 Task: Find connections with filter location Groß-Umstadt with filter topic #Ownerwith filter profile language Spanish with filter current company Age Of Geeks with filter school Maharashtra Jobs and careers with filter industry Motor Vehicle Parts Manufacturing with filter service category Information Security with filter keywords title Receptionist
Action: Mouse moved to (309, 250)
Screenshot: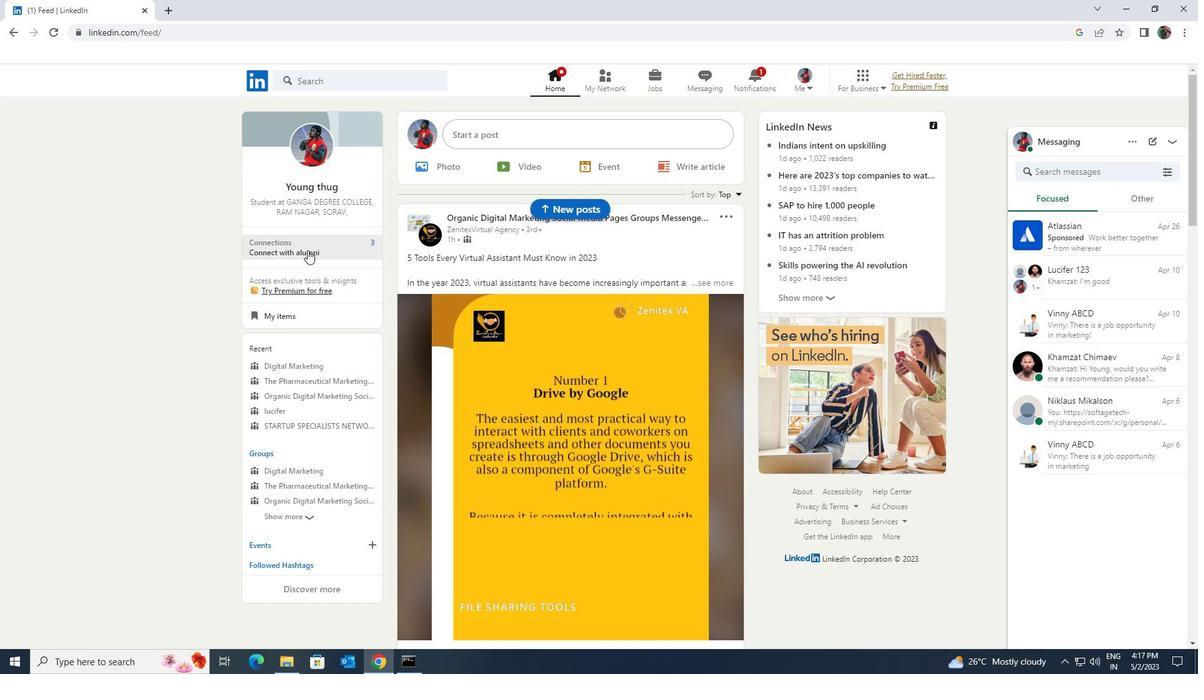
Action: Mouse pressed left at (309, 250)
Screenshot: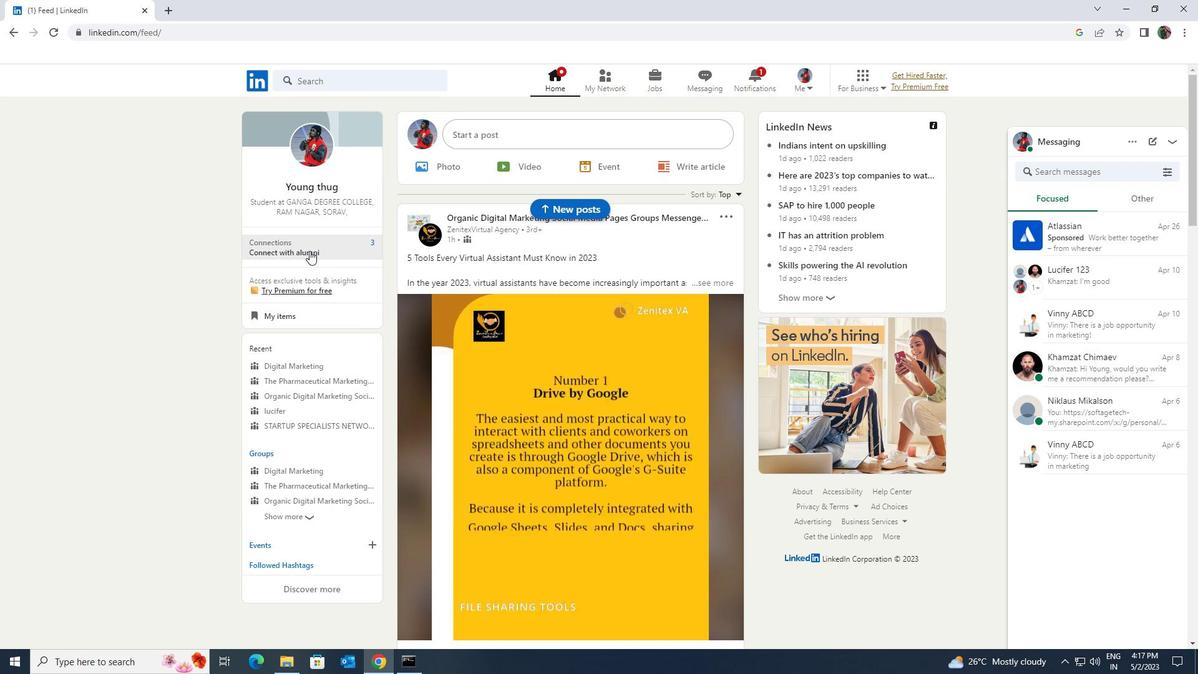 
Action: Mouse moved to (329, 150)
Screenshot: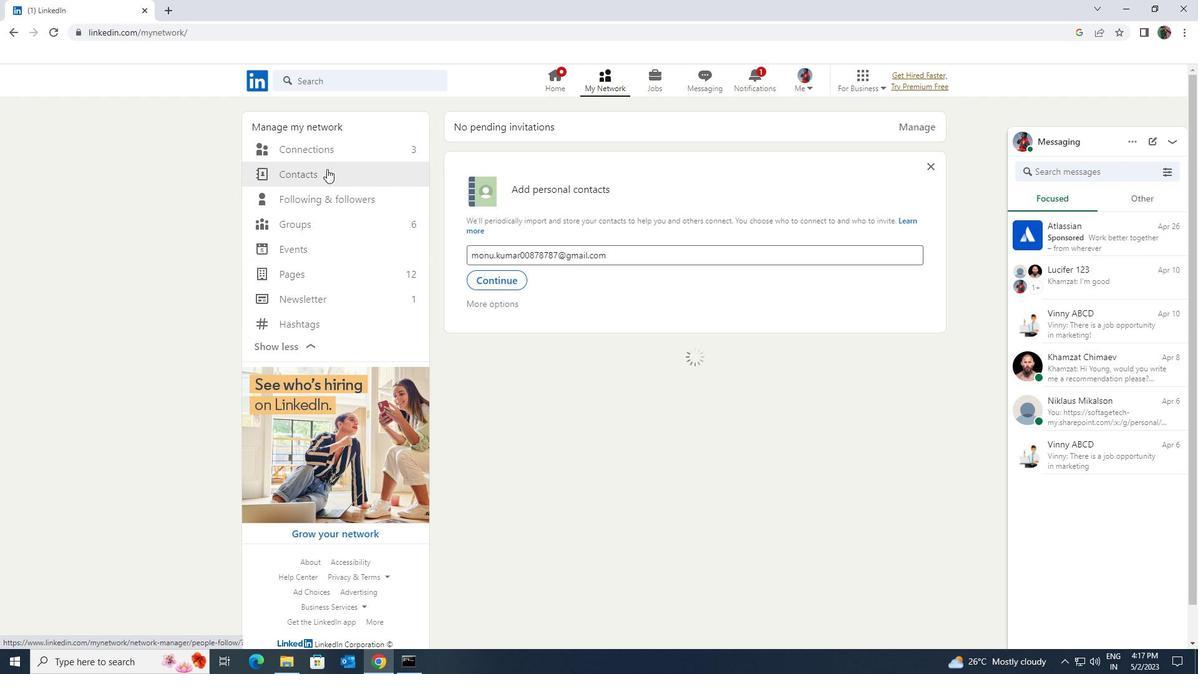 
Action: Mouse pressed left at (329, 150)
Screenshot: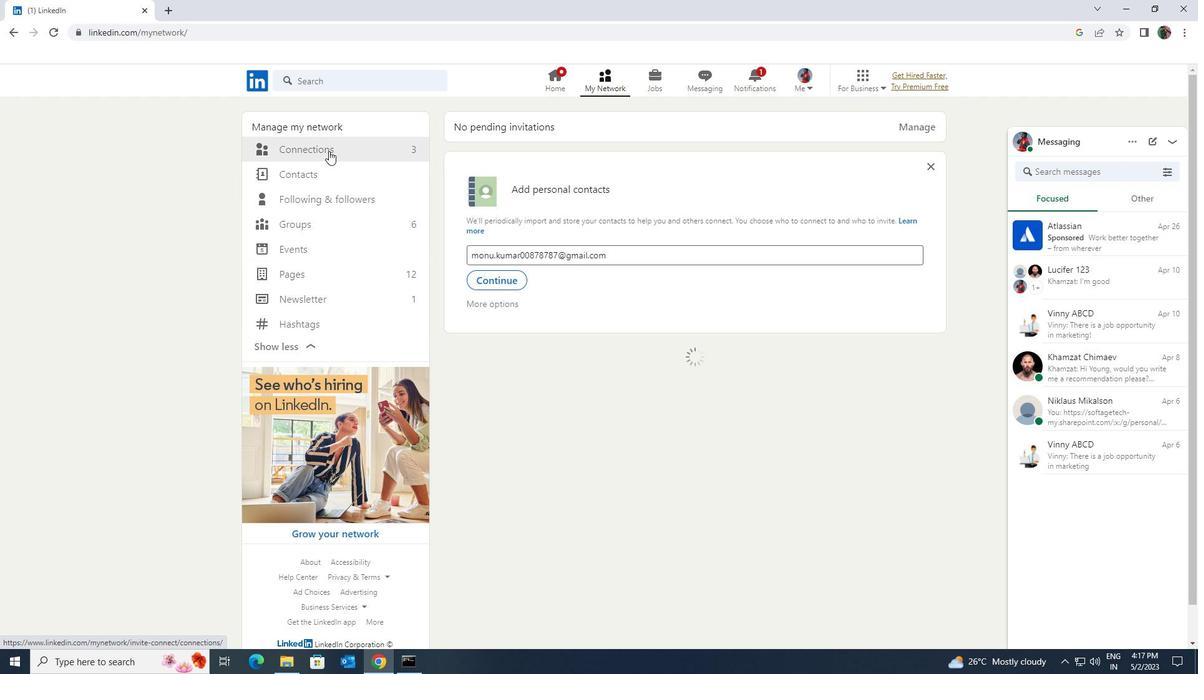 
Action: Mouse moved to (668, 154)
Screenshot: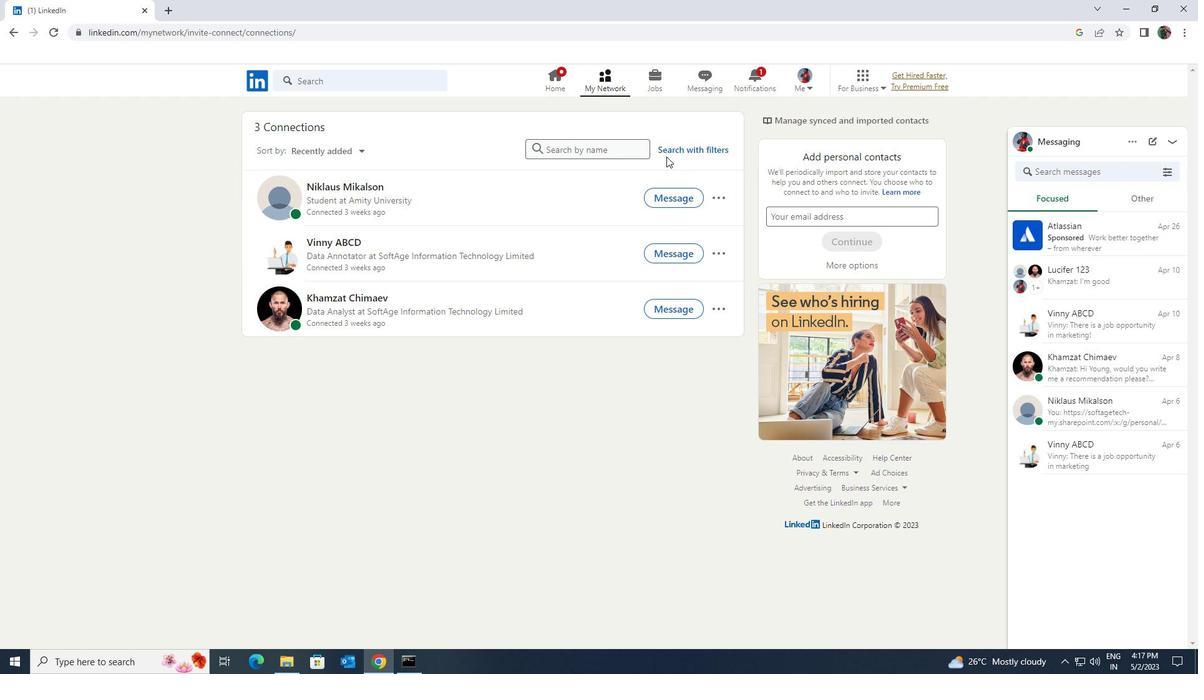 
Action: Mouse pressed left at (668, 154)
Screenshot: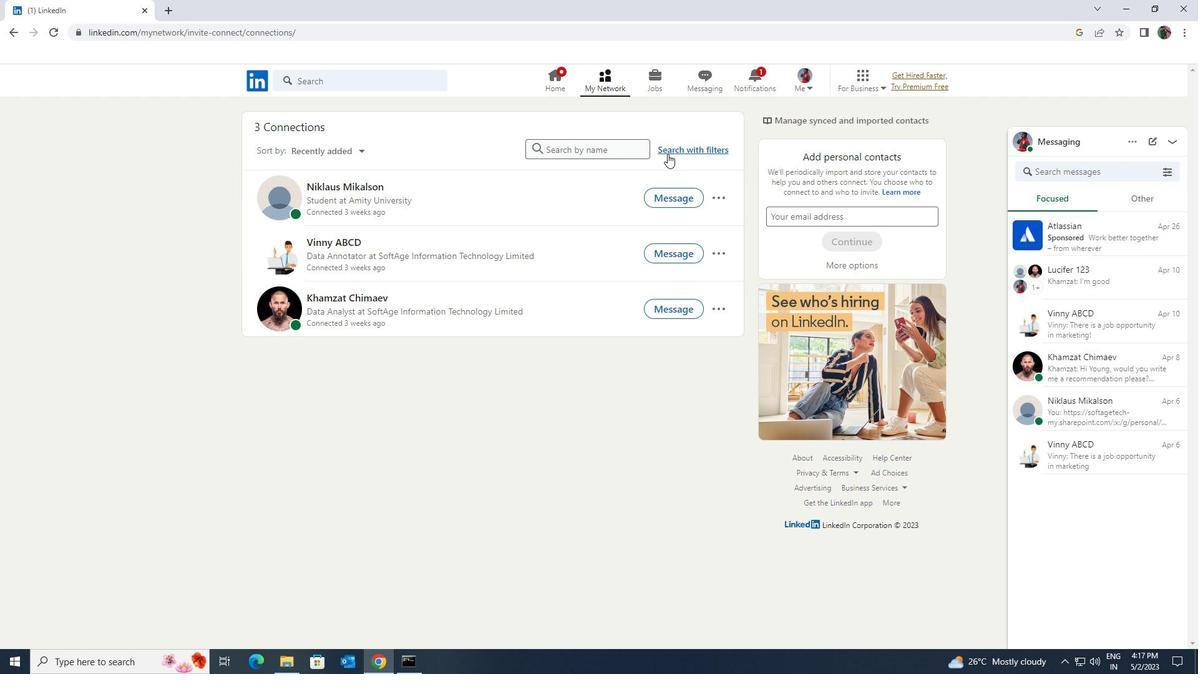 
Action: Mouse moved to (633, 118)
Screenshot: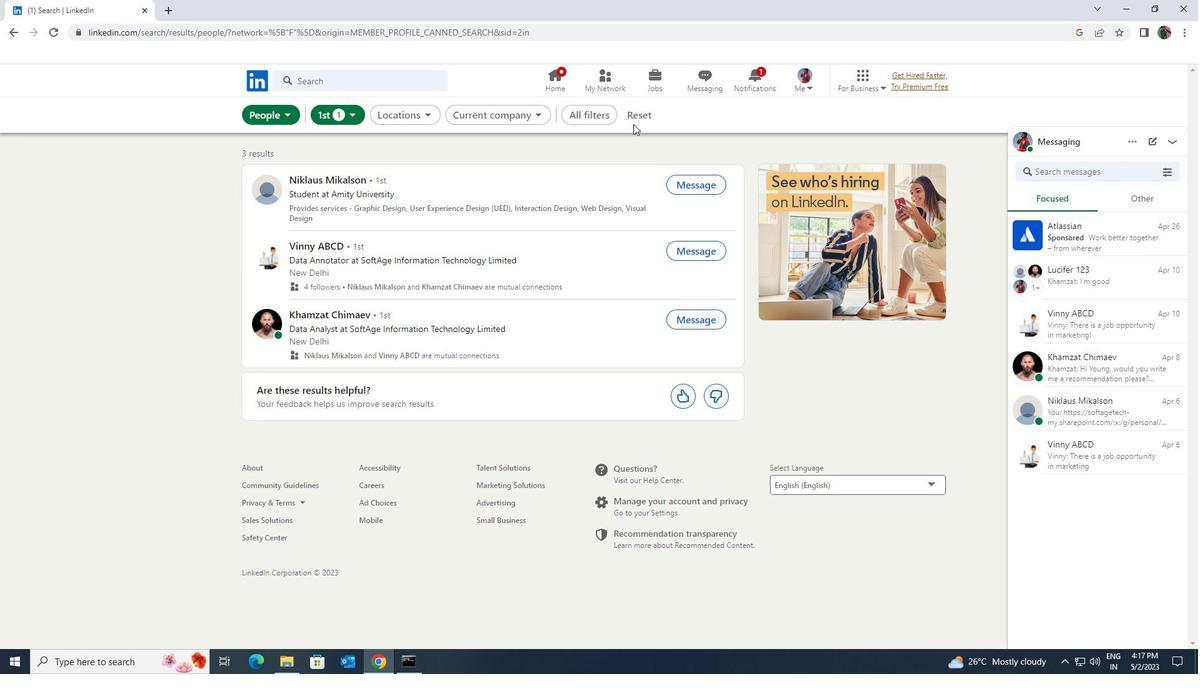 
Action: Mouse pressed left at (633, 118)
Screenshot: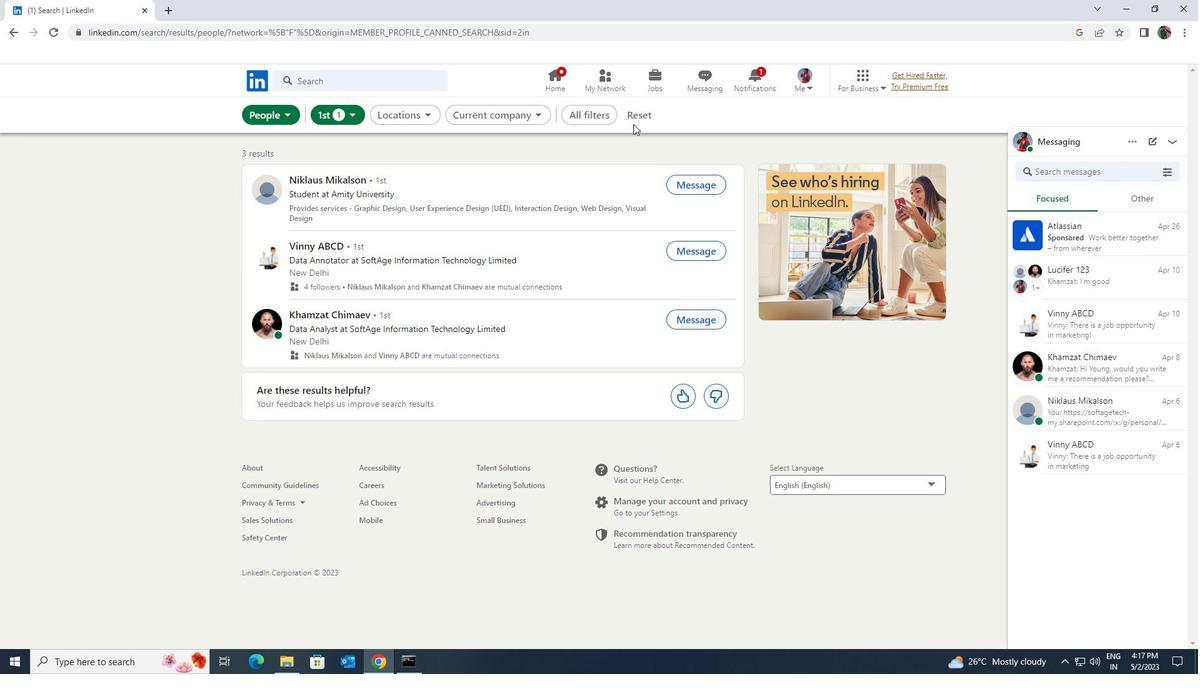 
Action: Mouse moved to (625, 115)
Screenshot: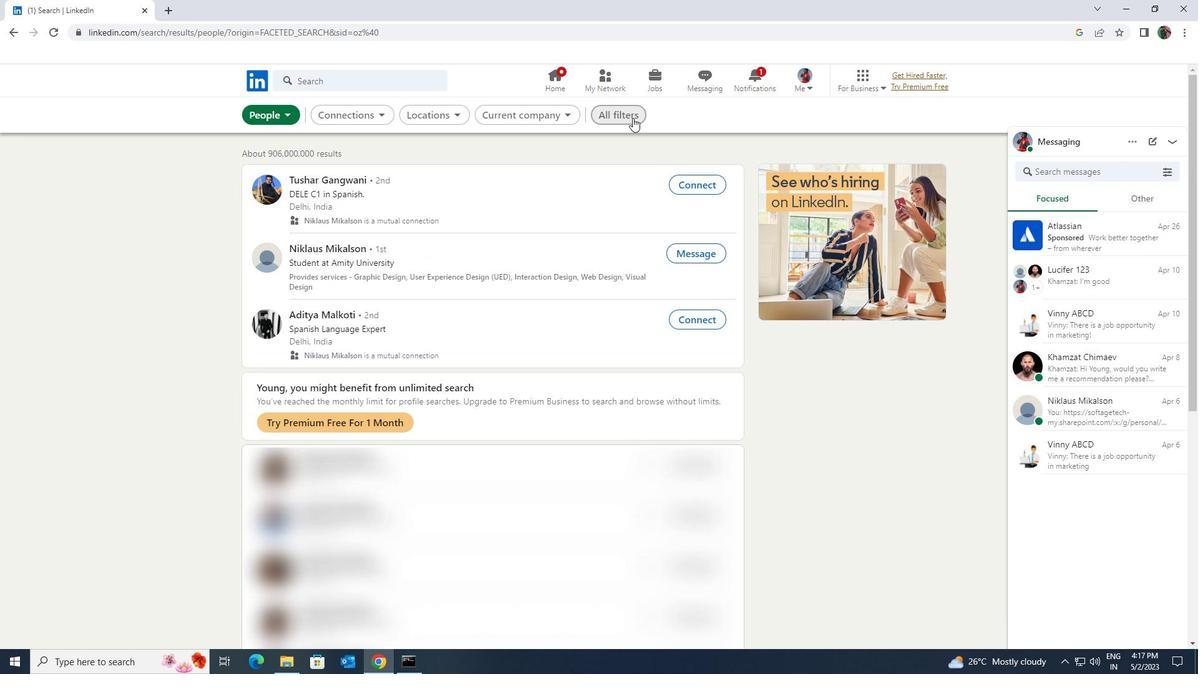 
Action: Mouse pressed left at (625, 115)
Screenshot: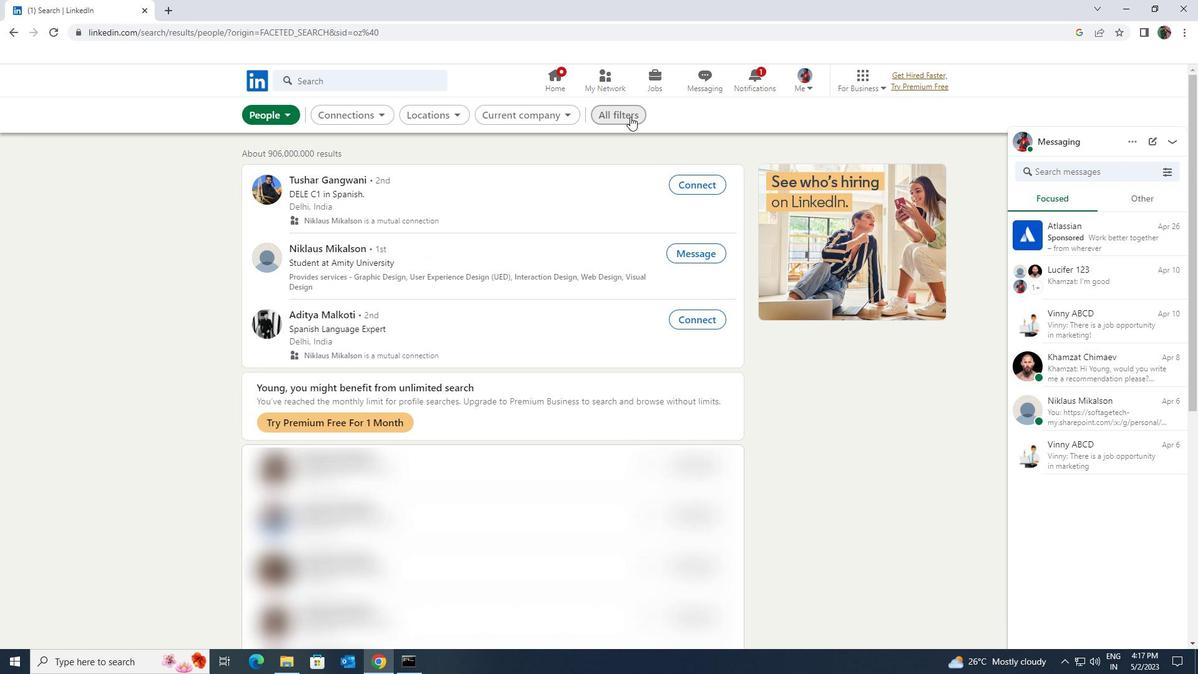 
Action: Mouse moved to (1068, 486)
Screenshot: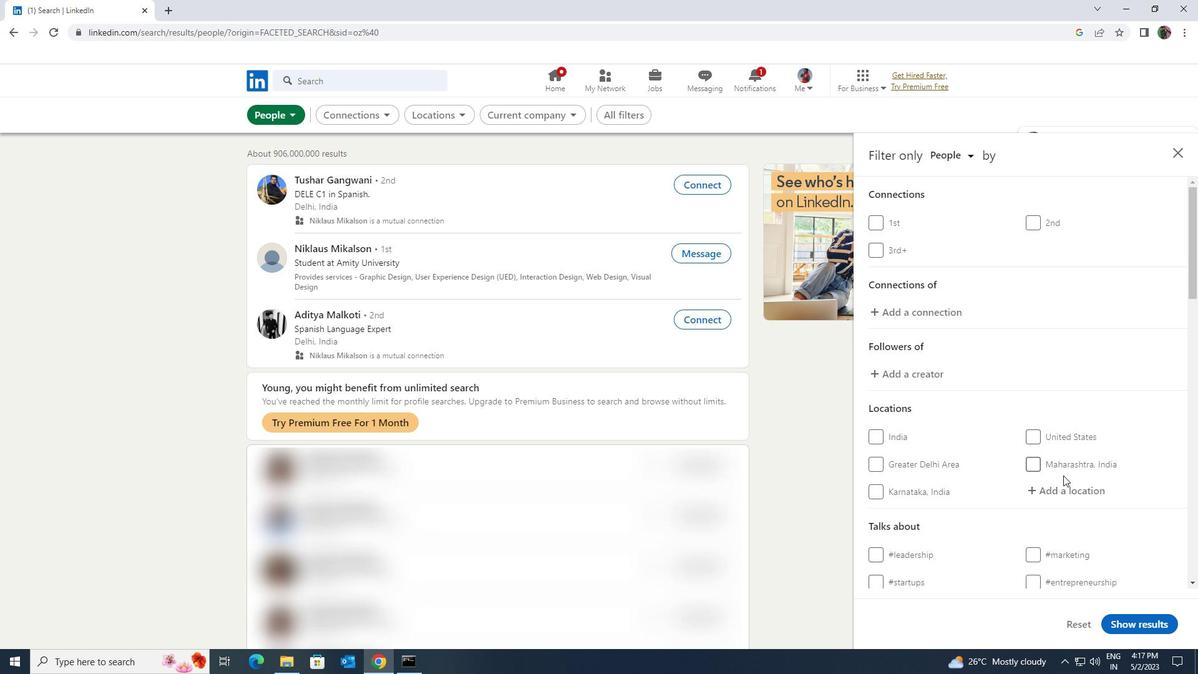 
Action: Mouse pressed left at (1068, 486)
Screenshot: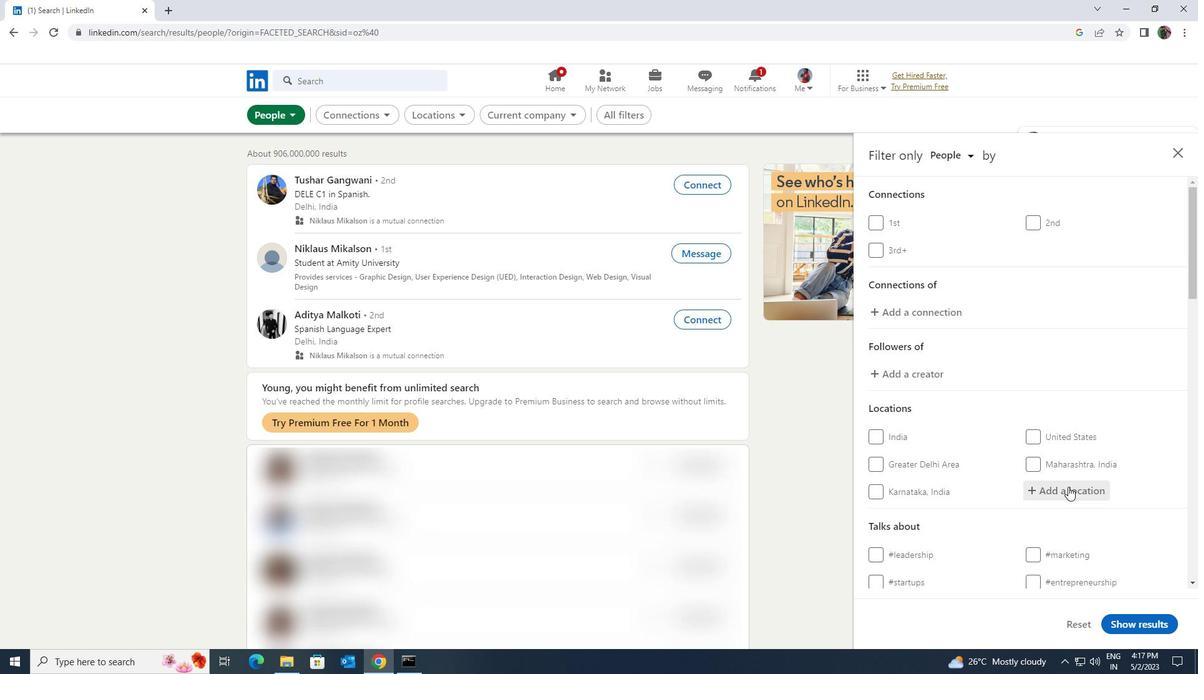 
Action: Key pressed <Key.shift>GROB<Key.space><Key.shift>UMSTADT<Key.enter>
Screenshot: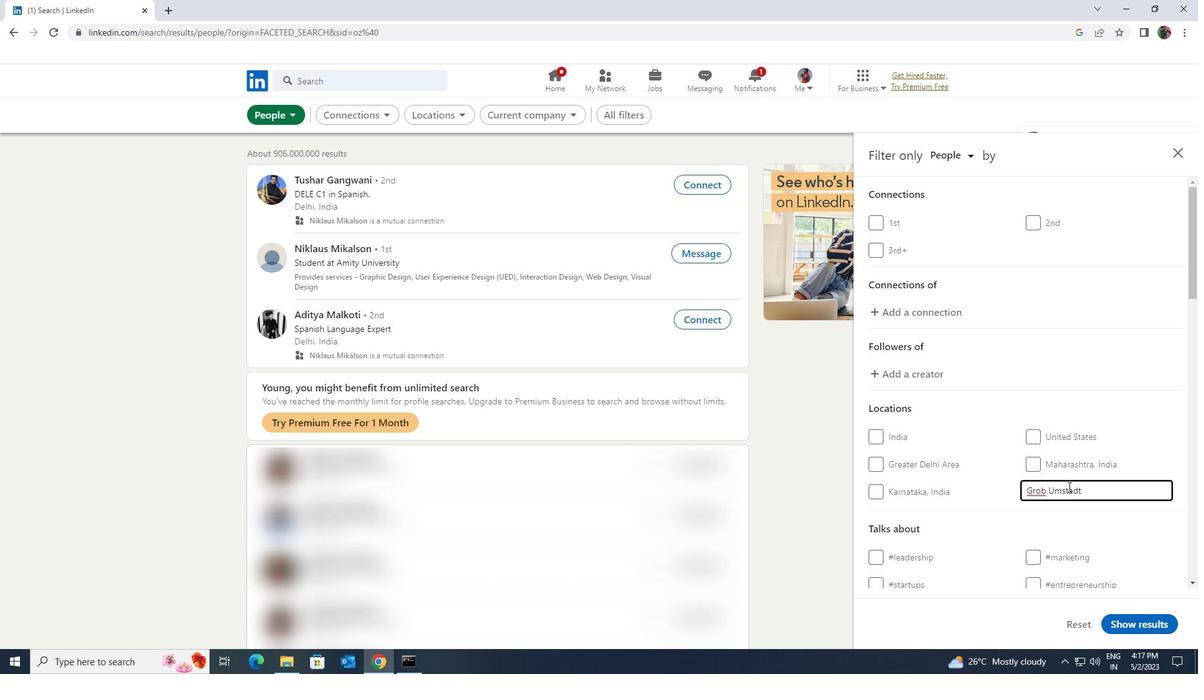 
Action: Mouse moved to (1069, 487)
Screenshot: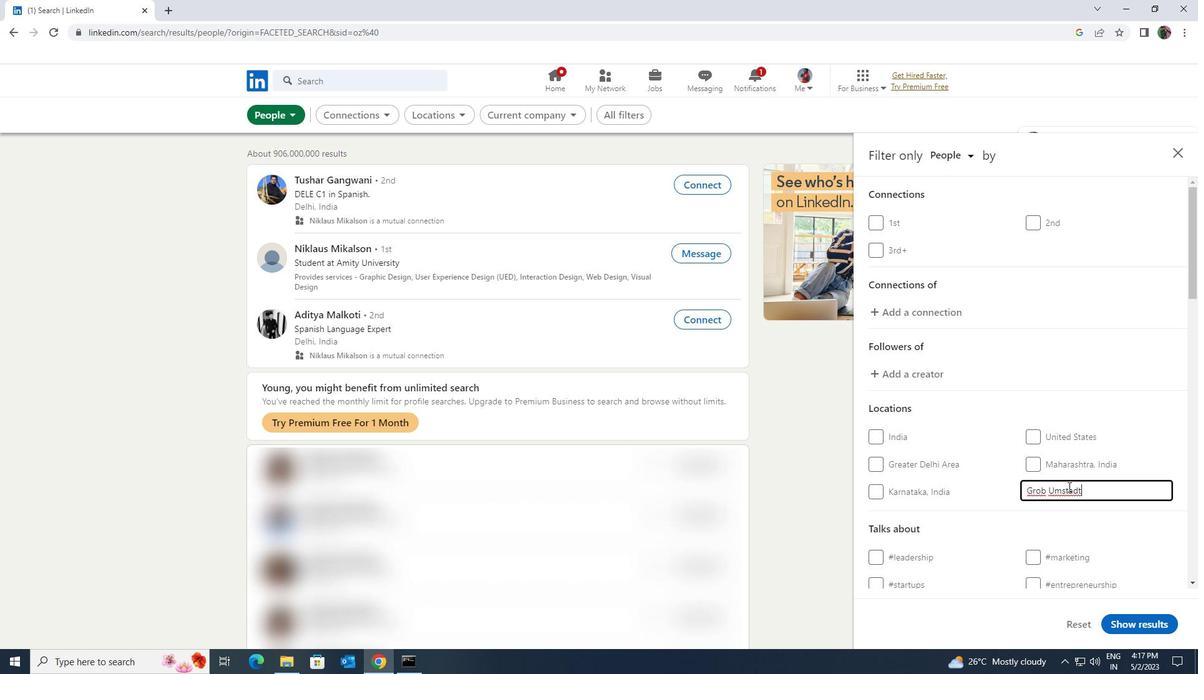 
Action: Mouse scrolled (1069, 486) with delta (0, 0)
Screenshot: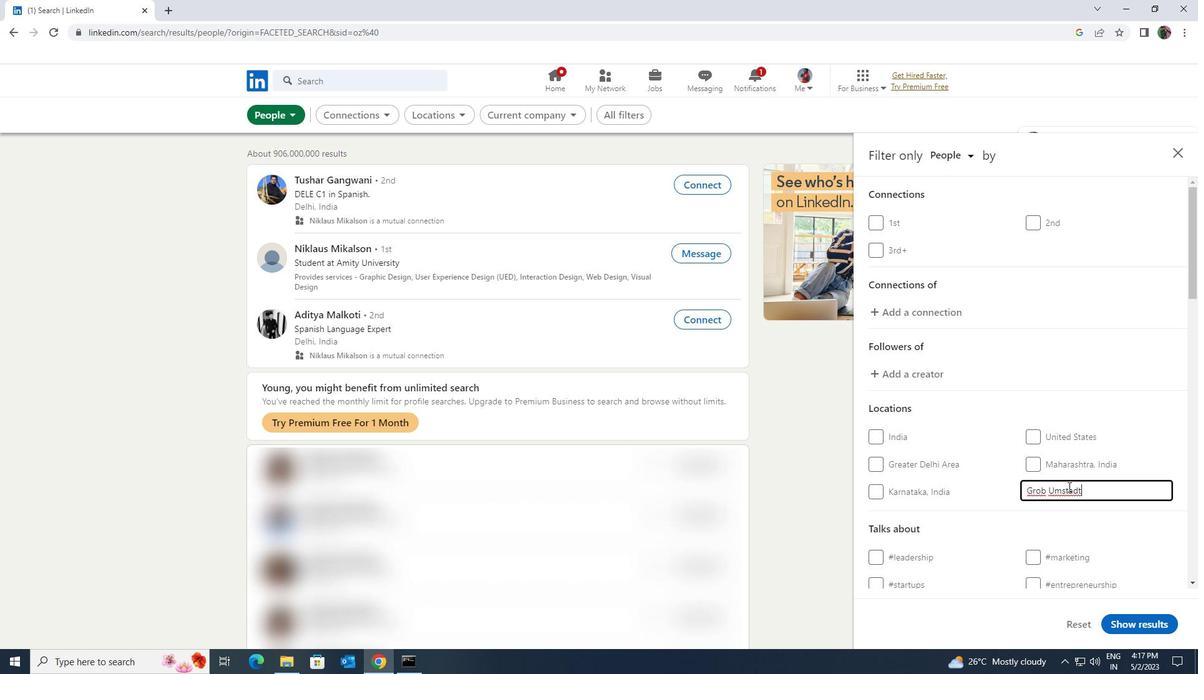 
Action: Mouse scrolled (1069, 486) with delta (0, 0)
Screenshot: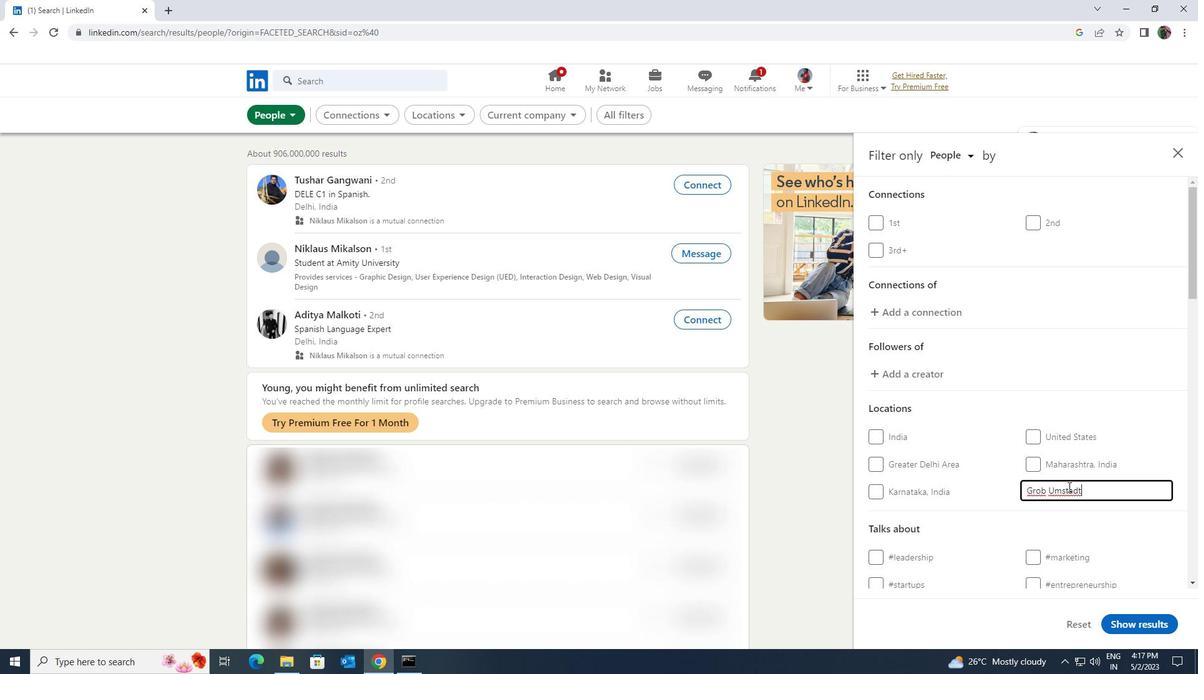
Action: Mouse moved to (1069, 486)
Screenshot: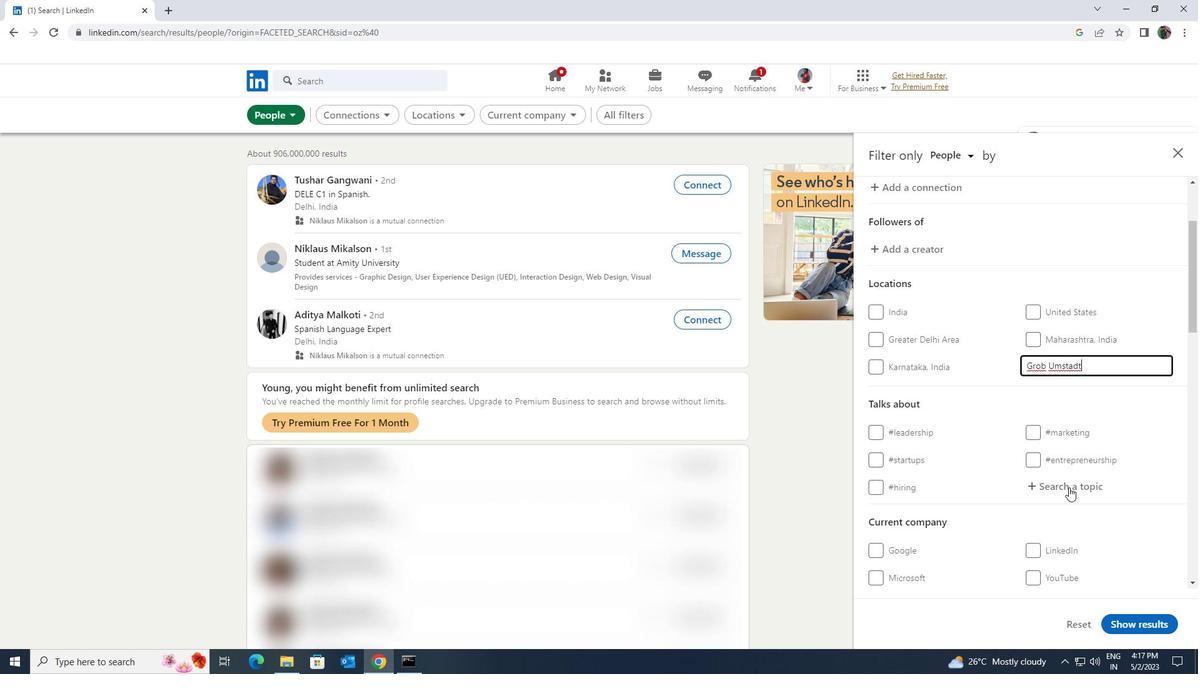 
Action: Mouse pressed left at (1069, 486)
Screenshot: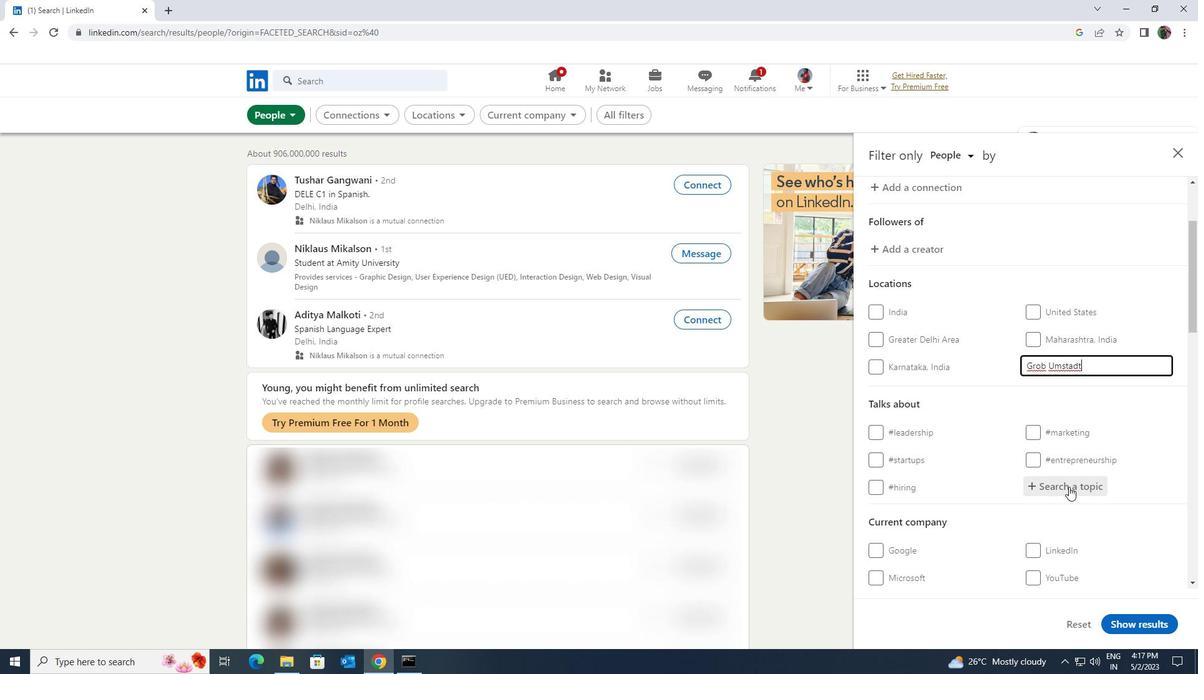 
Action: Key pressed <Key.shift><Key.shift><Key.shift><Key.shift><Key.shift><Key.shift><Key.shift><Key.shift>OWNER
Screenshot: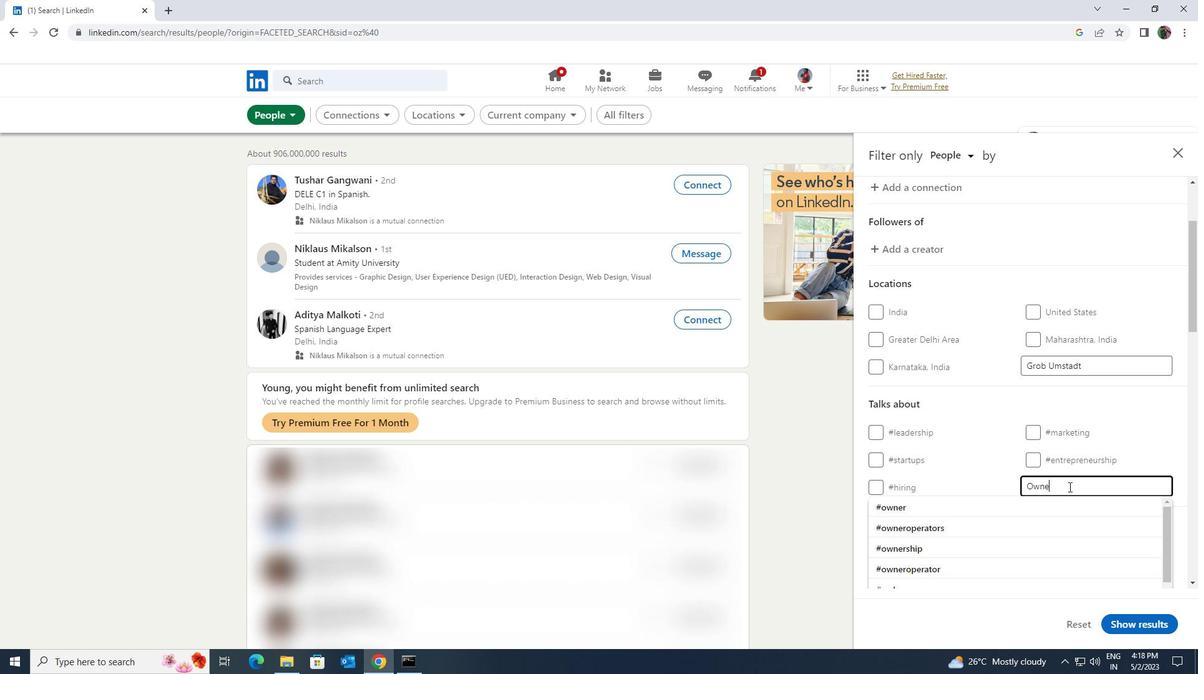 
Action: Mouse moved to (1062, 508)
Screenshot: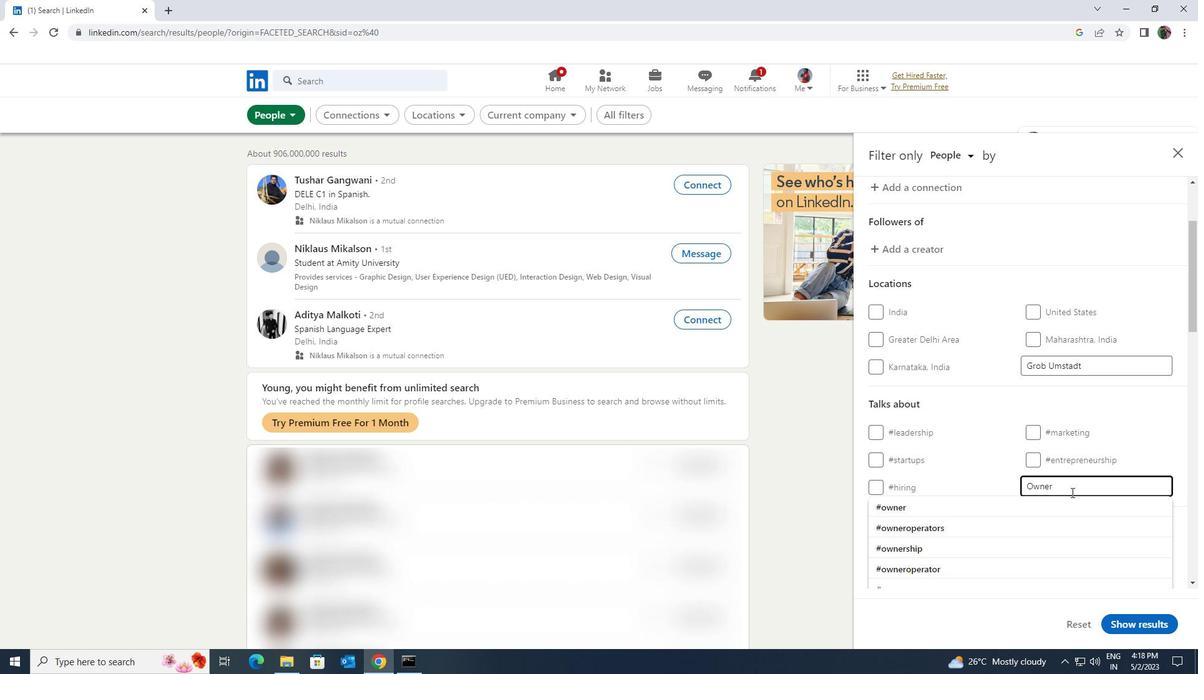
Action: Mouse pressed left at (1062, 508)
Screenshot: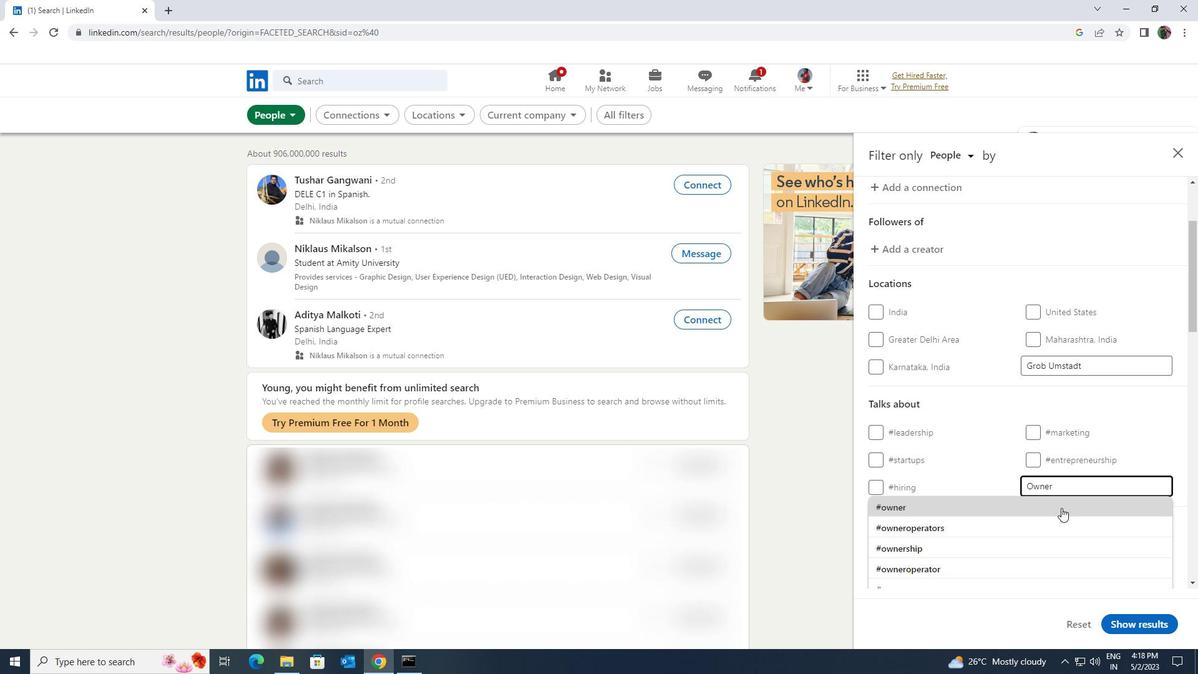 
Action: Mouse scrolled (1062, 507) with delta (0, 0)
Screenshot: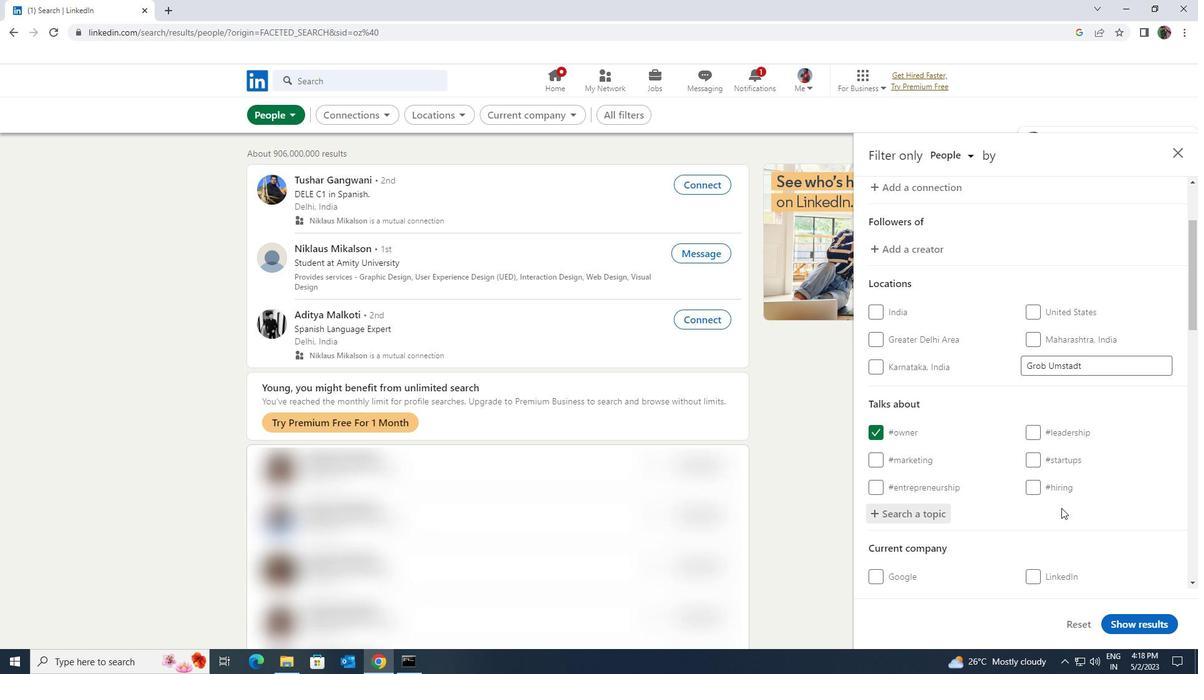 
Action: Mouse scrolled (1062, 507) with delta (0, 0)
Screenshot: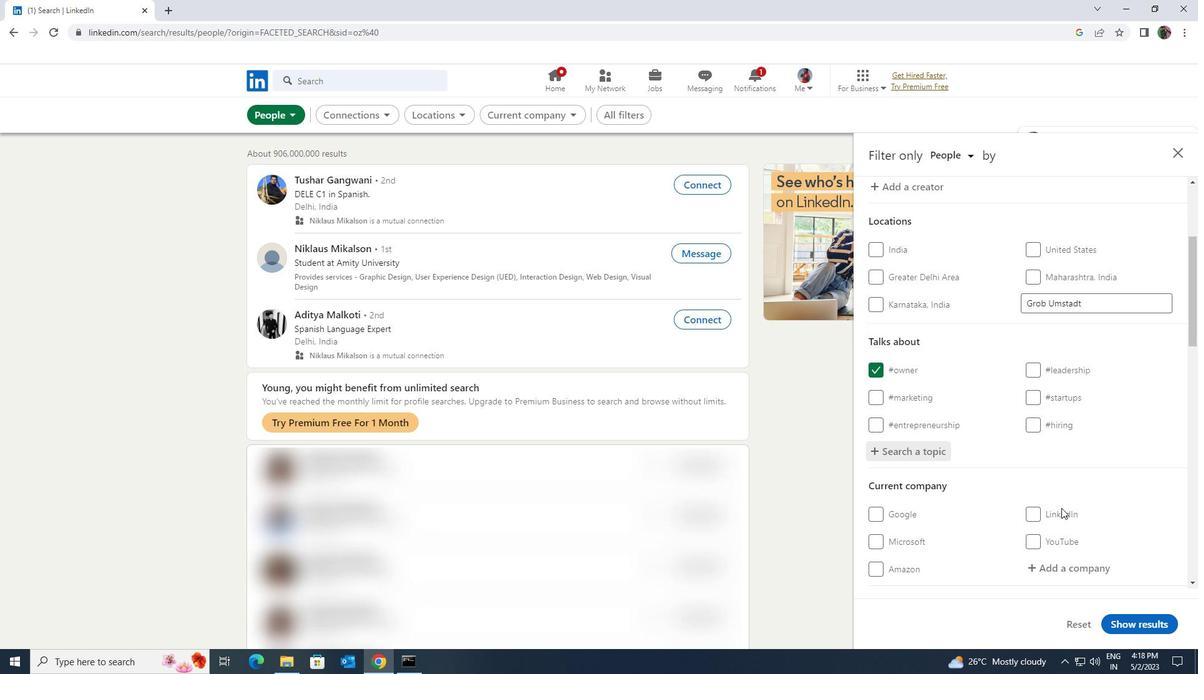 
Action: Mouse scrolled (1062, 507) with delta (0, 0)
Screenshot: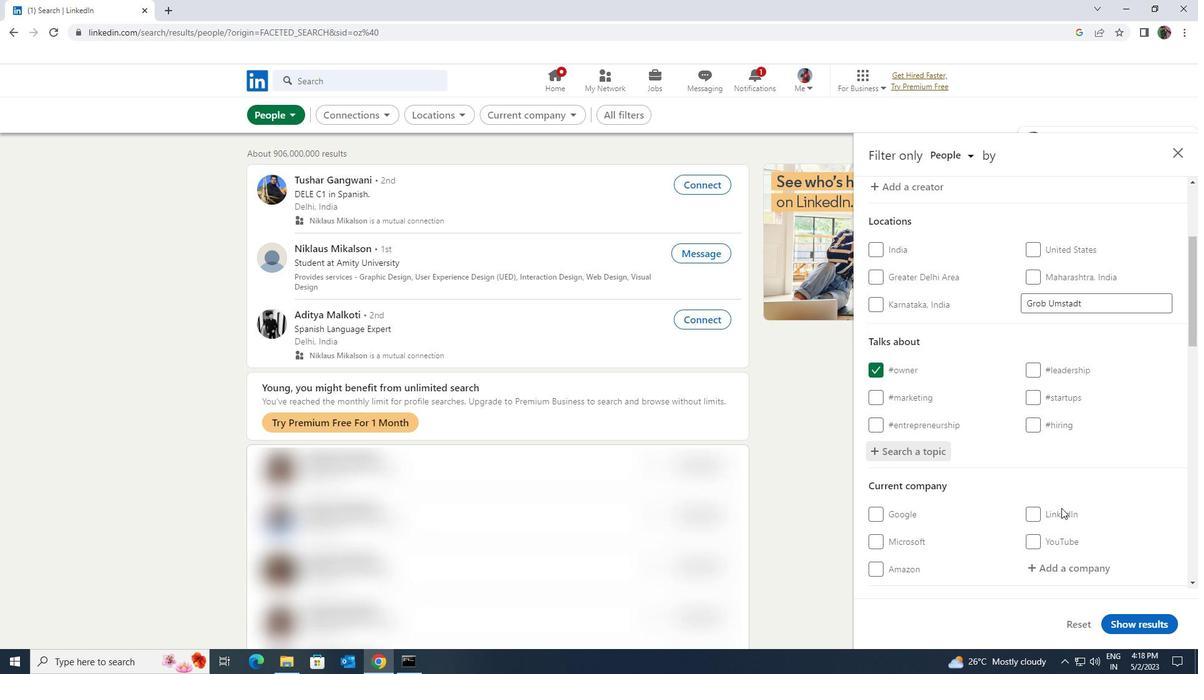 
Action: Mouse scrolled (1062, 507) with delta (0, 0)
Screenshot: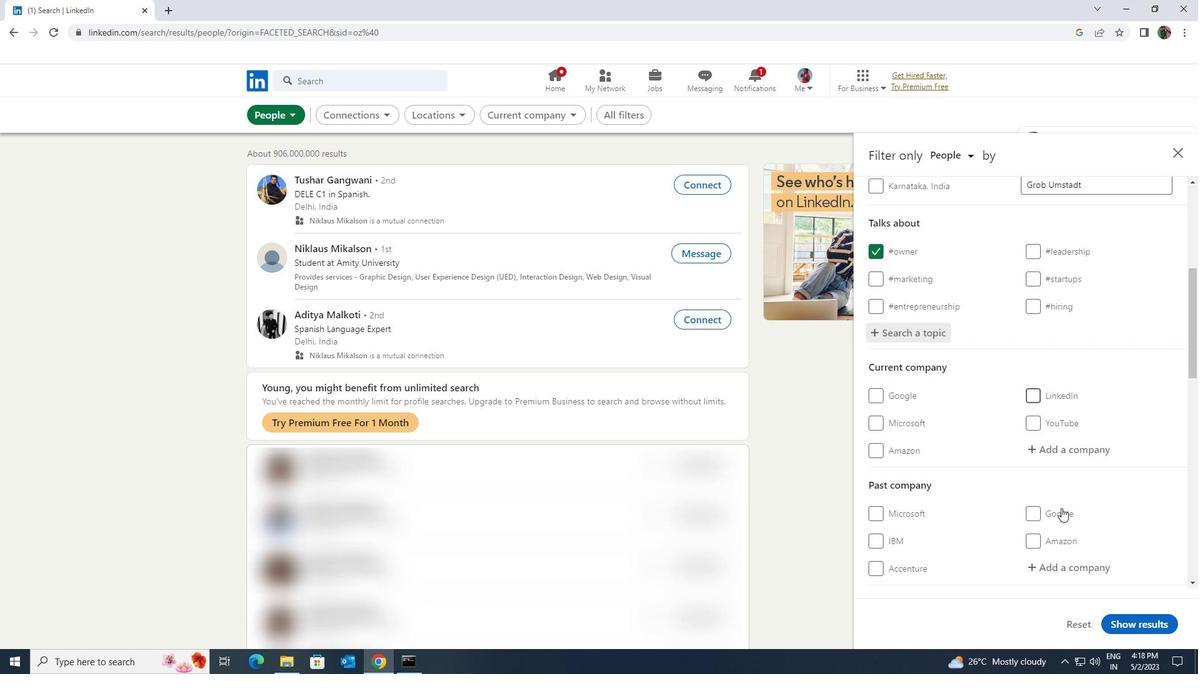 
Action: Mouse scrolled (1062, 507) with delta (0, 0)
Screenshot: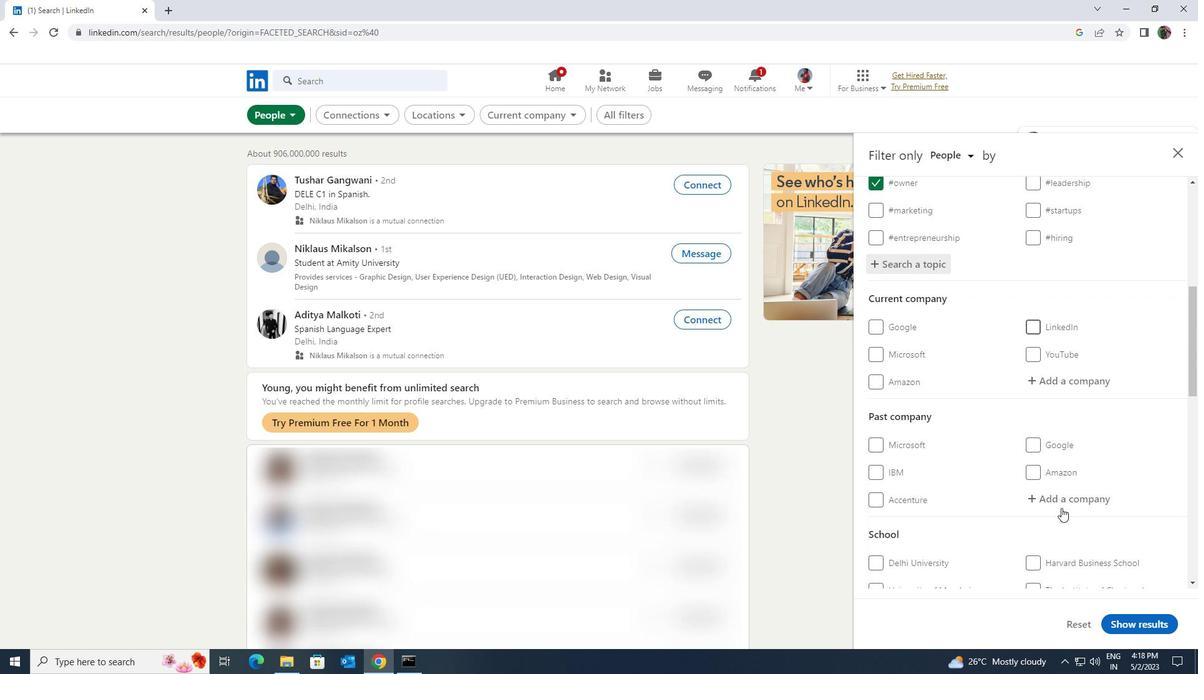 
Action: Mouse scrolled (1062, 507) with delta (0, 0)
Screenshot: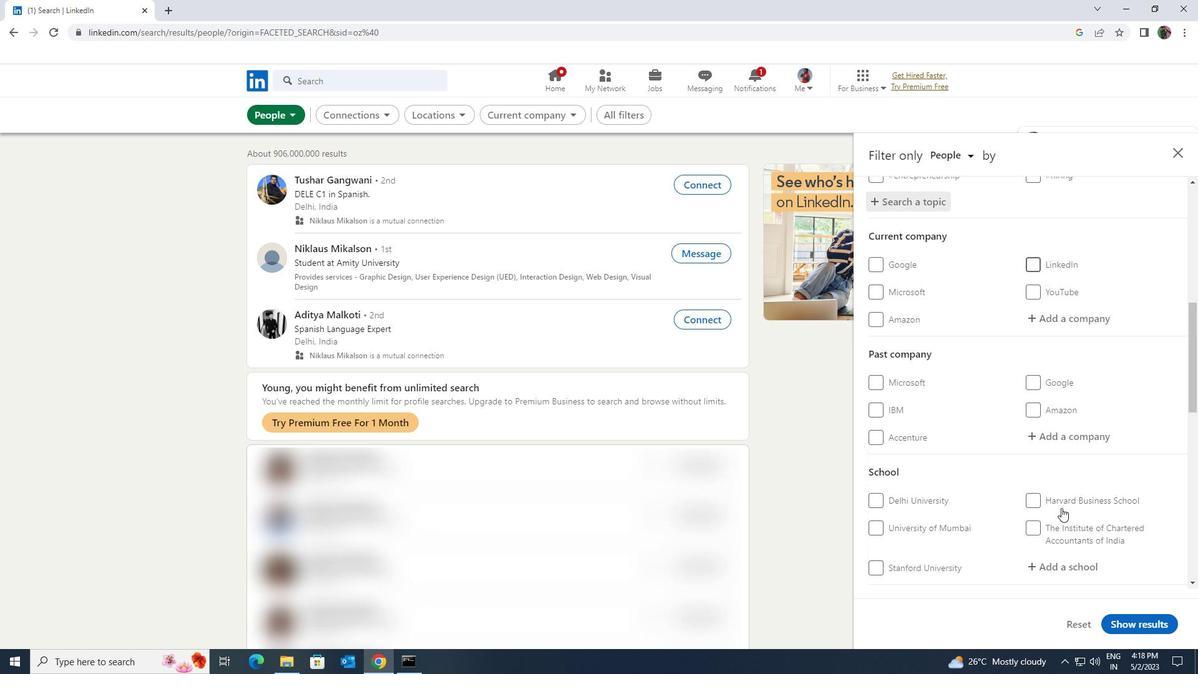 
Action: Mouse scrolled (1062, 507) with delta (0, 0)
Screenshot: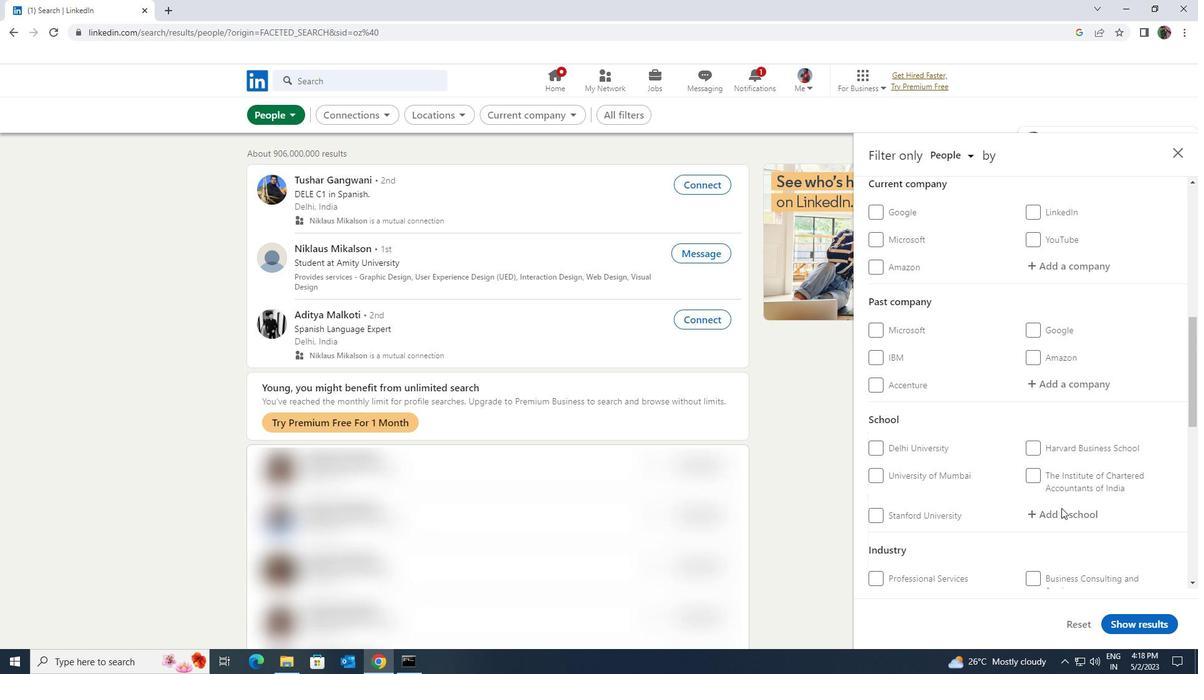 
Action: Mouse scrolled (1062, 507) with delta (0, 0)
Screenshot: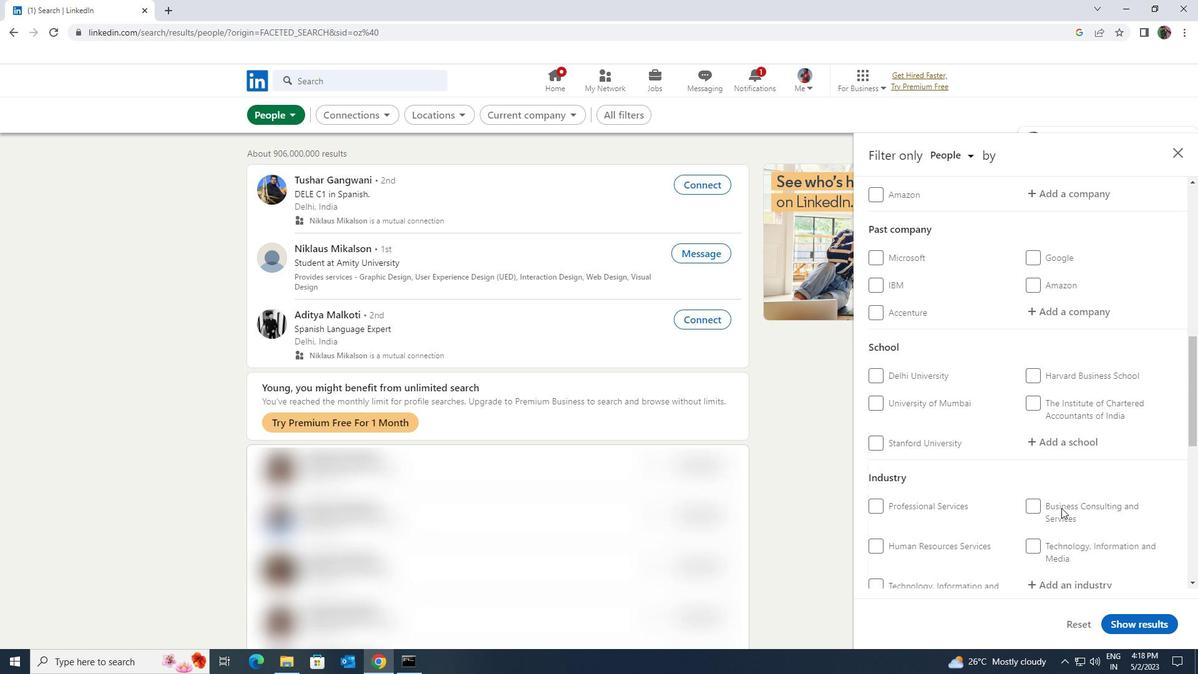 
Action: Mouse scrolled (1062, 507) with delta (0, 0)
Screenshot: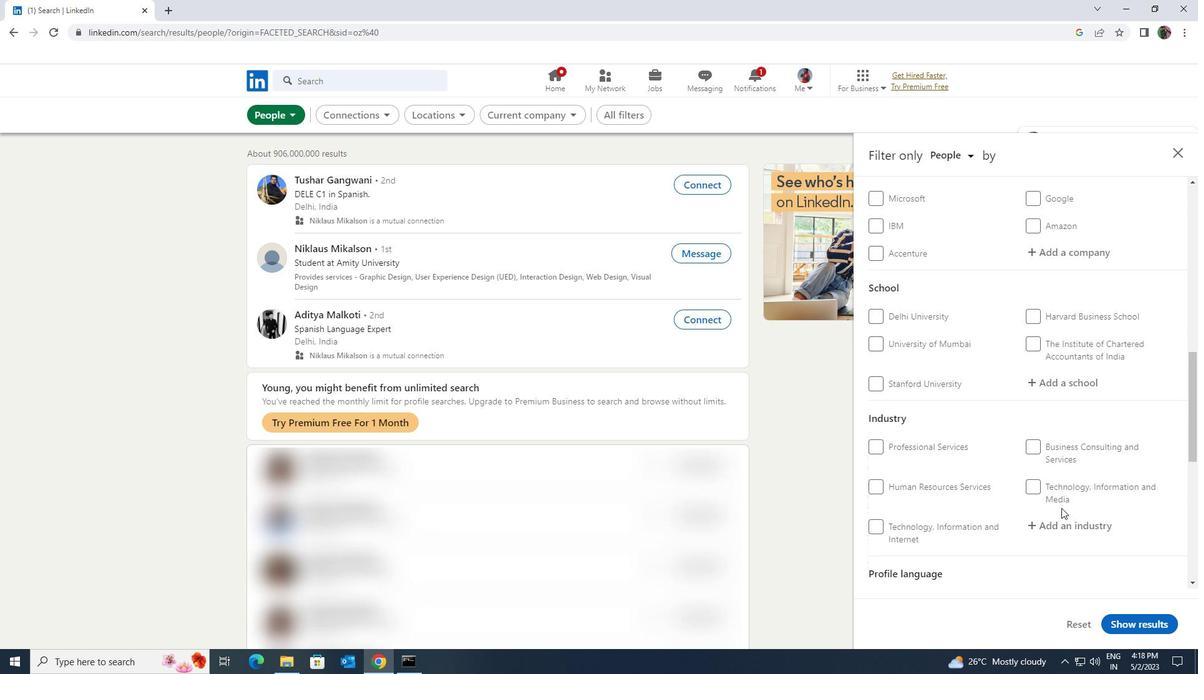 
Action: Mouse scrolled (1062, 507) with delta (0, 0)
Screenshot: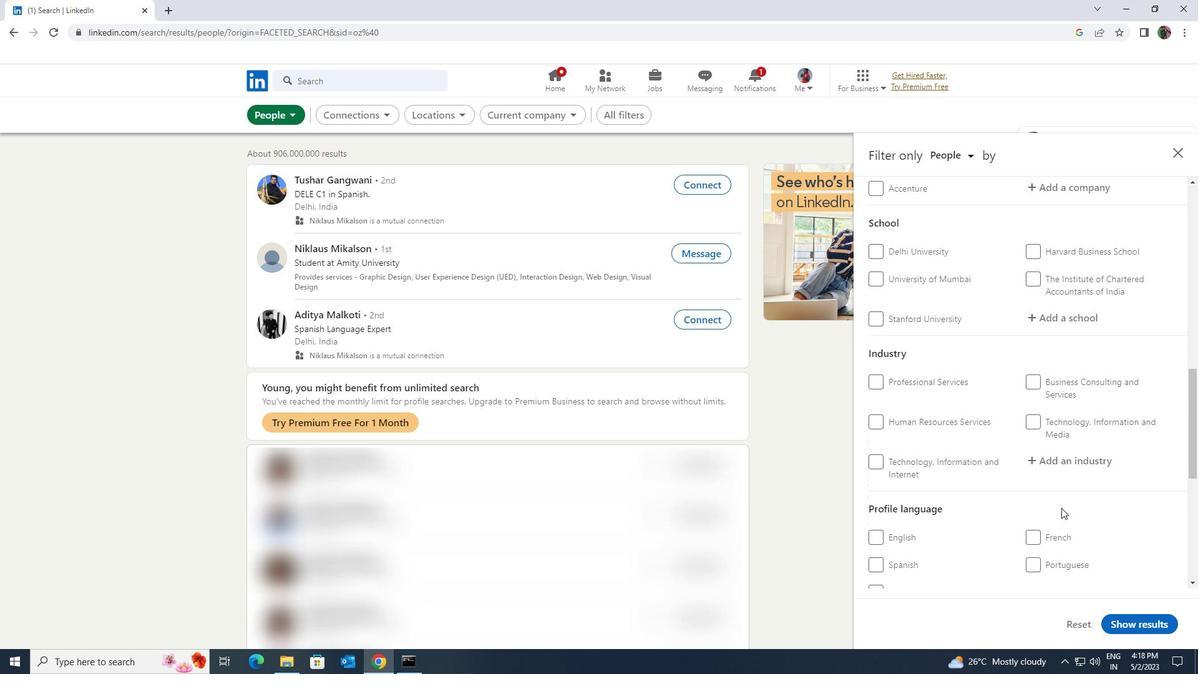 
Action: Mouse moved to (880, 502)
Screenshot: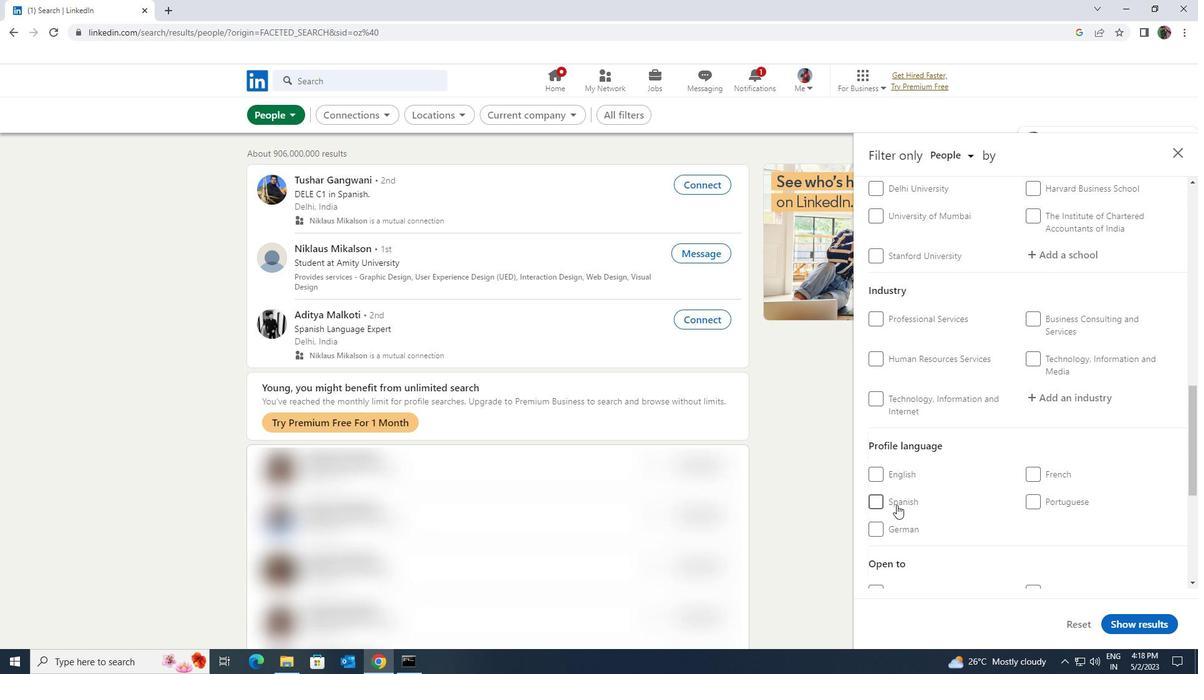 
Action: Mouse pressed left at (880, 502)
Screenshot: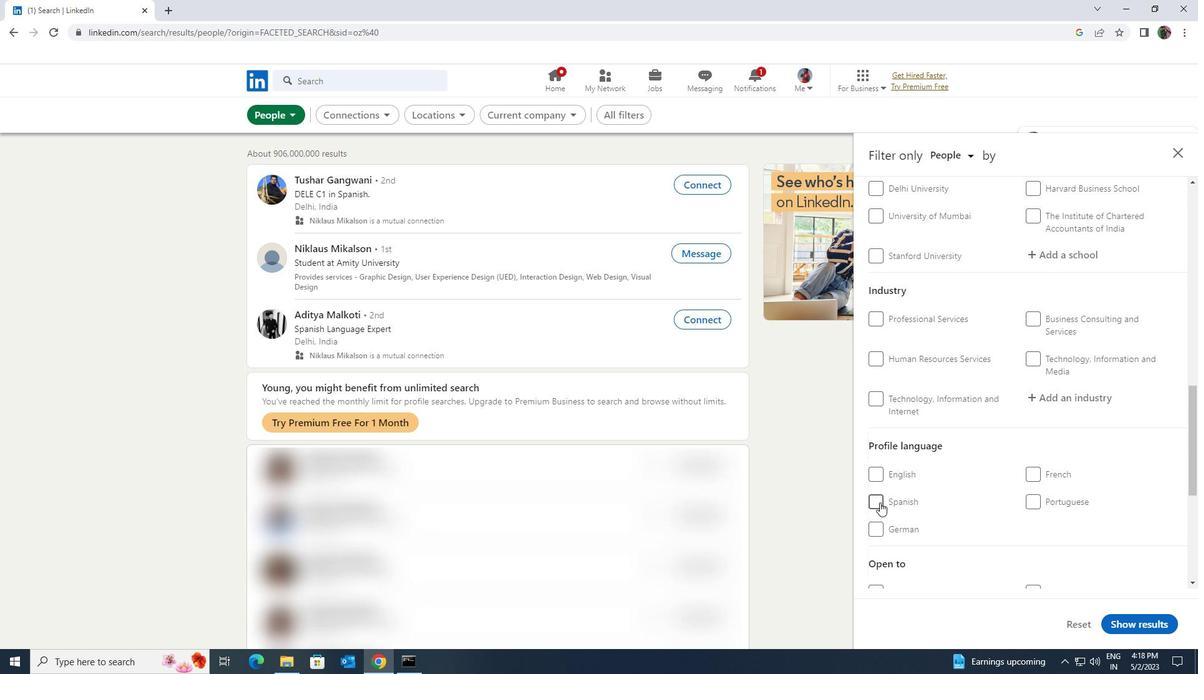 
Action: Mouse moved to (997, 496)
Screenshot: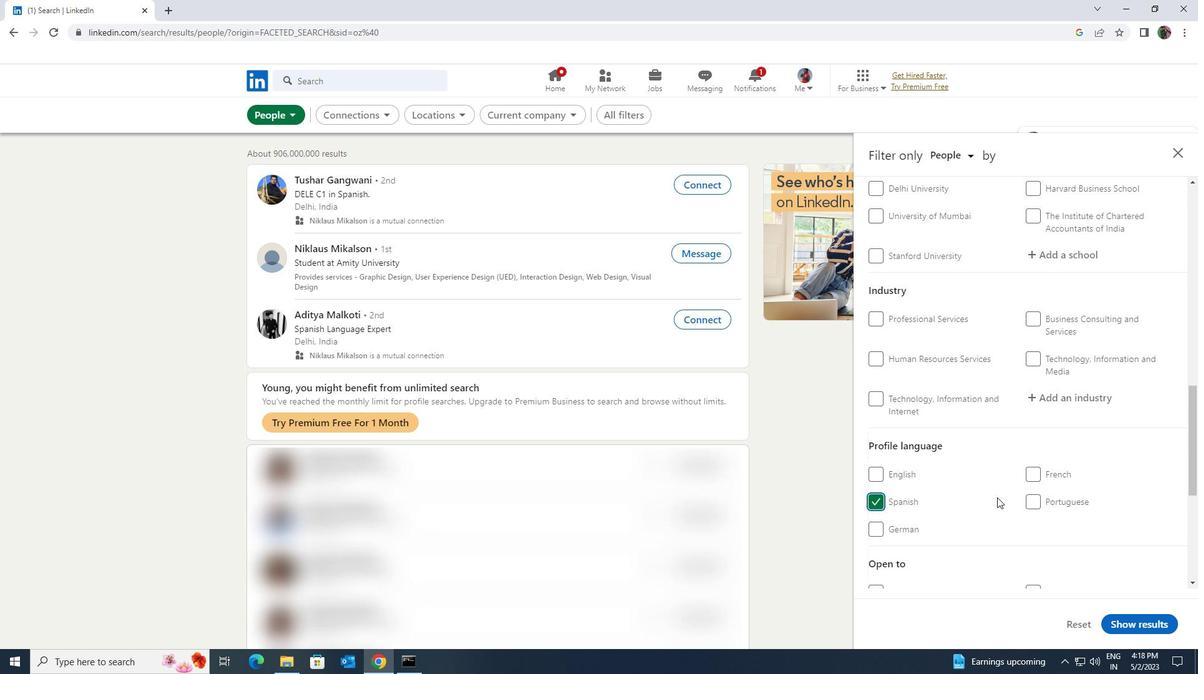 
Action: Mouse scrolled (997, 497) with delta (0, 0)
Screenshot: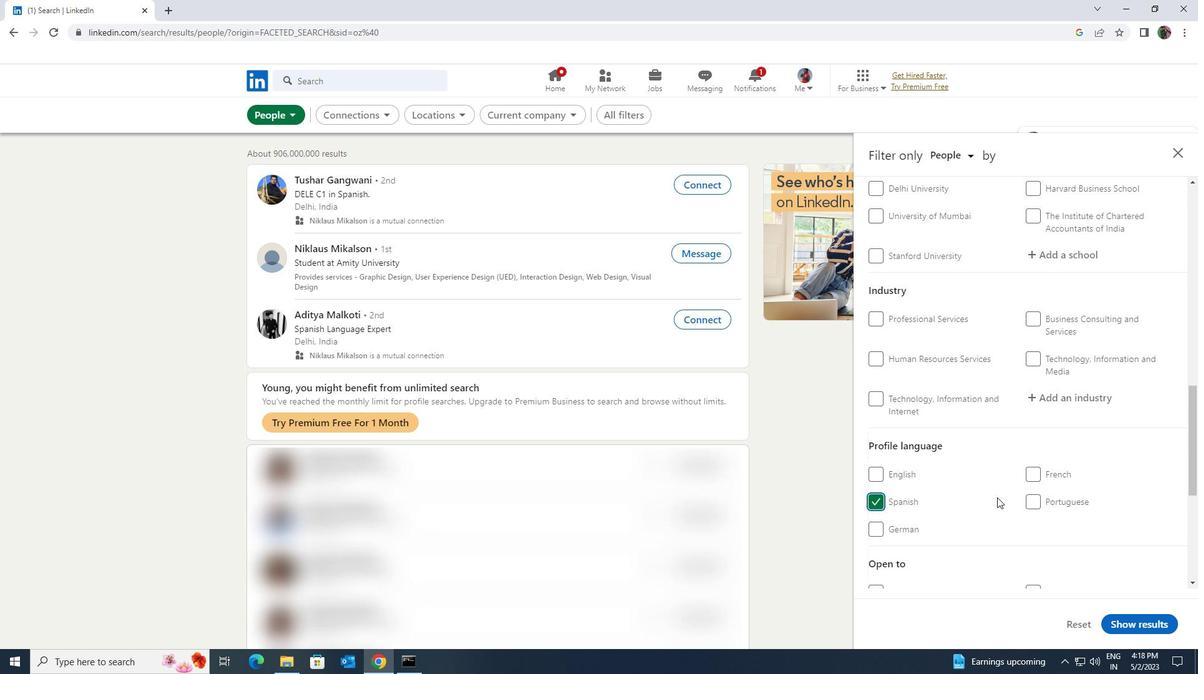
Action: Mouse scrolled (997, 497) with delta (0, 0)
Screenshot: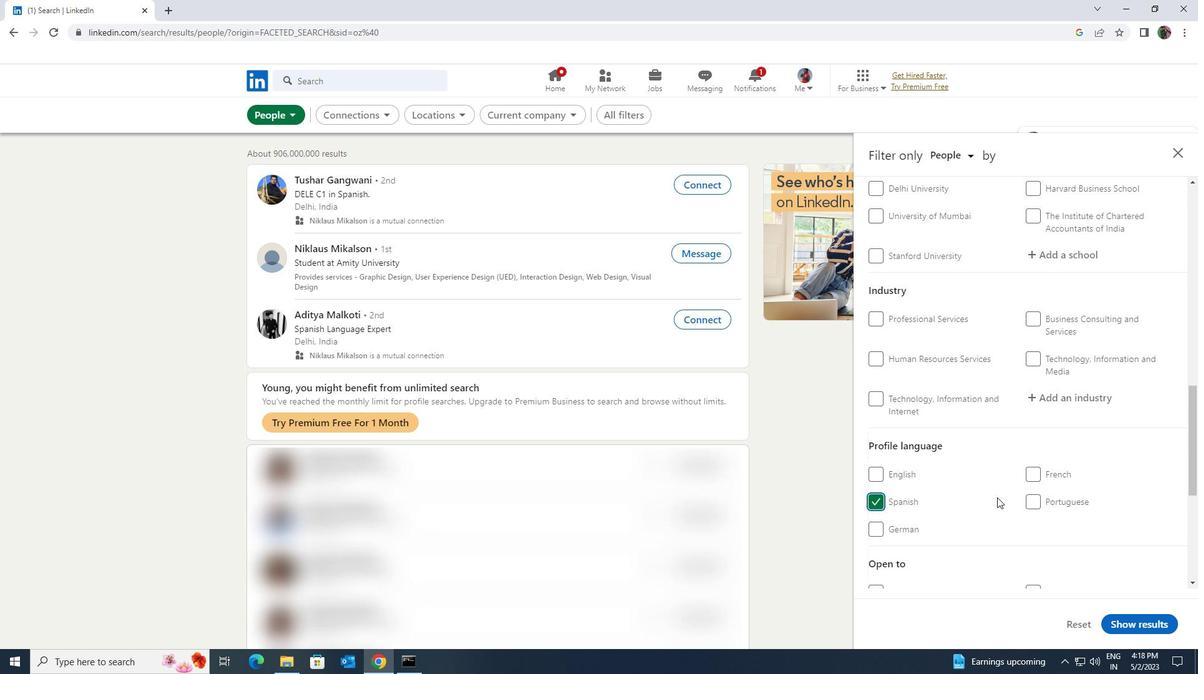 
Action: Mouse moved to (998, 495)
Screenshot: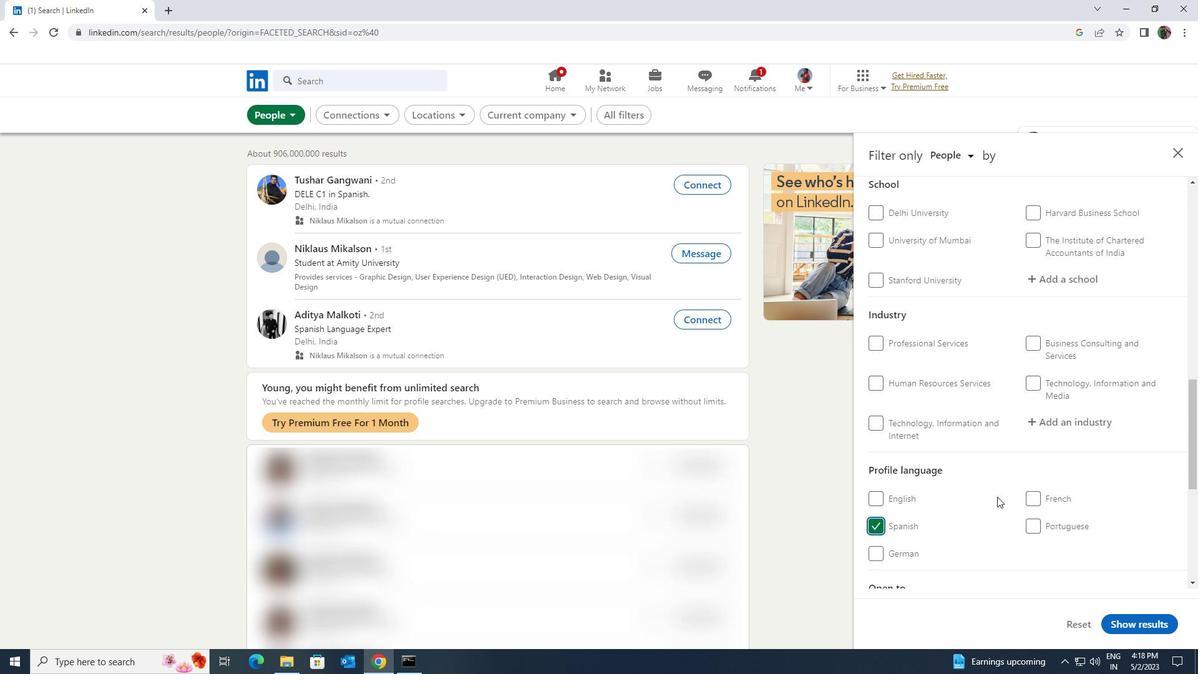 
Action: Mouse scrolled (998, 495) with delta (0, 0)
Screenshot: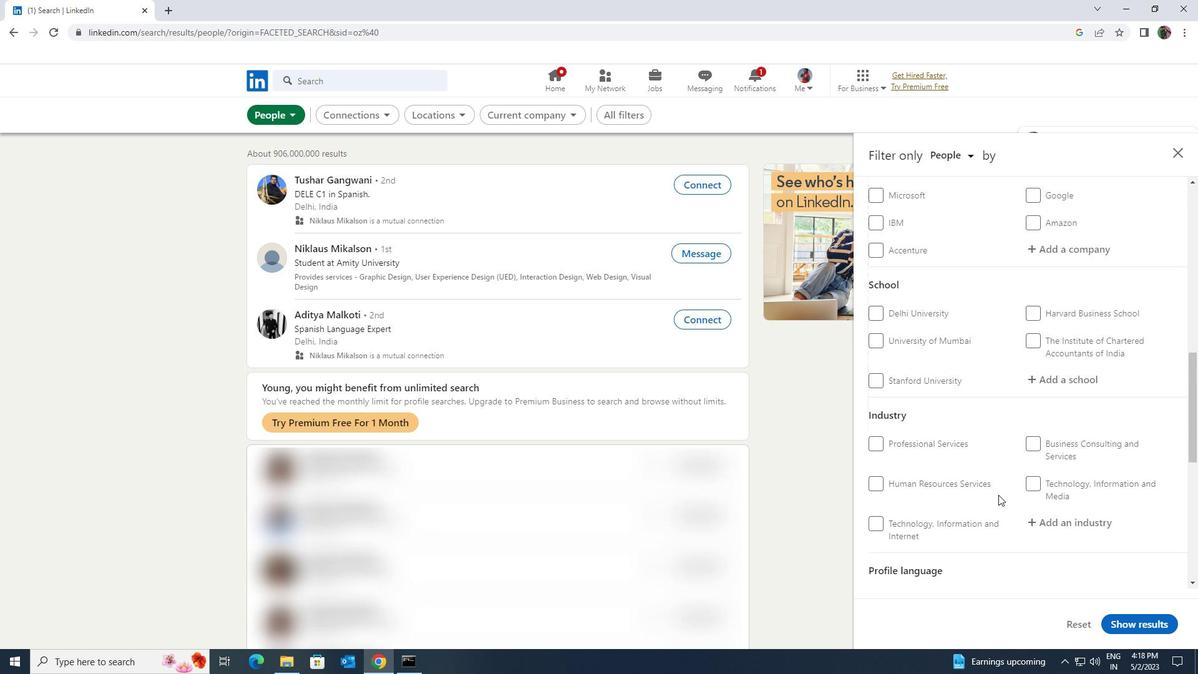 
Action: Mouse scrolled (998, 495) with delta (0, 0)
Screenshot: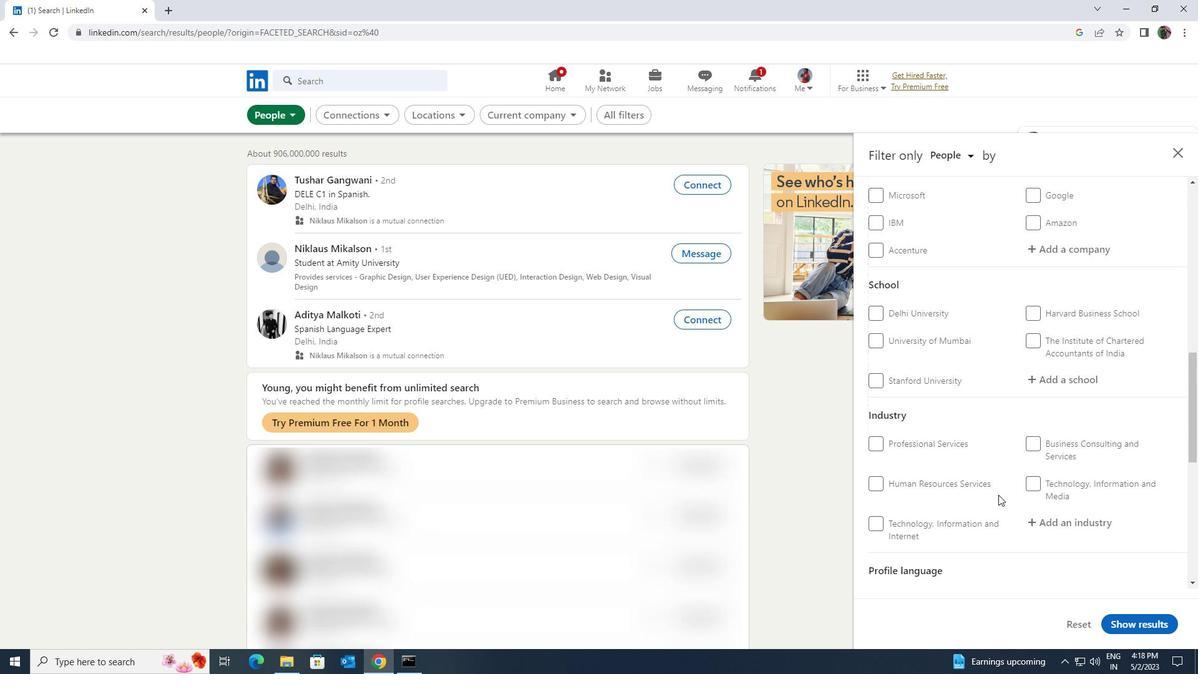 
Action: Mouse scrolled (998, 495) with delta (0, 0)
Screenshot: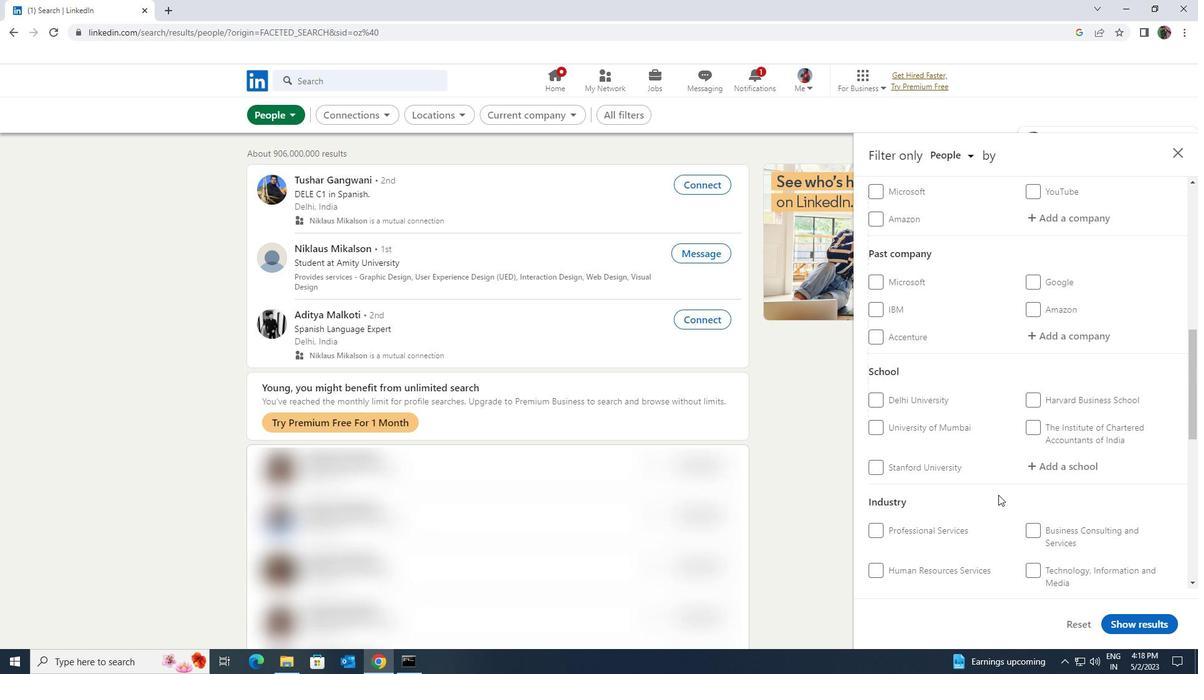 
Action: Mouse scrolled (998, 495) with delta (0, 0)
Screenshot: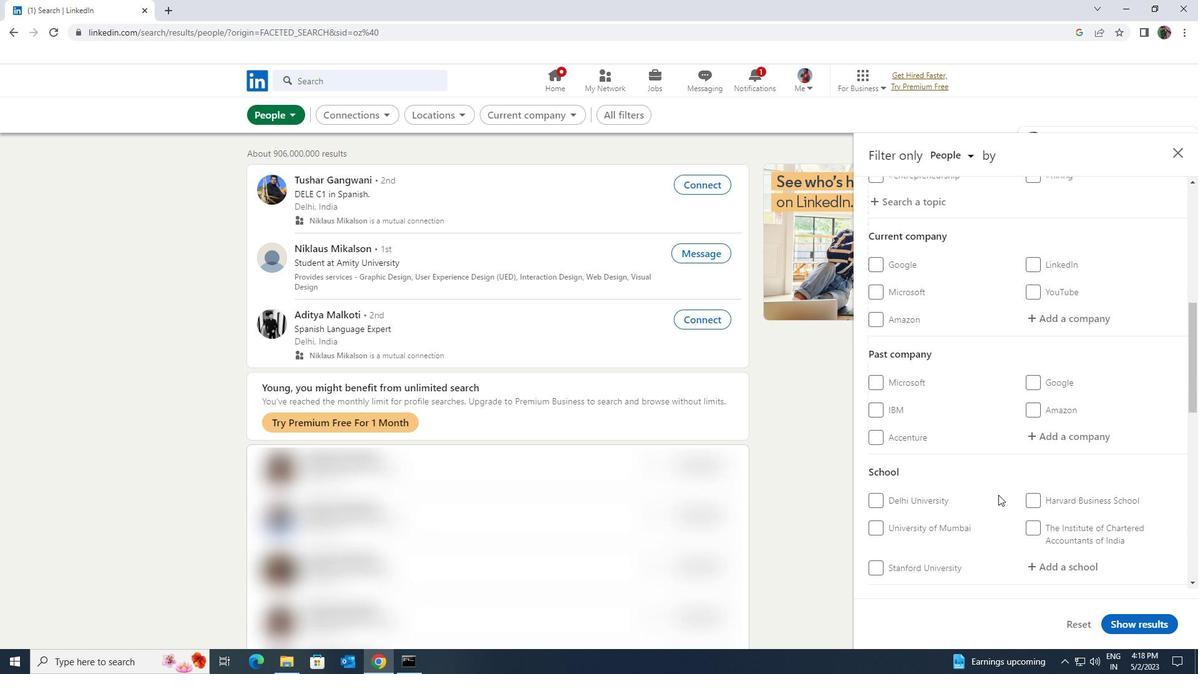 
Action: Mouse moved to (999, 495)
Screenshot: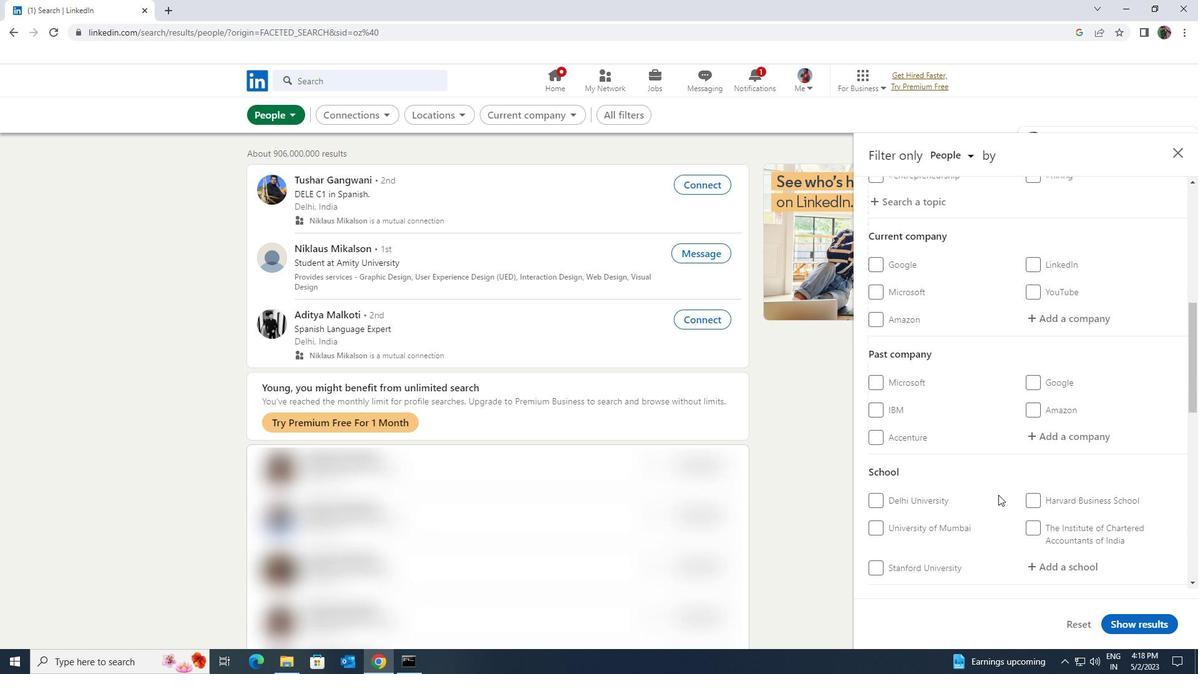 
Action: Mouse scrolled (999, 495) with delta (0, 0)
Screenshot: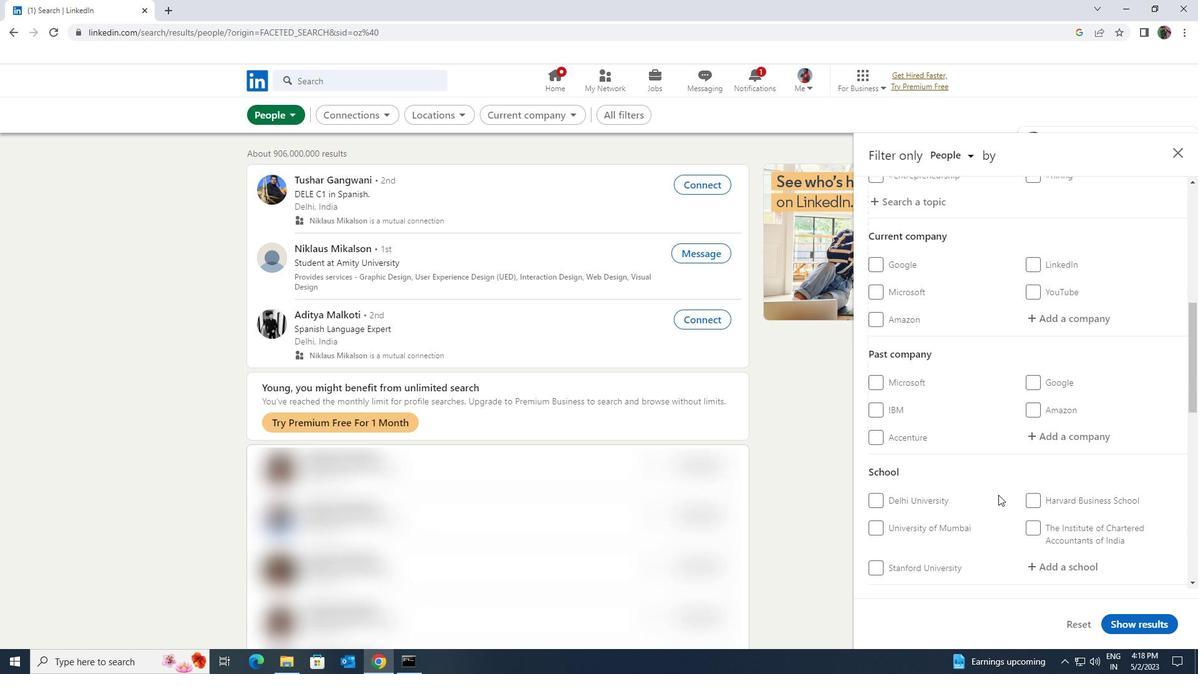 
Action: Mouse moved to (1039, 449)
Screenshot: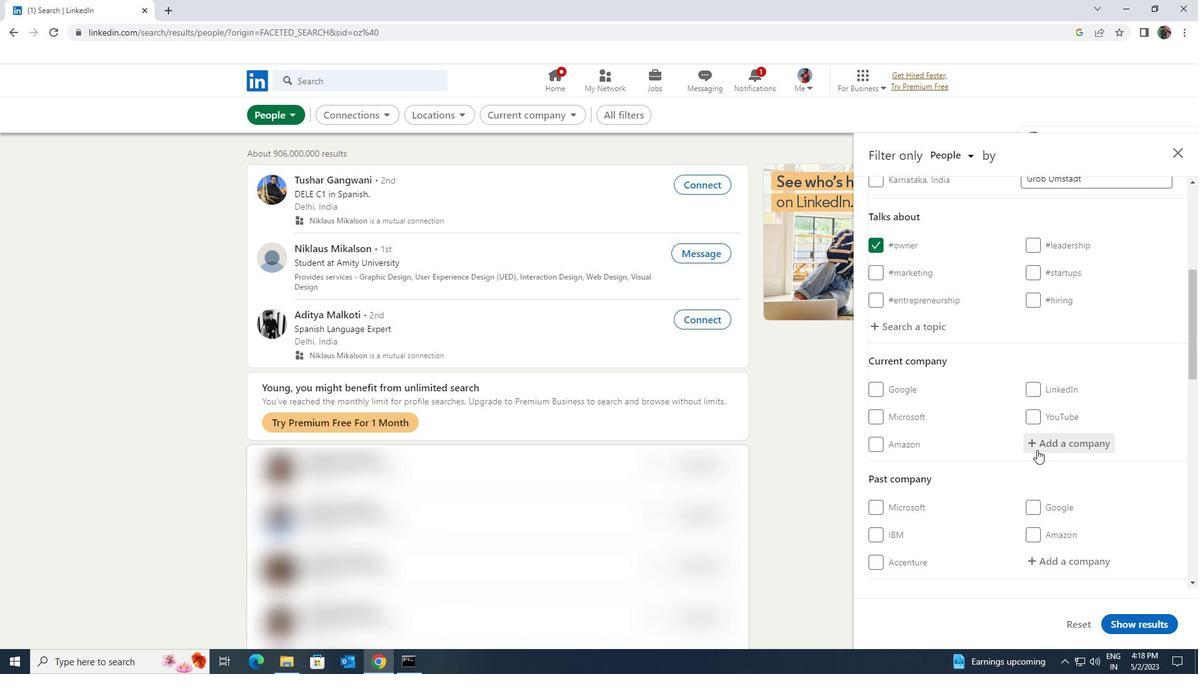 
Action: Mouse pressed left at (1039, 449)
Screenshot: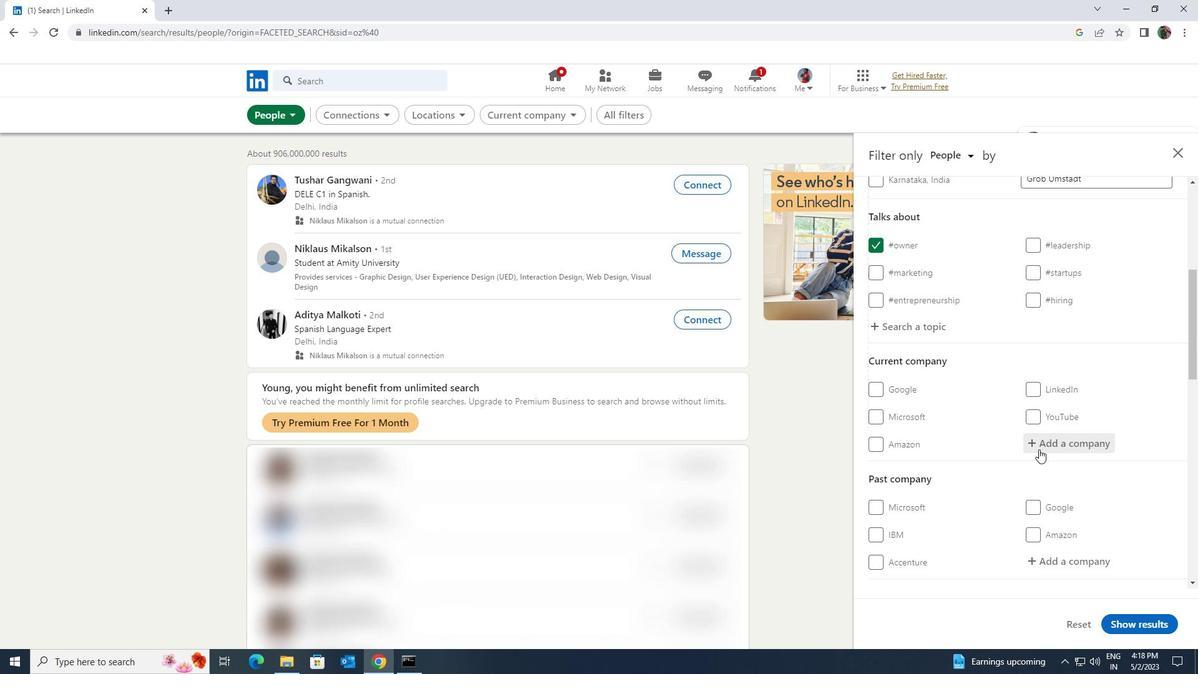 
Action: Key pressed <Key.shift>AGE<Key.space><Key.shift>OF<Key.space><Key.shift>GEEKS
Screenshot: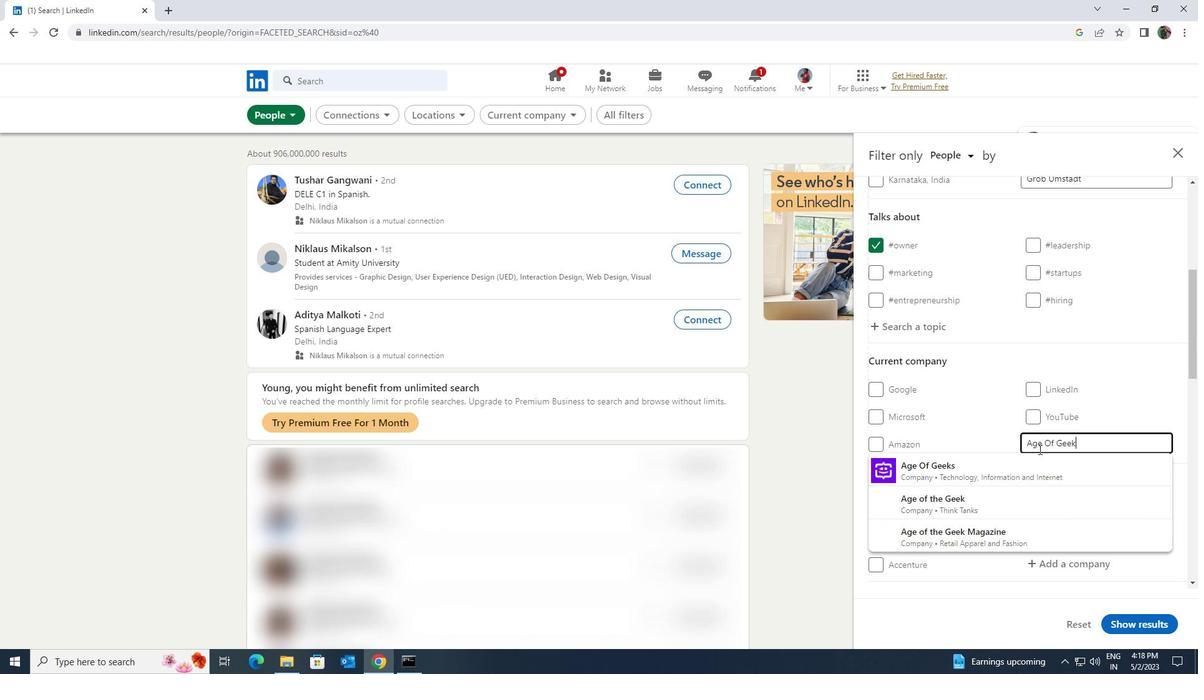 
Action: Mouse moved to (1023, 465)
Screenshot: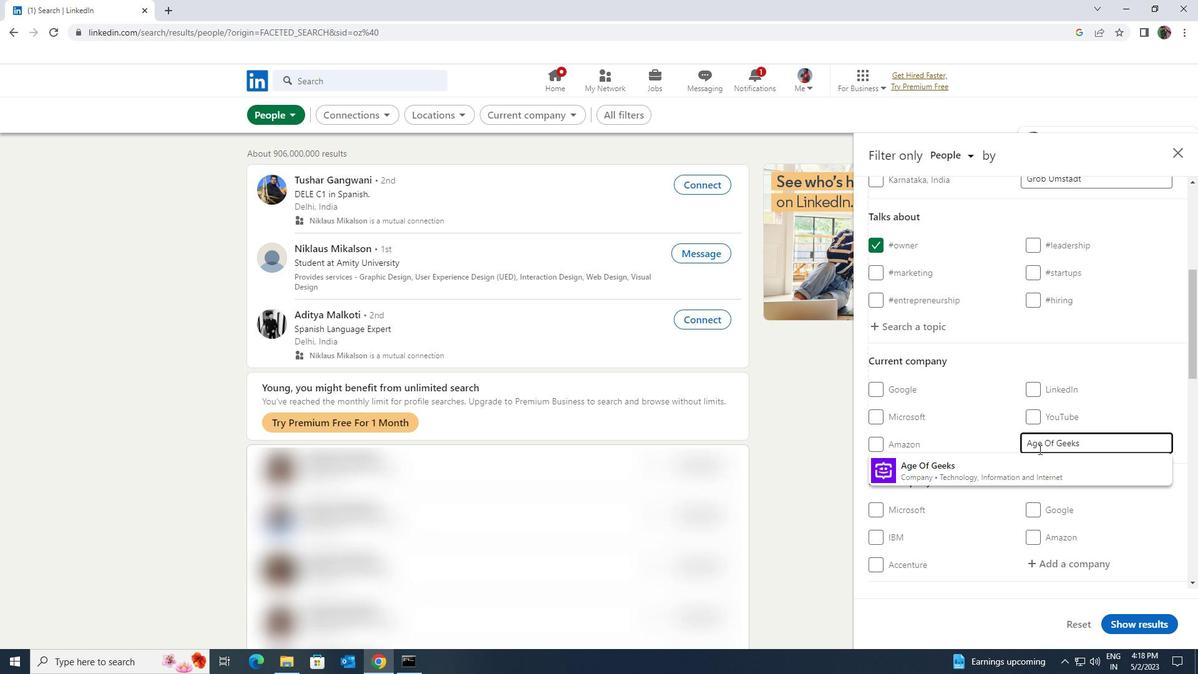 
Action: Mouse pressed left at (1023, 465)
Screenshot: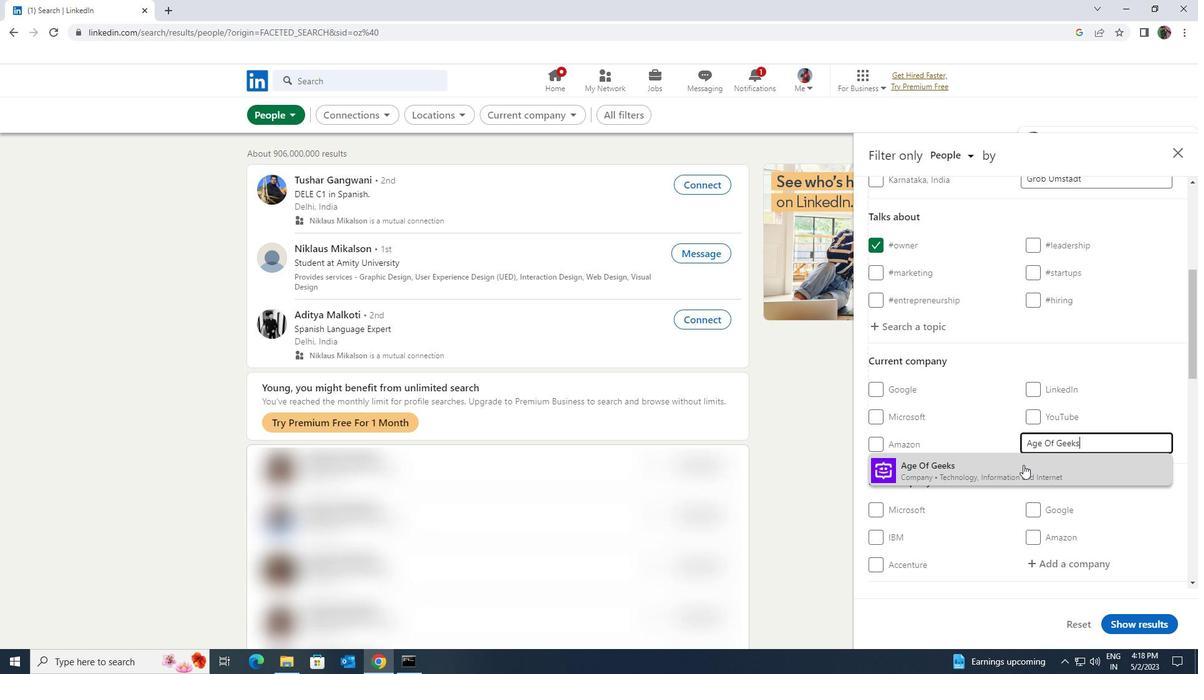 
Action: Mouse moved to (1018, 460)
Screenshot: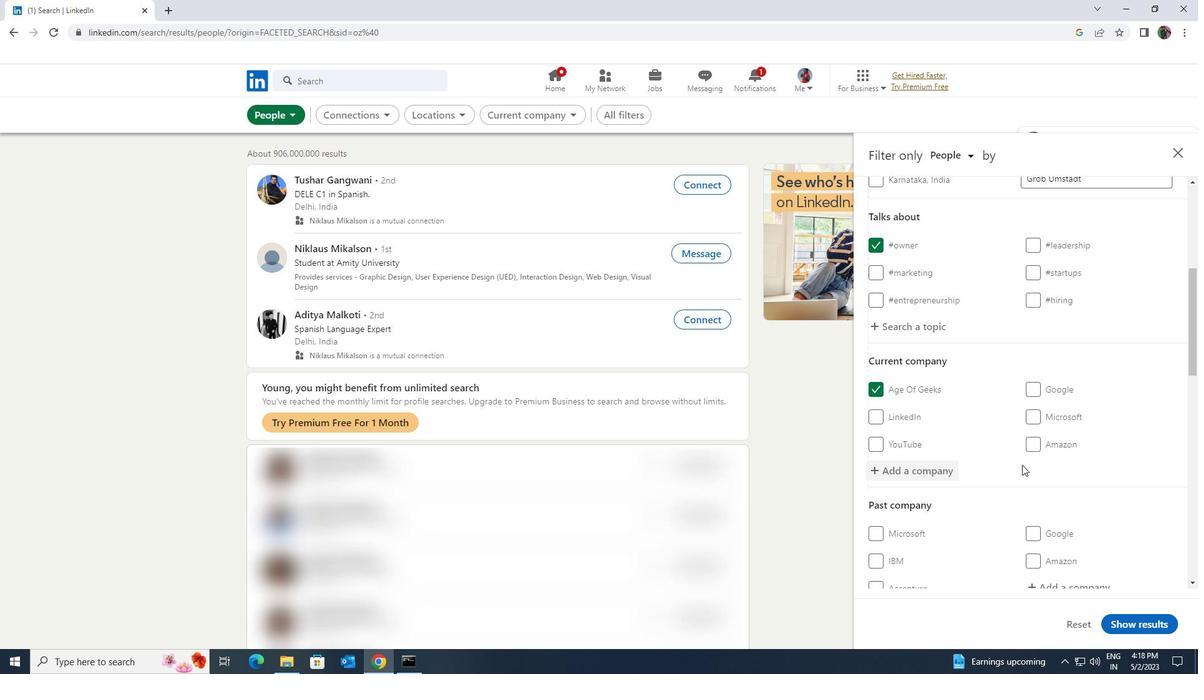 
Action: Mouse scrolled (1018, 460) with delta (0, 0)
Screenshot: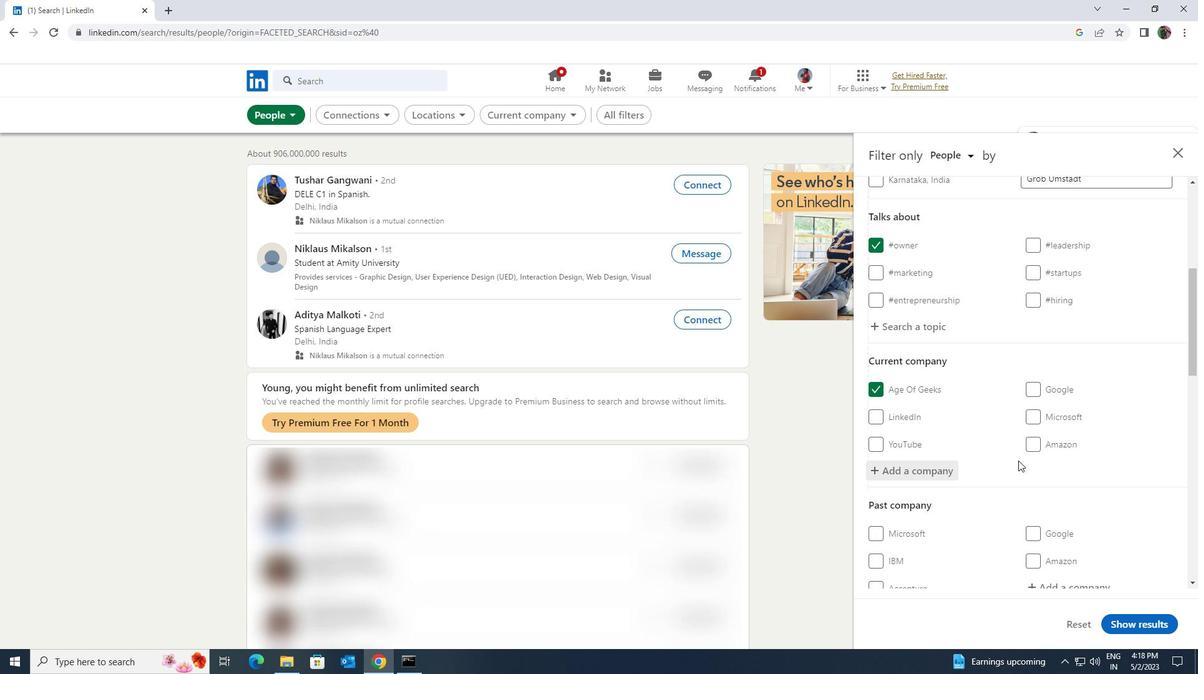 
Action: Mouse scrolled (1018, 460) with delta (0, 0)
Screenshot: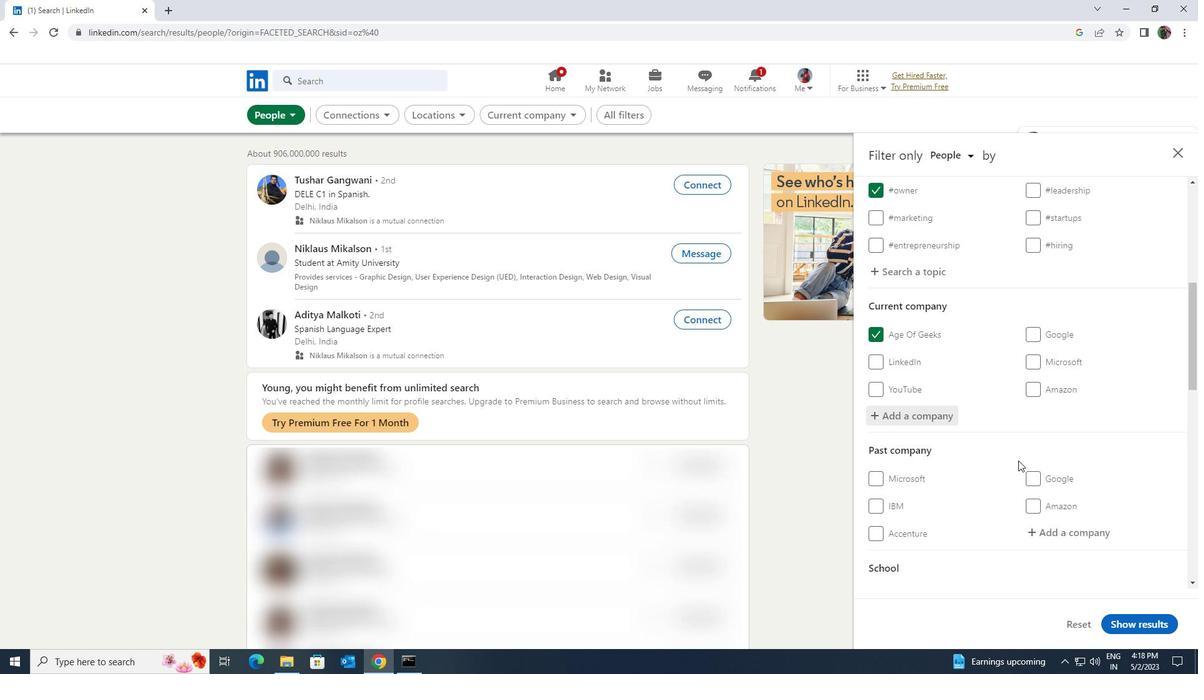 
Action: Mouse scrolled (1018, 460) with delta (0, 0)
Screenshot: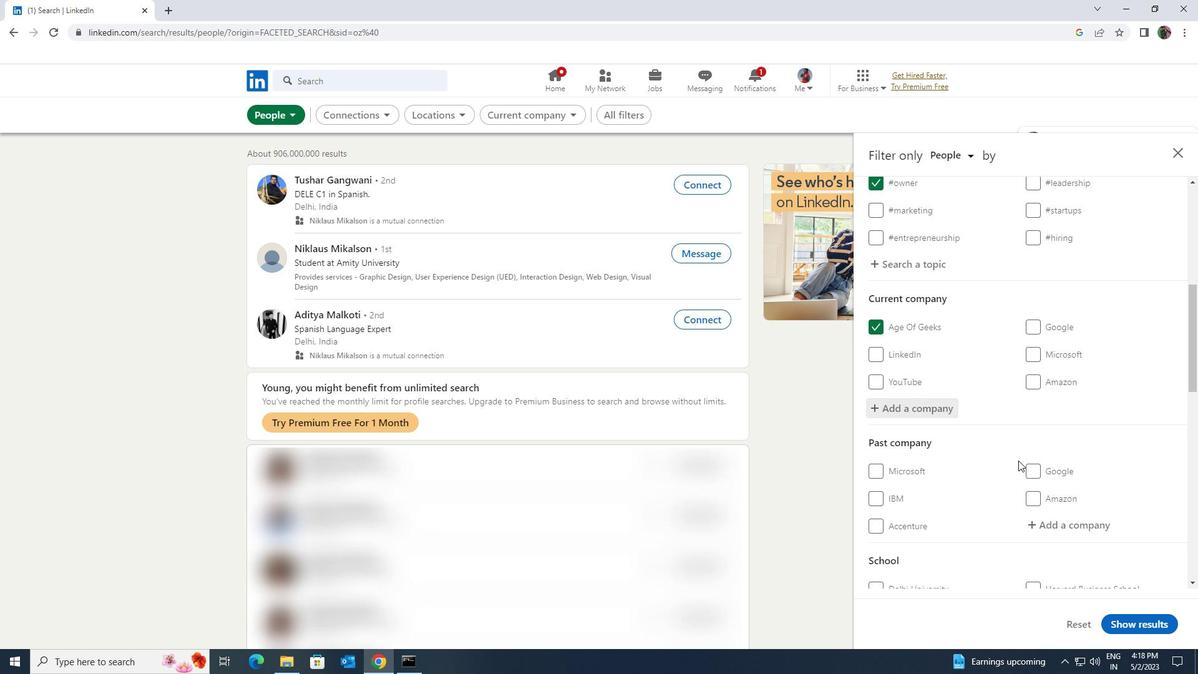 
Action: Mouse scrolled (1018, 460) with delta (0, 0)
Screenshot: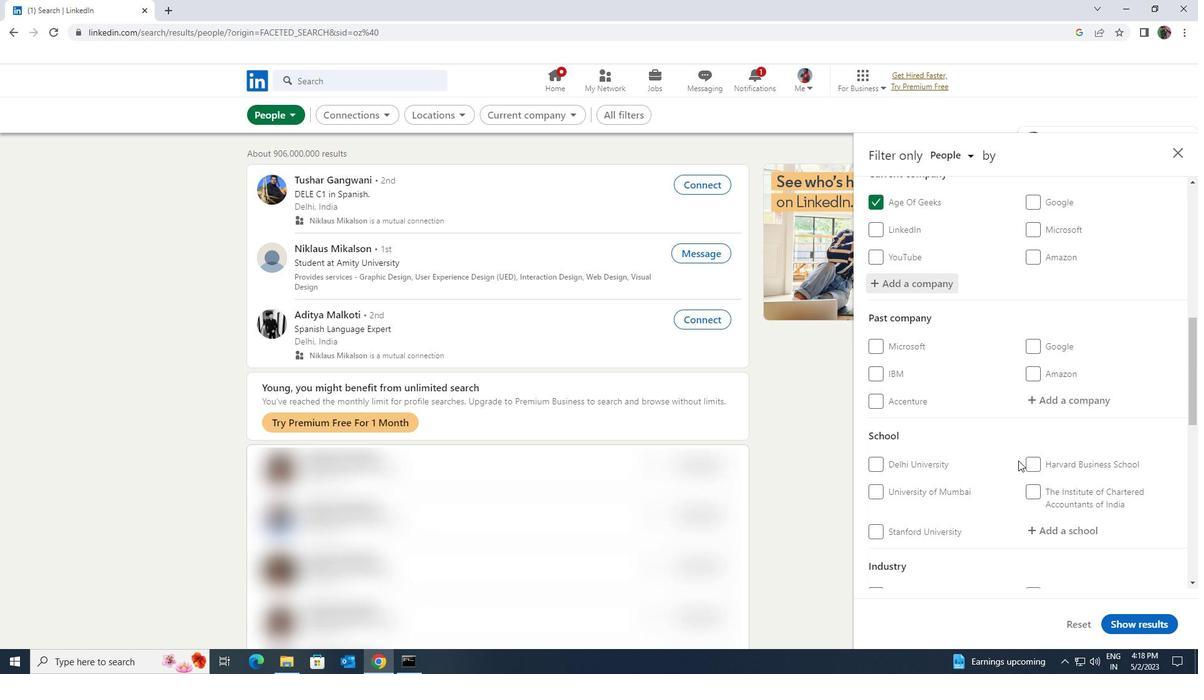 
Action: Mouse moved to (1026, 458)
Screenshot: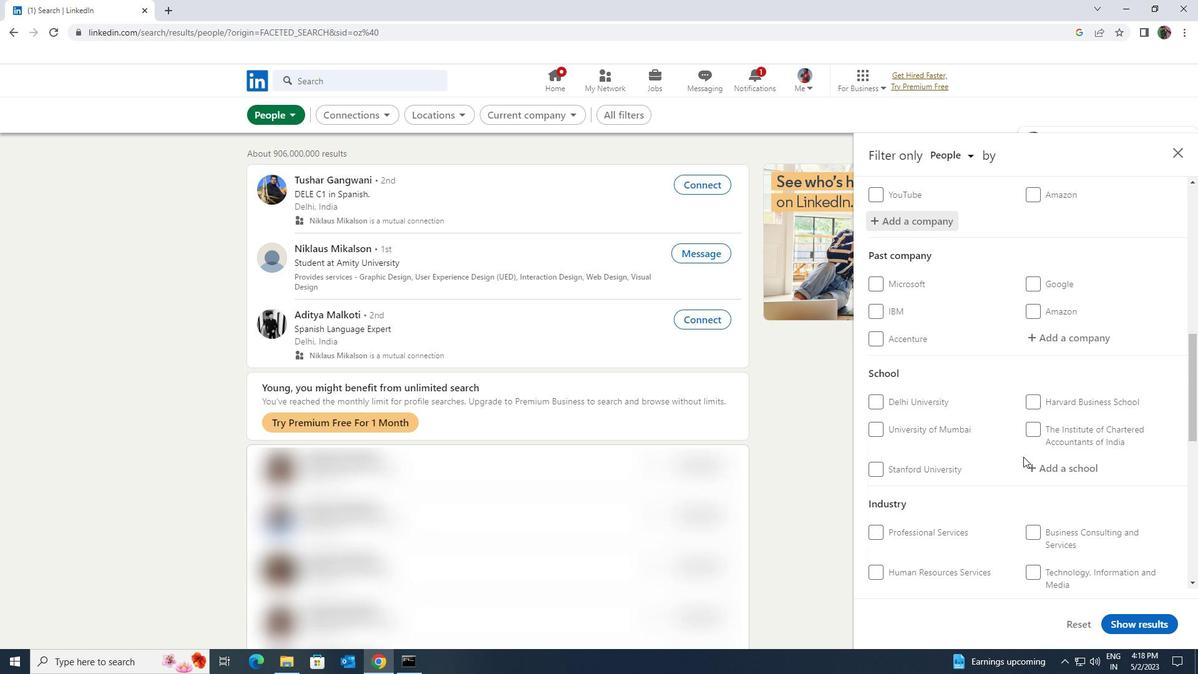 
Action: Mouse pressed left at (1026, 458)
Screenshot: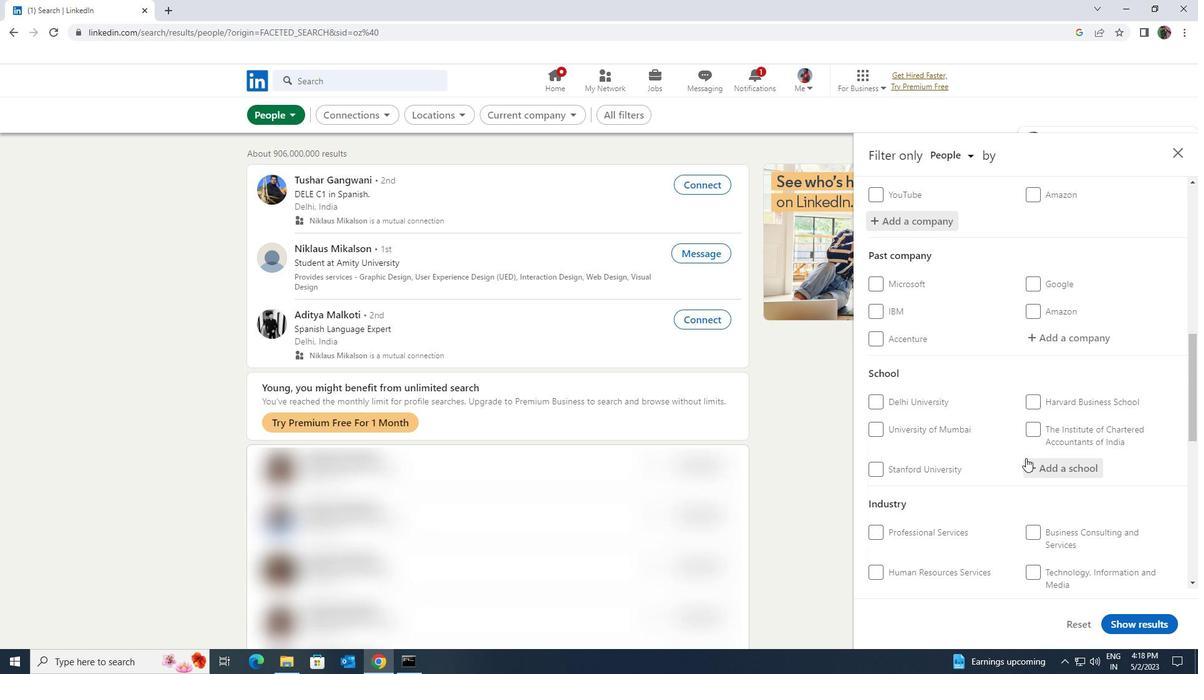 
Action: Key pressed <Key.shift><Key.shift><Key.shift><Key.shift><Key.shift><Key.shift><Key.shift><Key.shift><Key.shift><Key.shift><Key.shift><Key.shift><Key.shift><Key.shift><Key.shift><Key.shift><Key.shift><Key.shift><Key.shift><Key.shift><Key.shift><Key.shift><Key.shift><Key.shift><Key.shift>MAHARAA<Key.backspace>SHTRA<Key.space>JOB
Screenshot: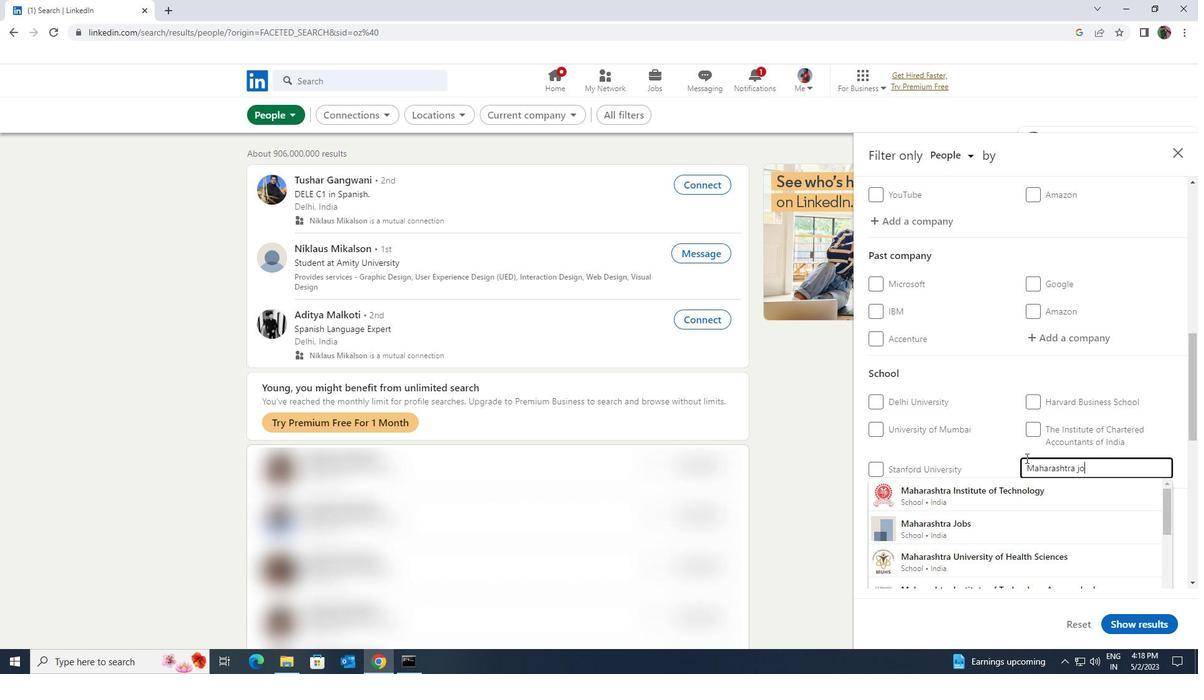
Action: Mouse moved to (1016, 487)
Screenshot: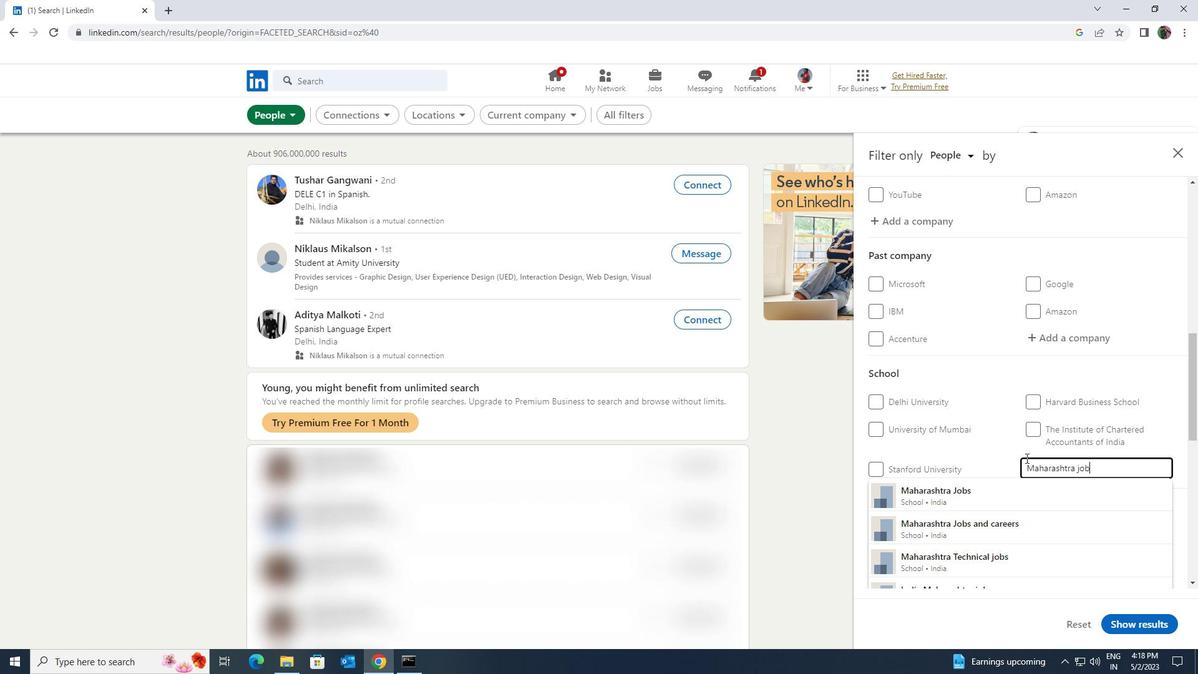 
Action: Mouse pressed left at (1016, 487)
Screenshot: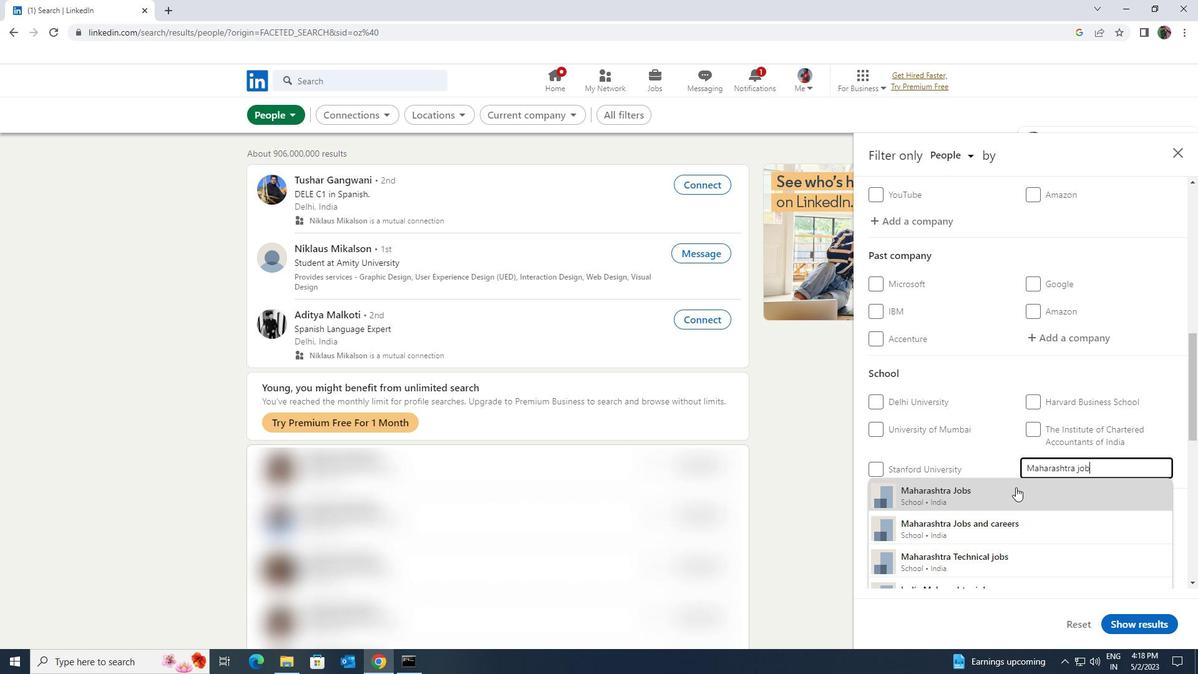 
Action: Mouse moved to (1053, 379)
Screenshot: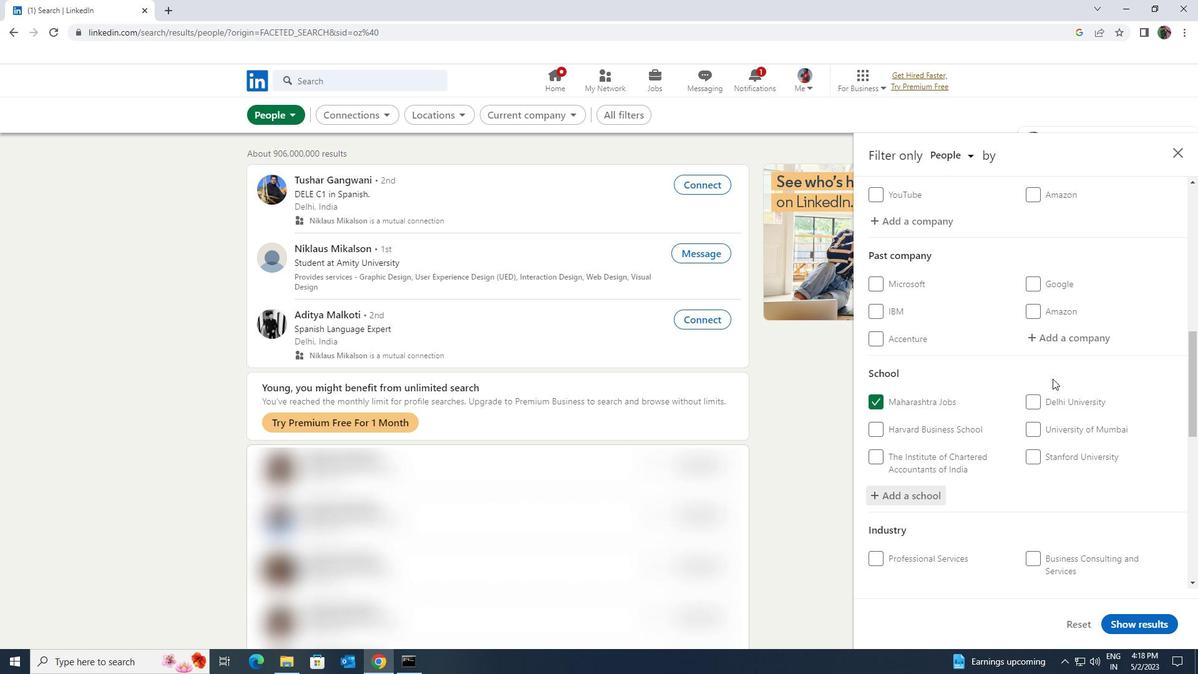 
Action: Mouse scrolled (1053, 378) with delta (0, 0)
Screenshot: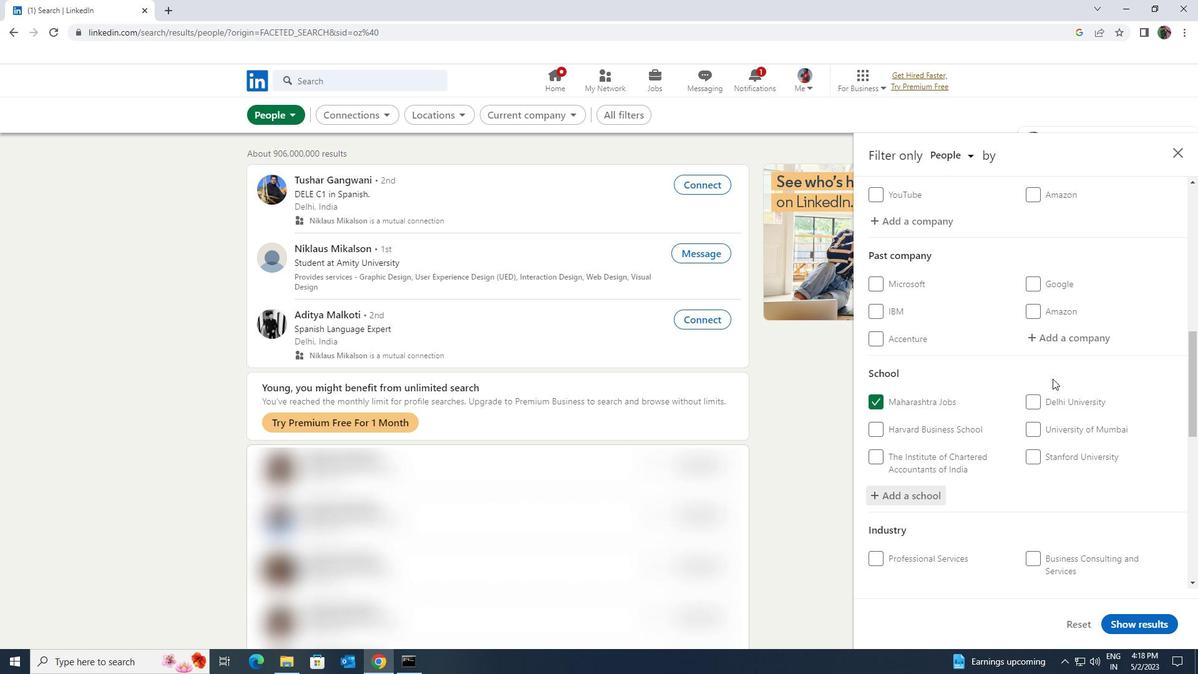 
Action: Mouse moved to (1053, 380)
Screenshot: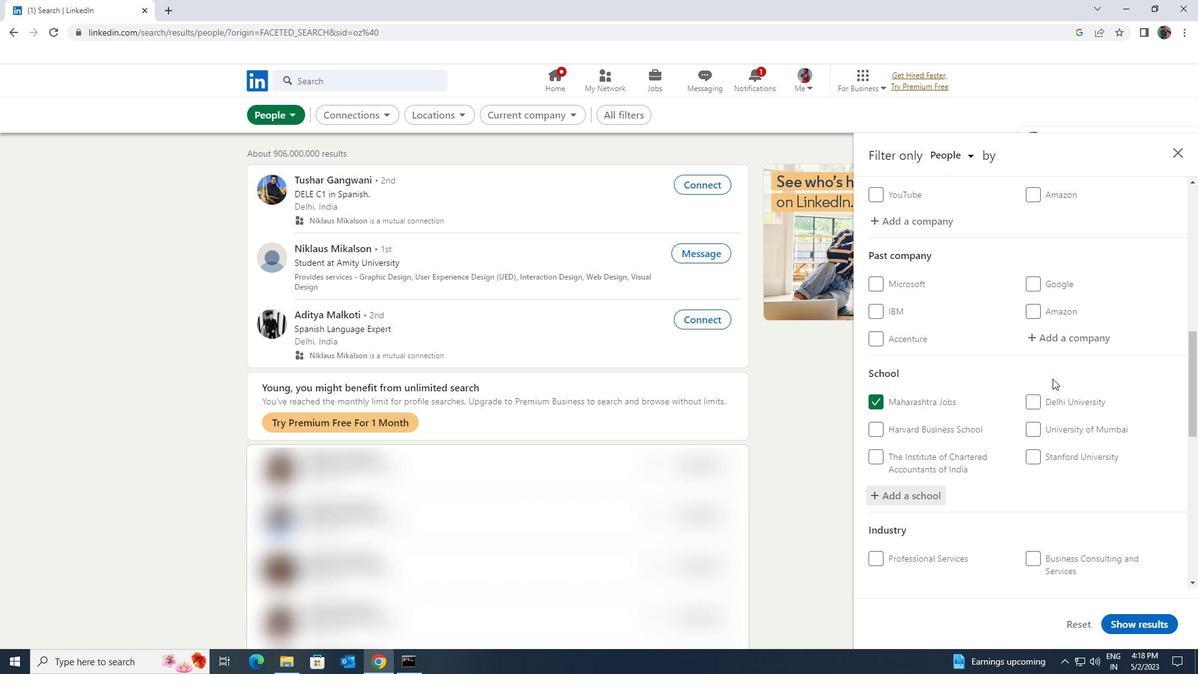 
Action: Mouse scrolled (1053, 379) with delta (0, 0)
Screenshot: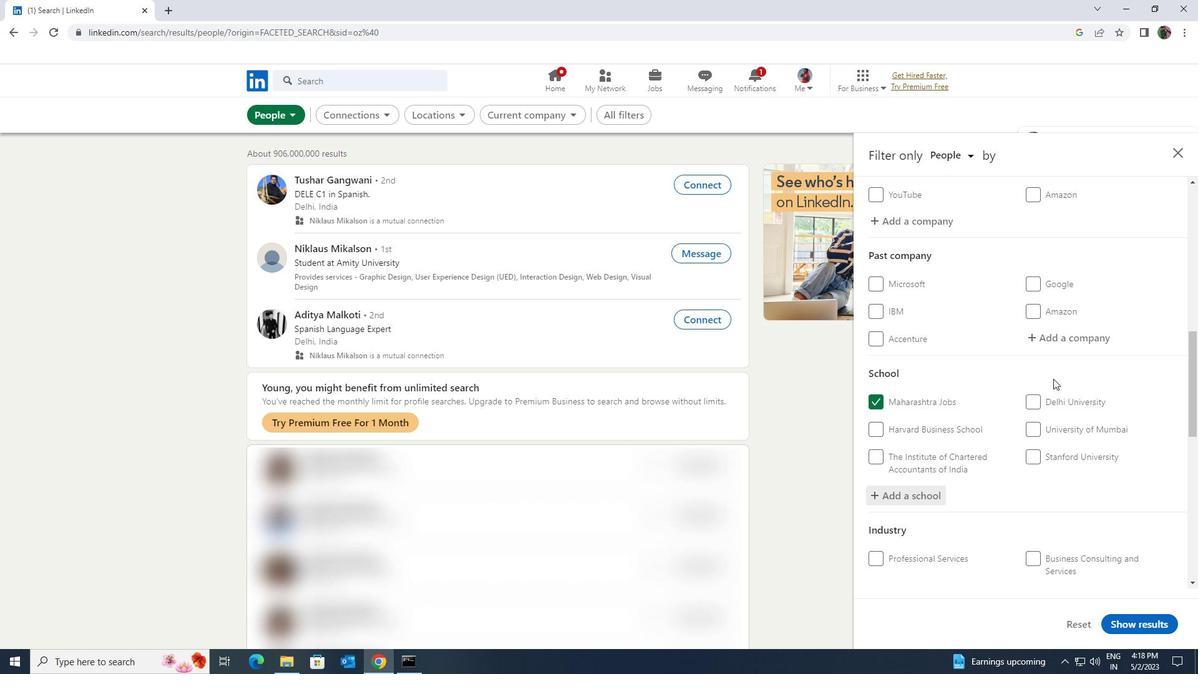 
Action: Mouse scrolled (1053, 379) with delta (0, 0)
Screenshot: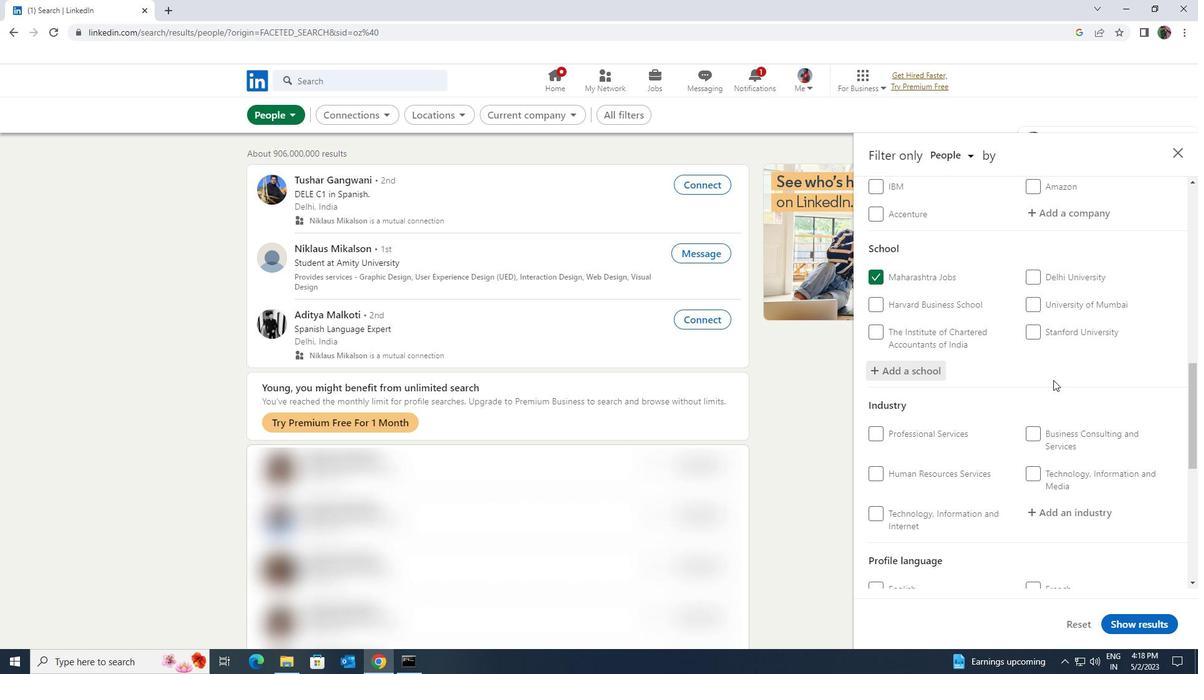 
Action: Mouse moved to (1052, 445)
Screenshot: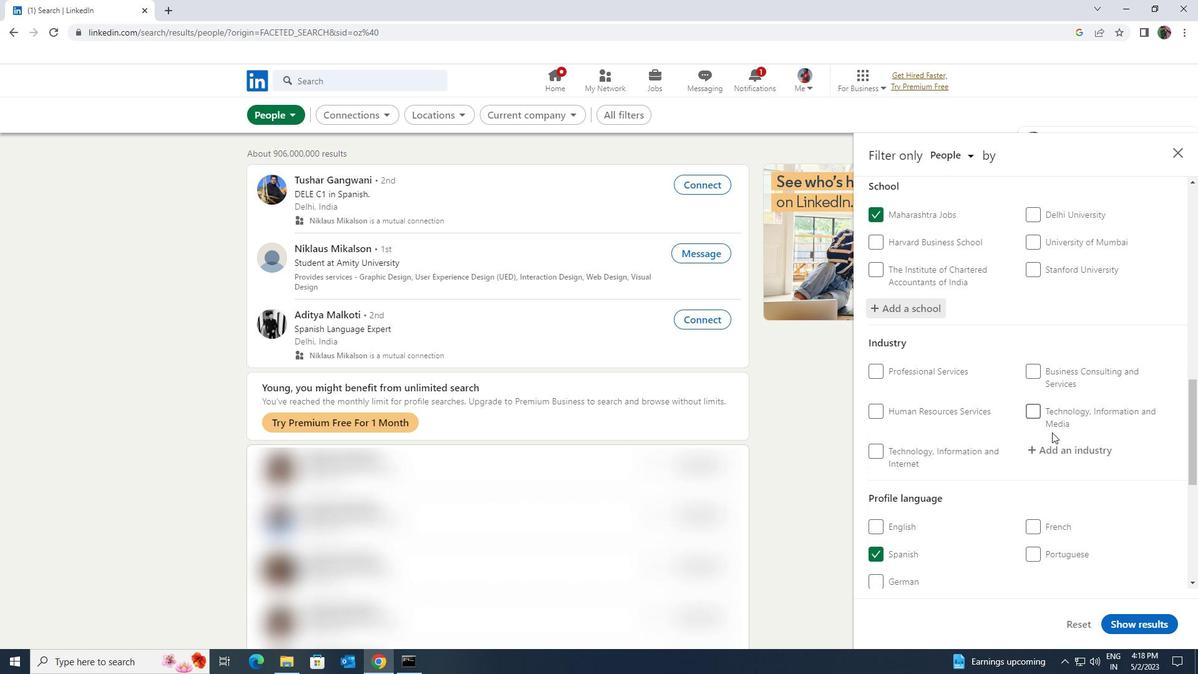
Action: Mouse pressed left at (1052, 445)
Screenshot: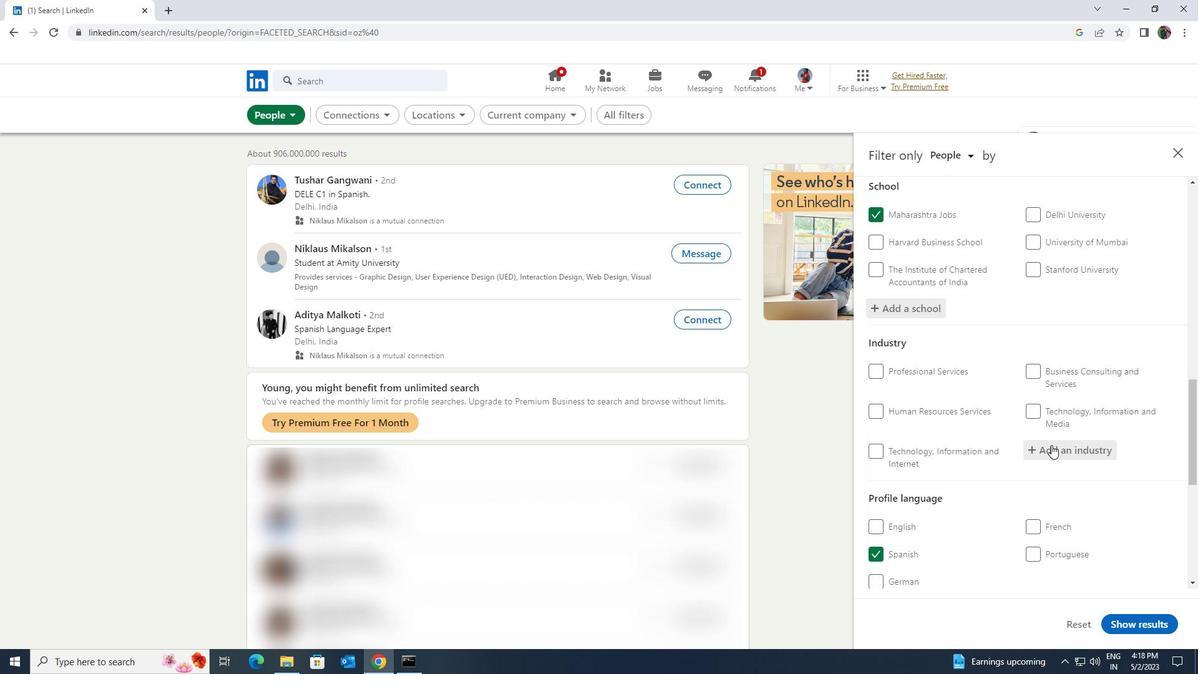 
Action: Key pressed <Key.shift>MOTOR
Screenshot: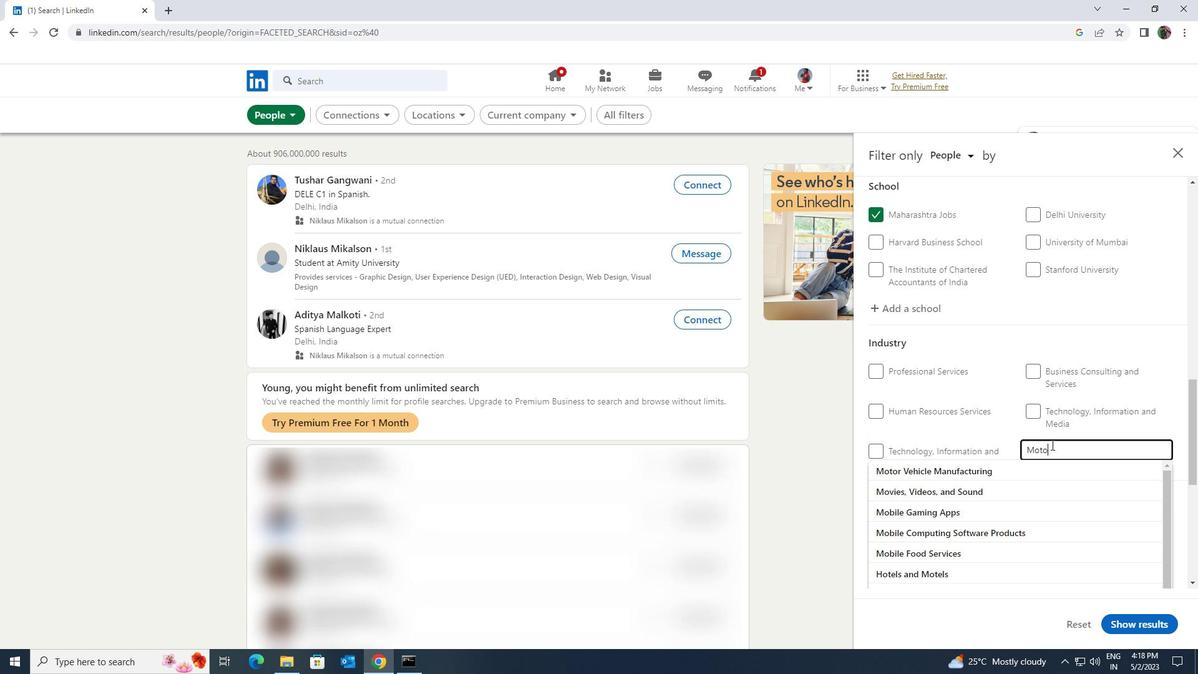 
Action: Mouse moved to (1041, 462)
Screenshot: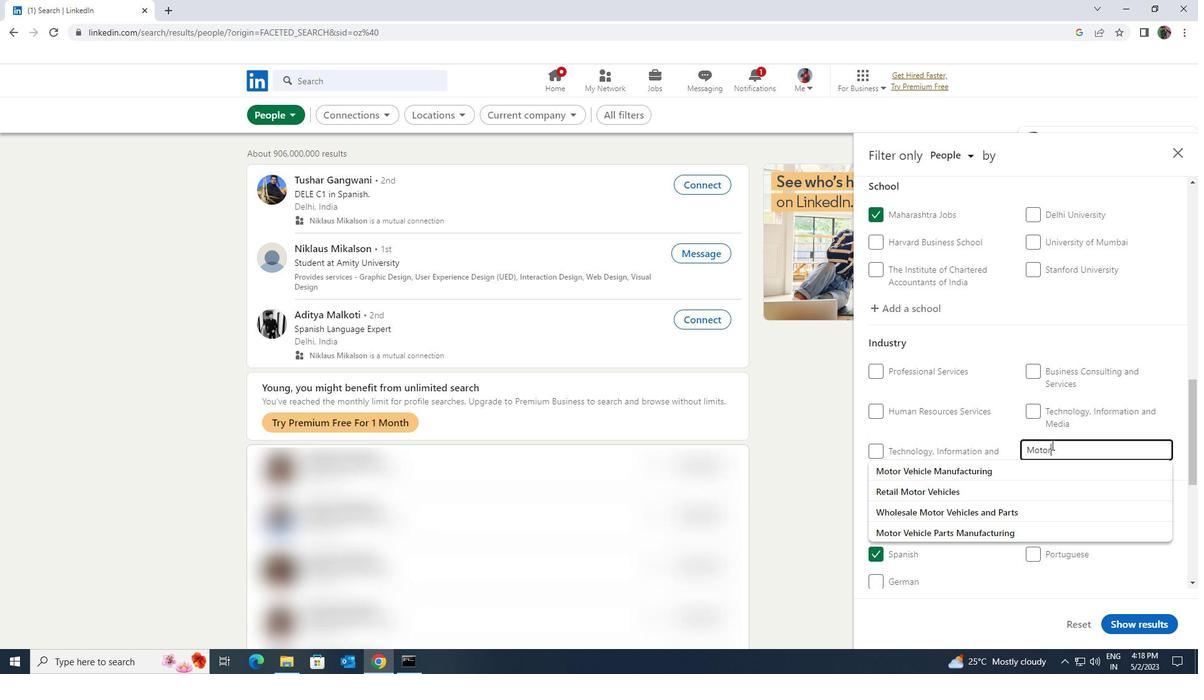 
Action: Mouse pressed left at (1041, 462)
Screenshot: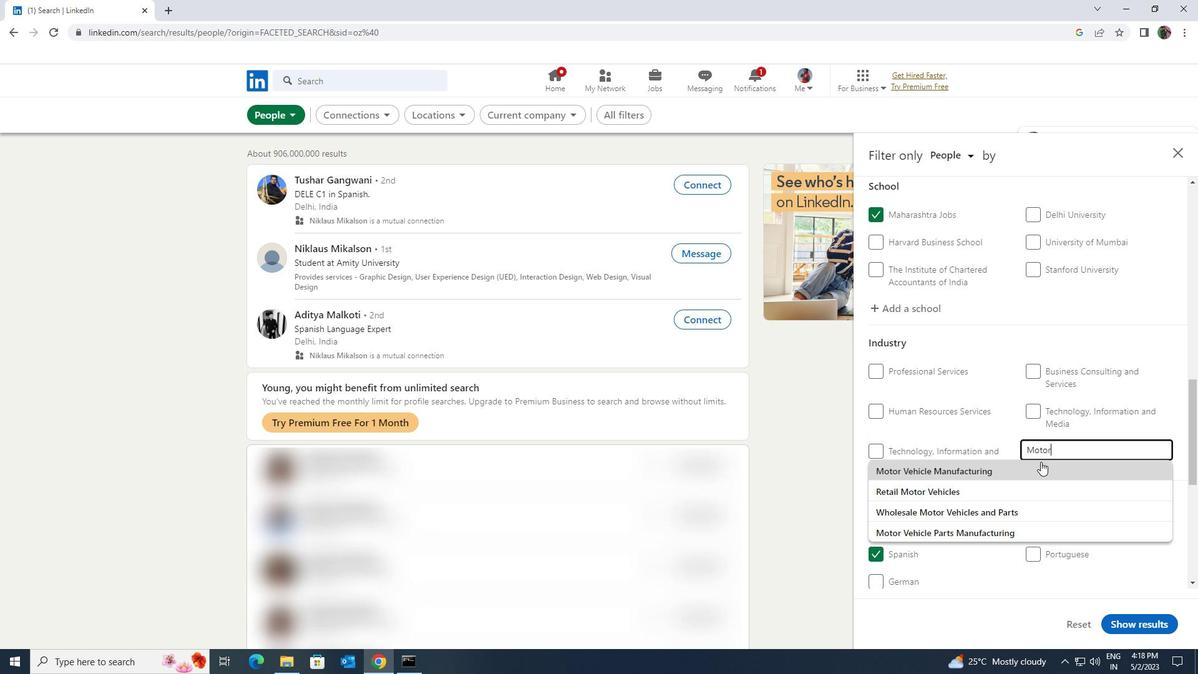 
Action: Mouse moved to (1047, 458)
Screenshot: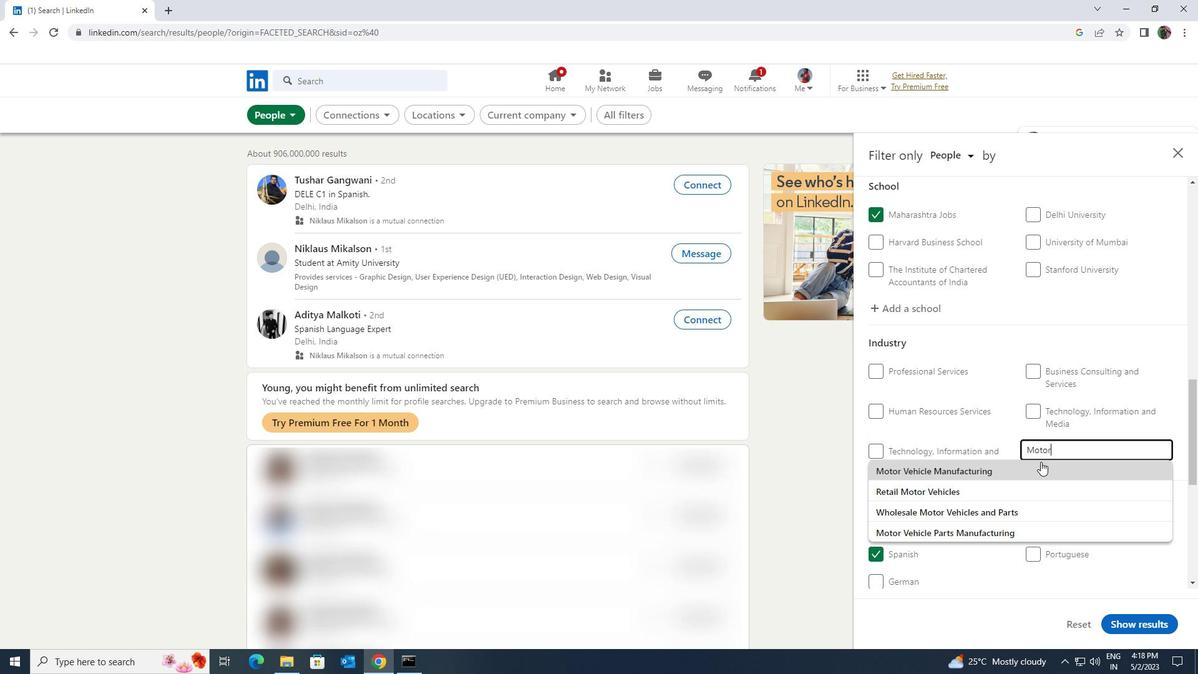 
Action: Mouse scrolled (1047, 457) with delta (0, 0)
Screenshot: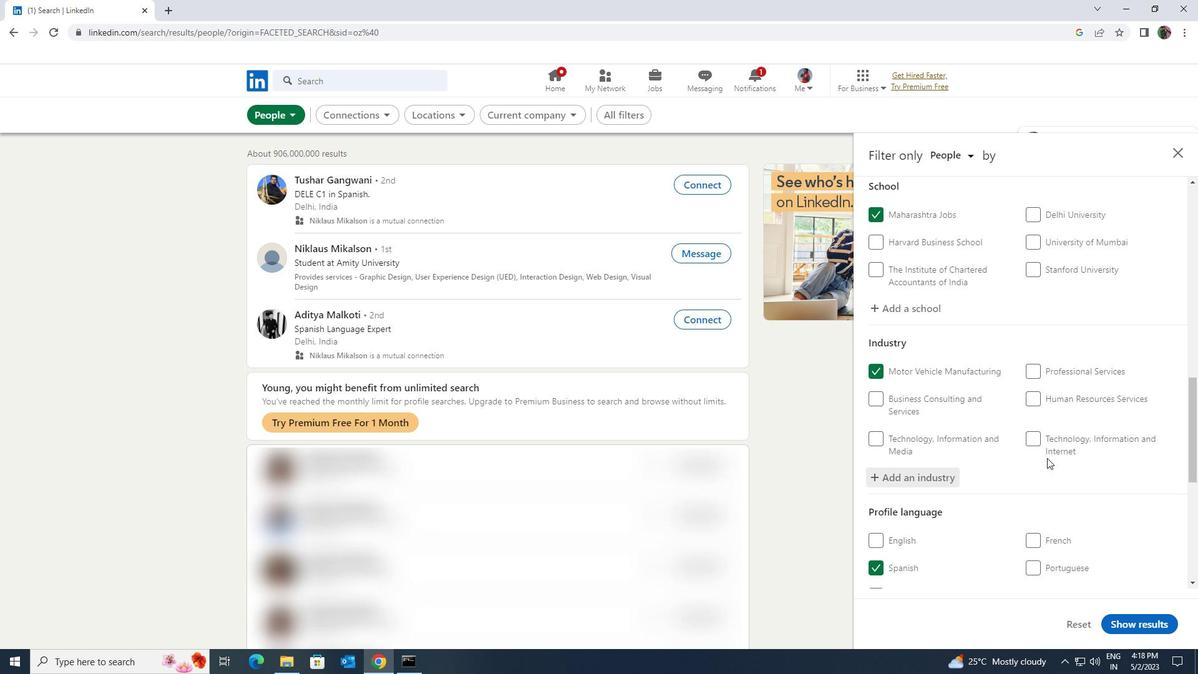 
Action: Mouse scrolled (1047, 457) with delta (0, 0)
Screenshot: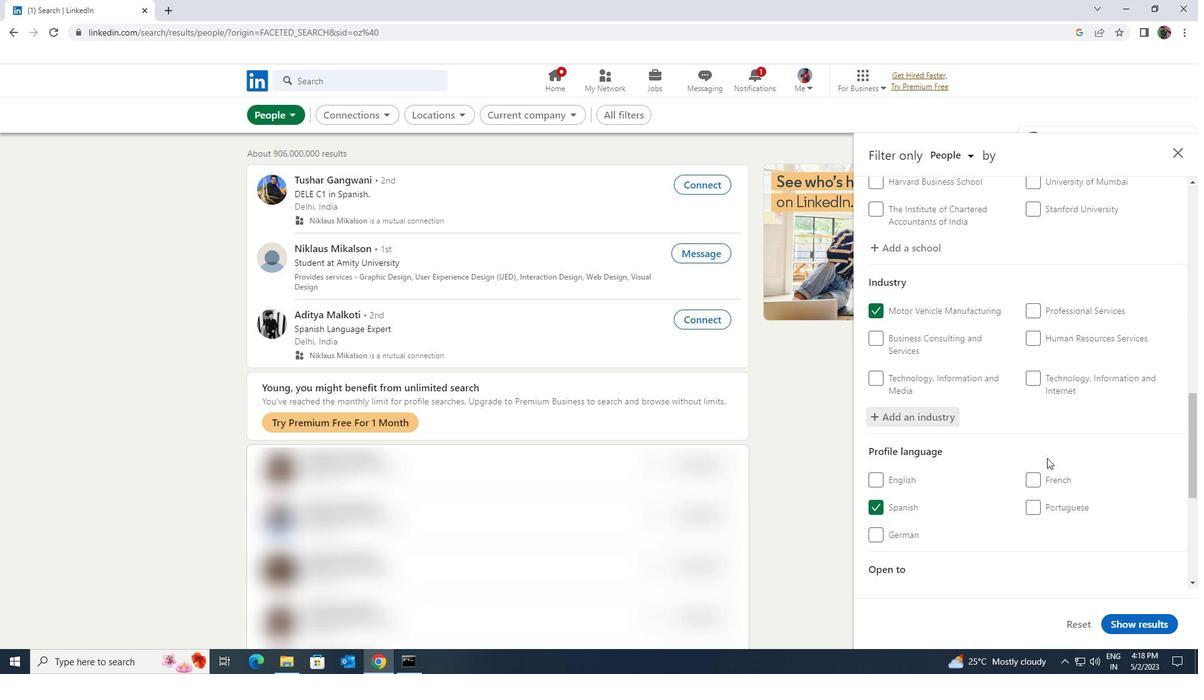 
Action: Mouse scrolled (1047, 457) with delta (0, 0)
Screenshot: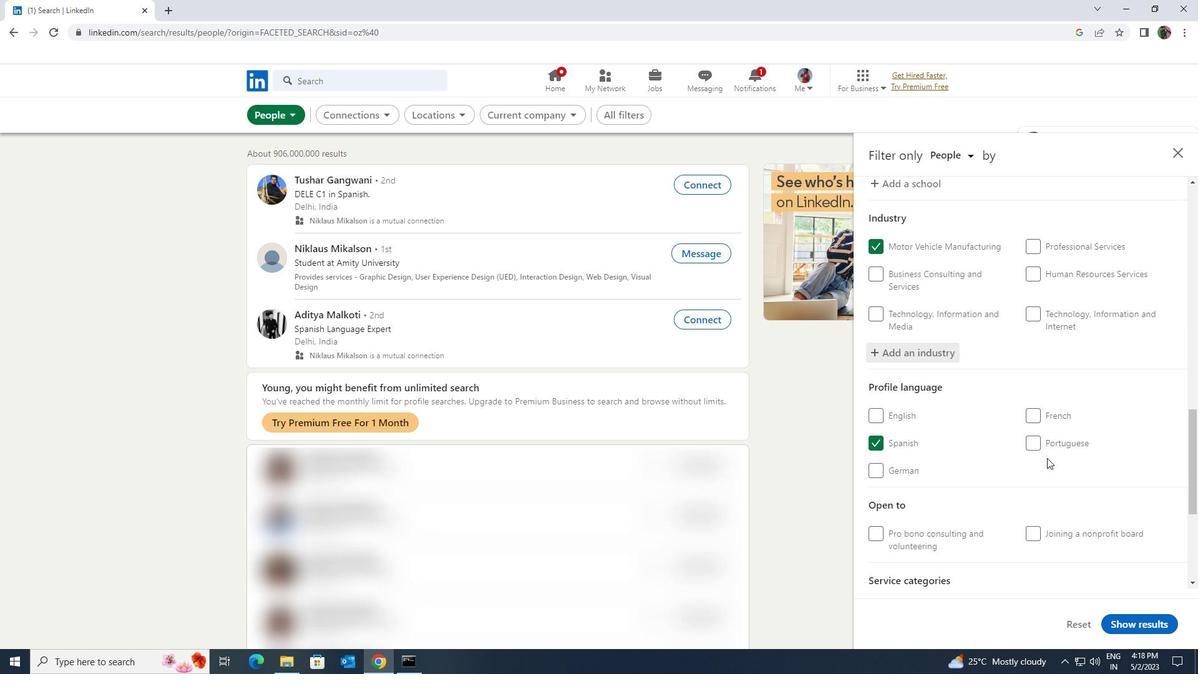 
Action: Mouse scrolled (1047, 457) with delta (0, 0)
Screenshot: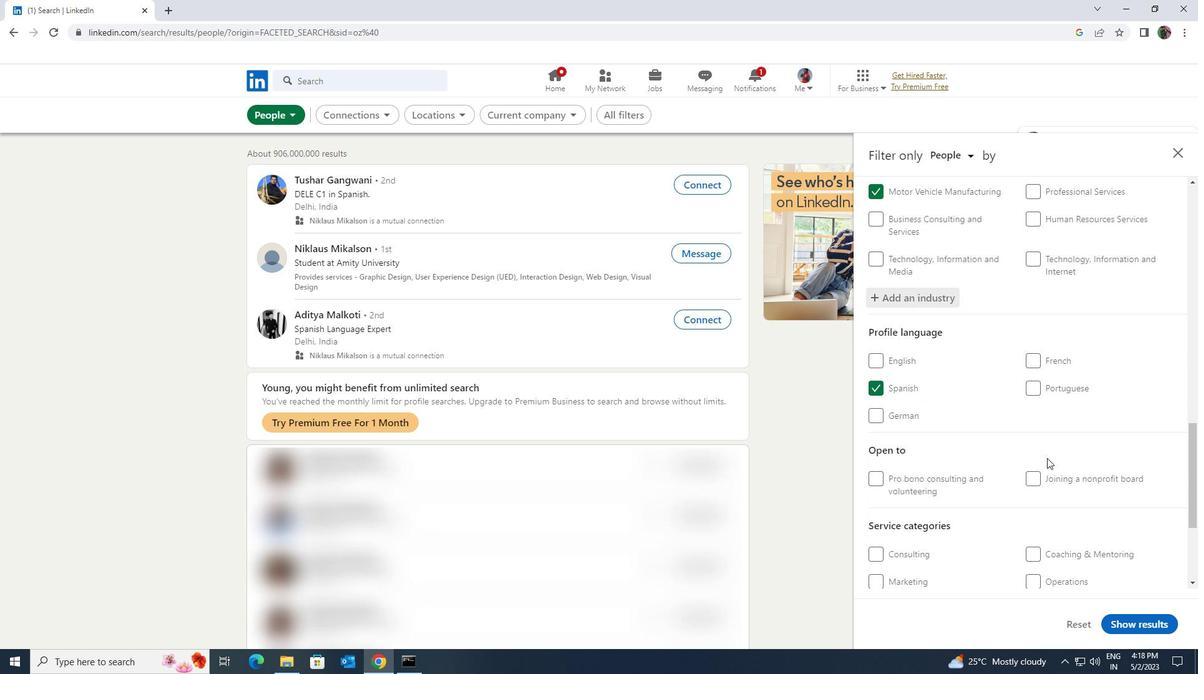 
Action: Mouse scrolled (1047, 457) with delta (0, 0)
Screenshot: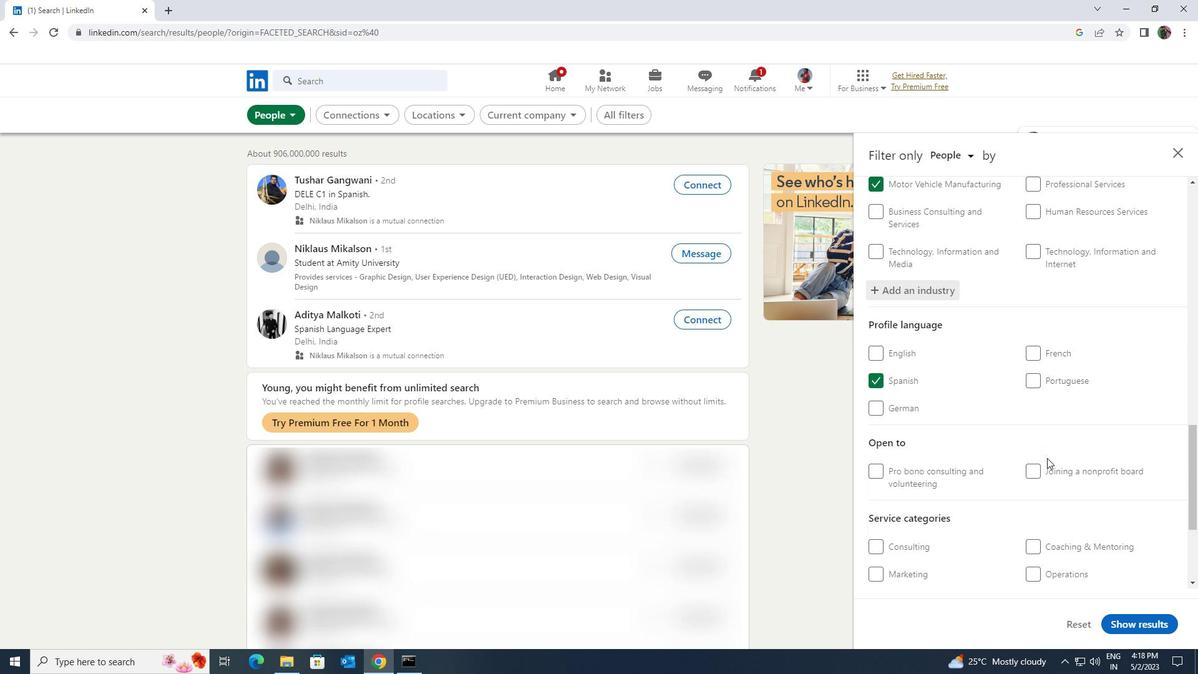 
Action: Mouse moved to (1048, 468)
Screenshot: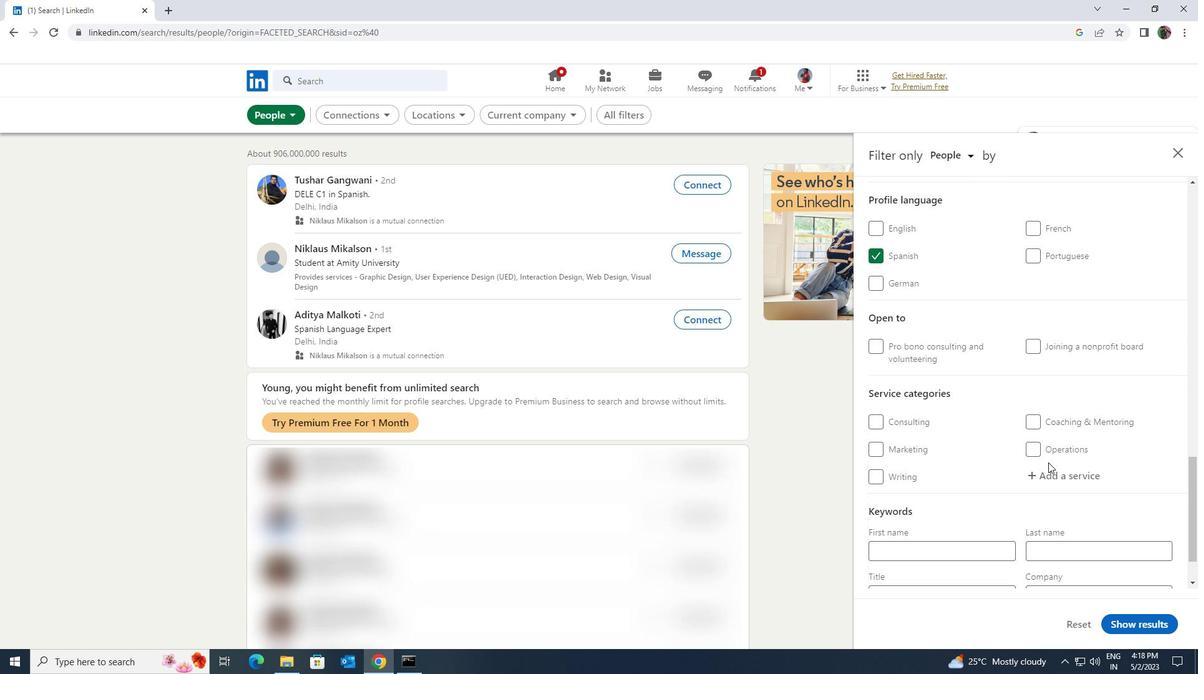 
Action: Mouse pressed left at (1048, 468)
Screenshot: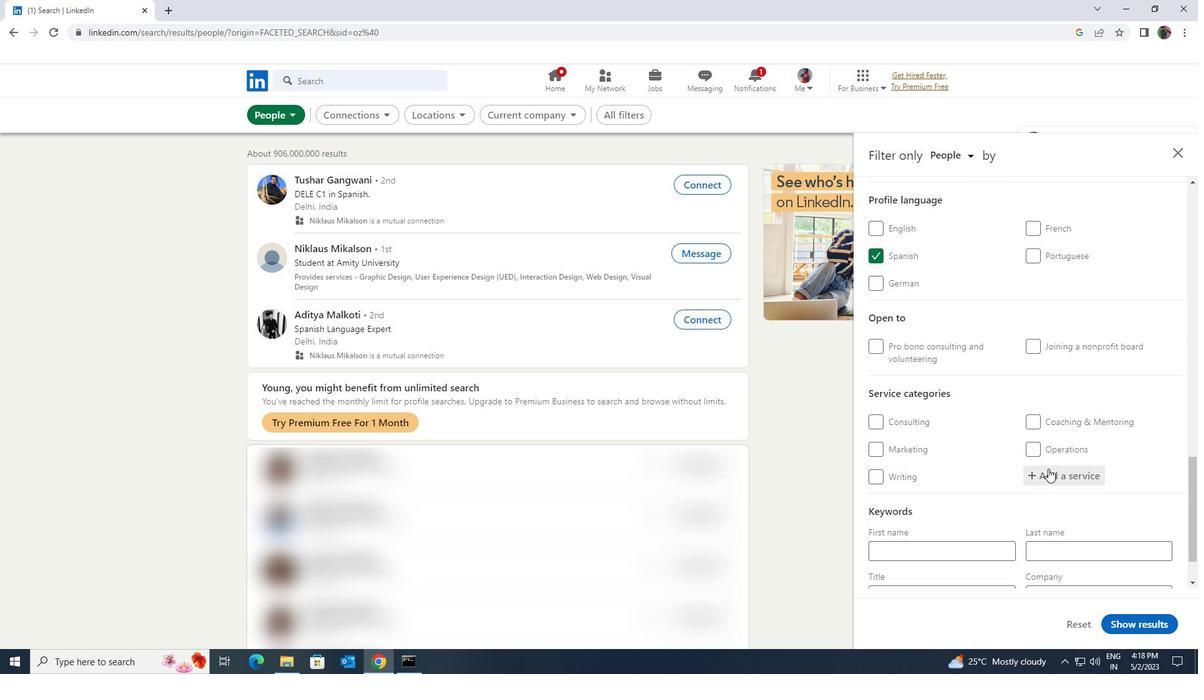 
Action: Key pressed <Key.shift><Key.shift><Key.shift><Key.shift><Key.shift><Key.shift><Key.shift>INFORMATI
Screenshot: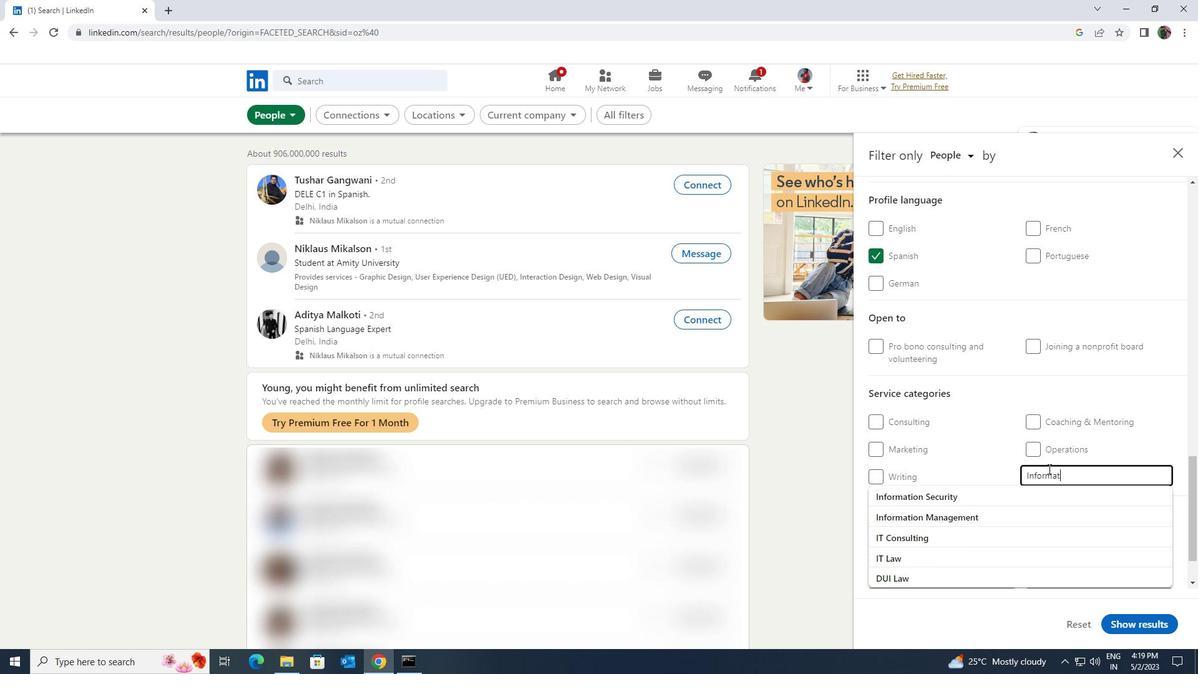 
Action: Mouse moved to (1050, 486)
Screenshot: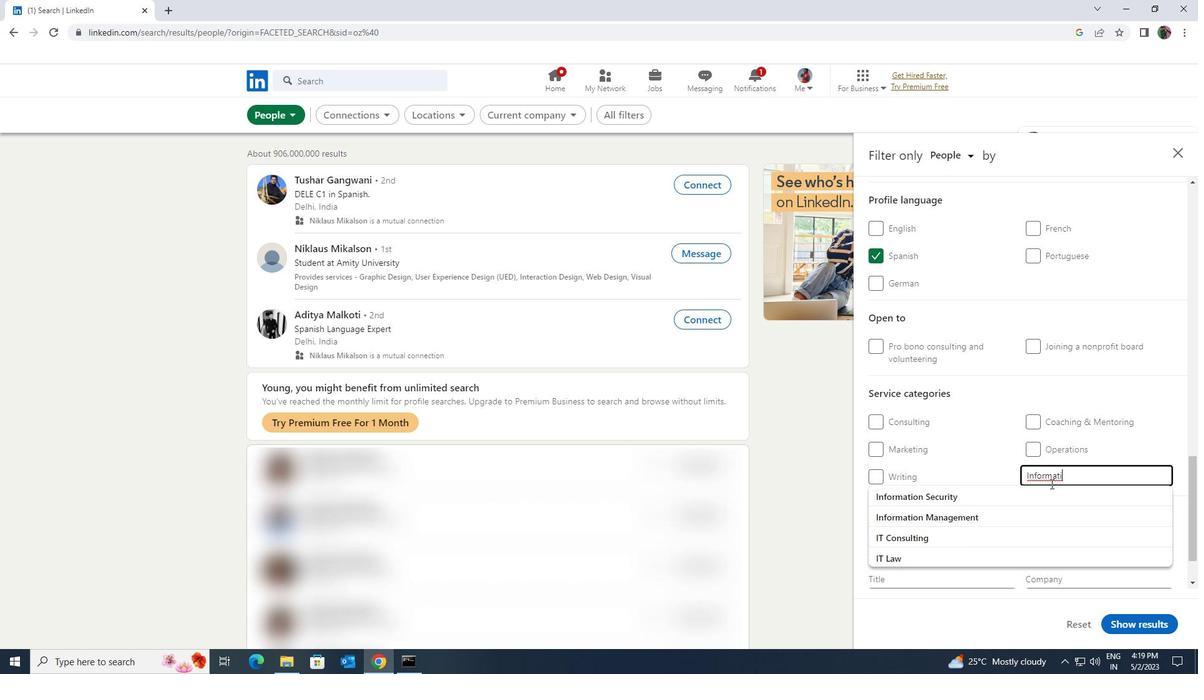 
Action: Mouse pressed left at (1050, 486)
Screenshot: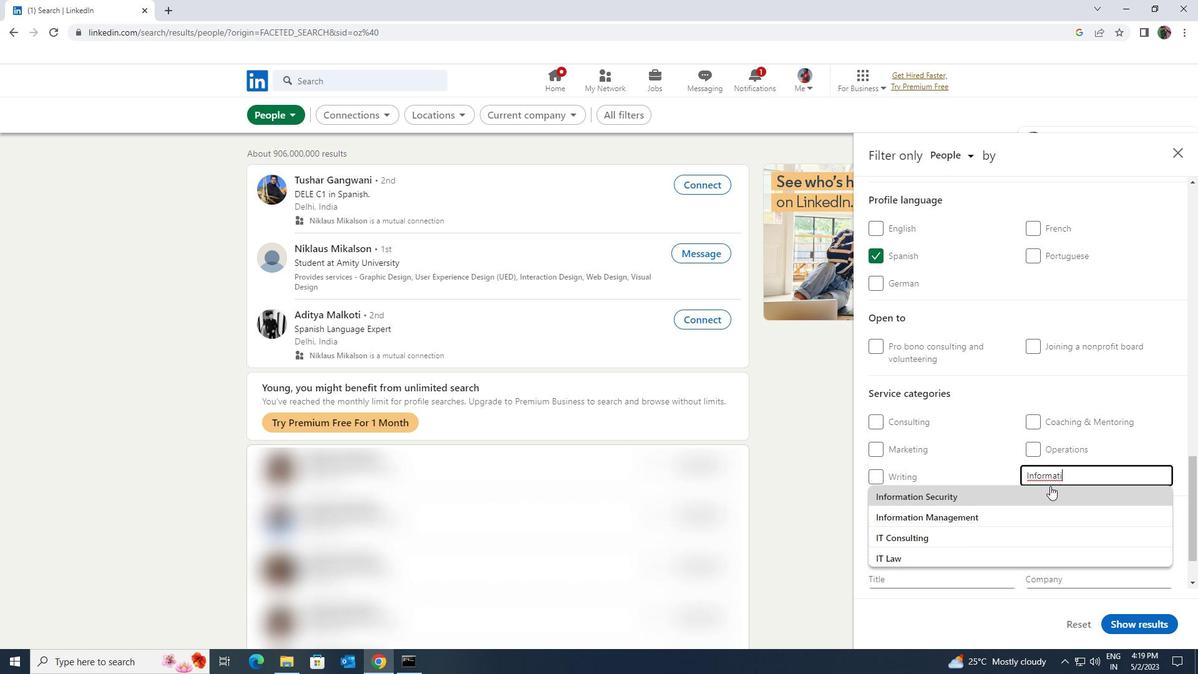 
Action: Mouse moved to (1047, 486)
Screenshot: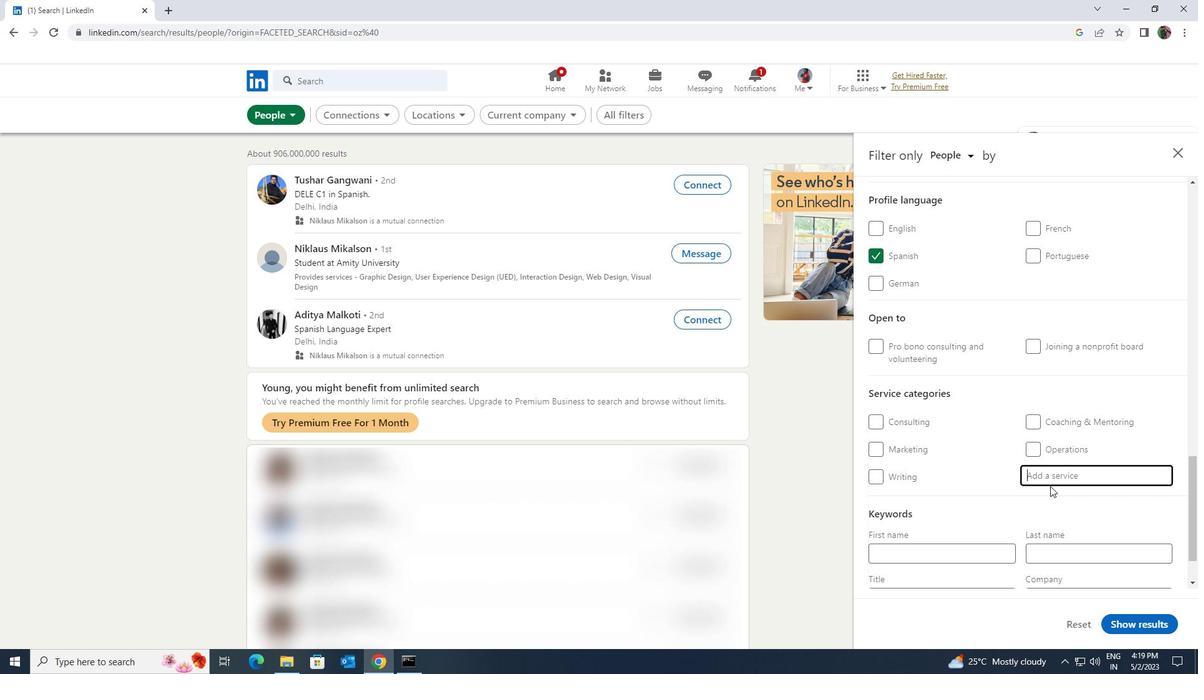 
Action: Mouse scrolled (1047, 485) with delta (0, 0)
Screenshot: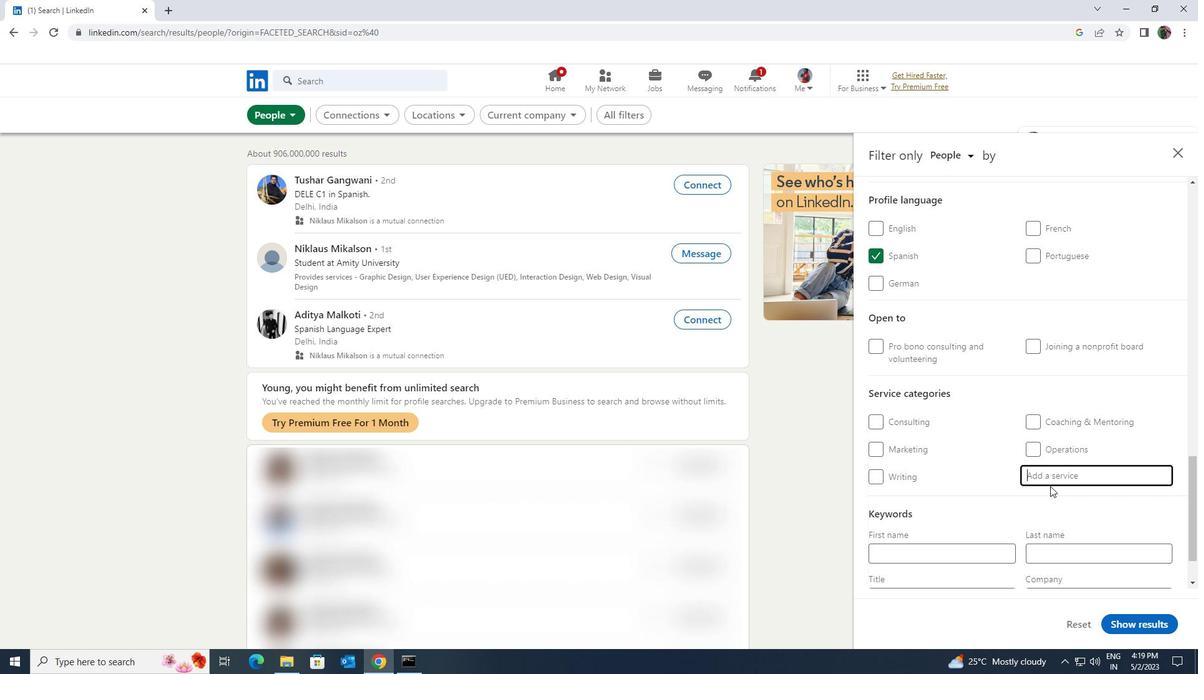 
Action: Mouse scrolled (1047, 485) with delta (0, 0)
Screenshot: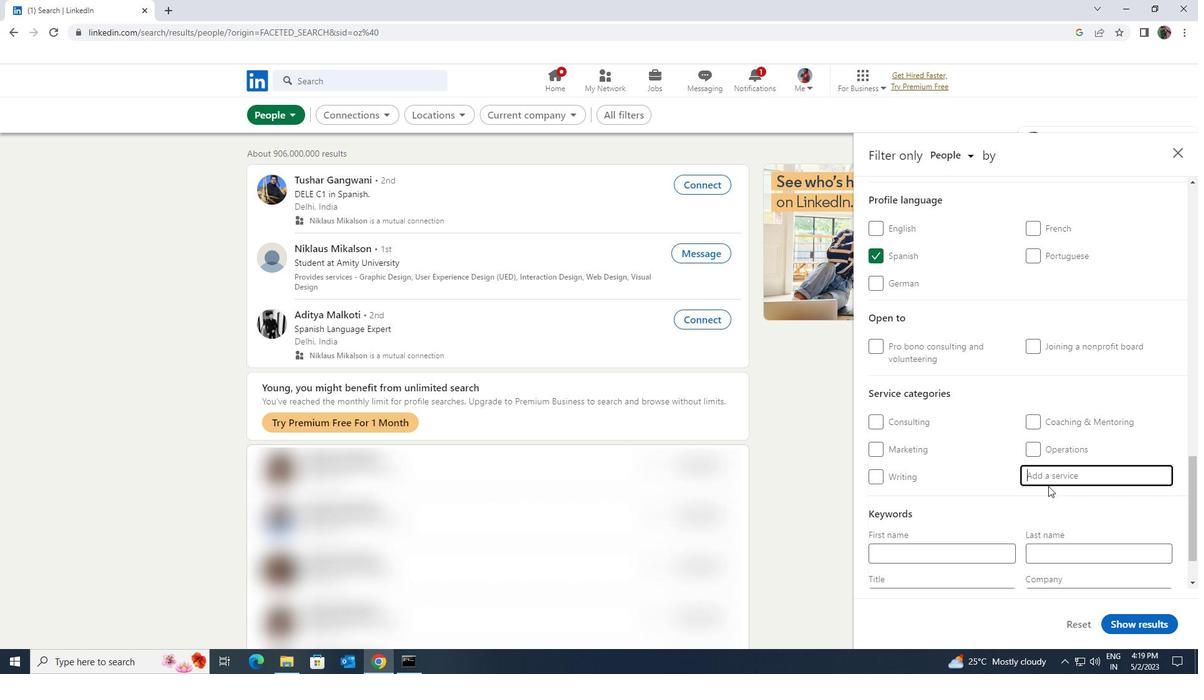 
Action: Mouse moved to (1003, 536)
Screenshot: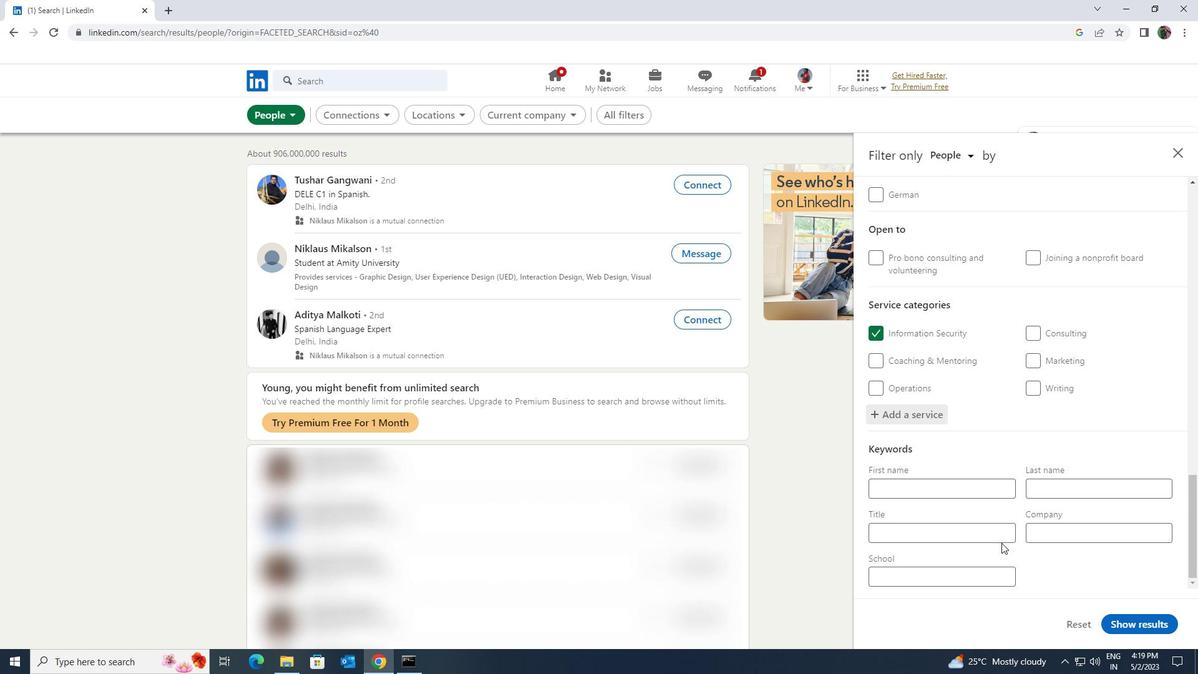 
Action: Mouse pressed left at (1003, 536)
Screenshot: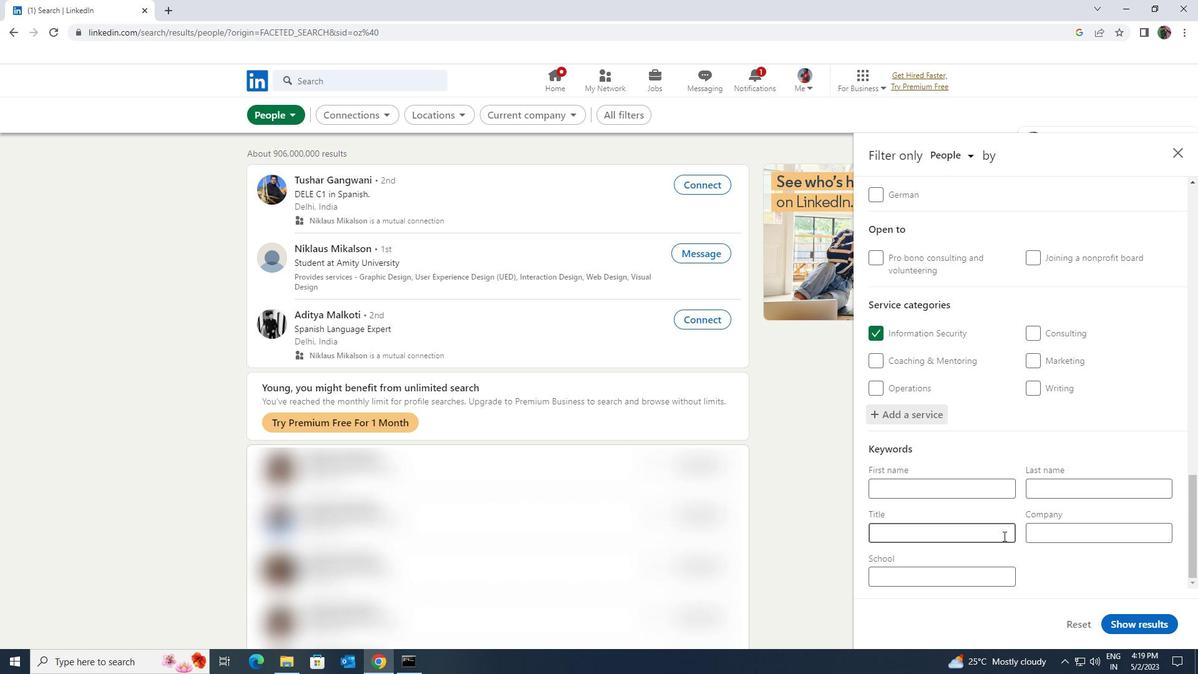 
Action: Mouse moved to (1003, 534)
Screenshot: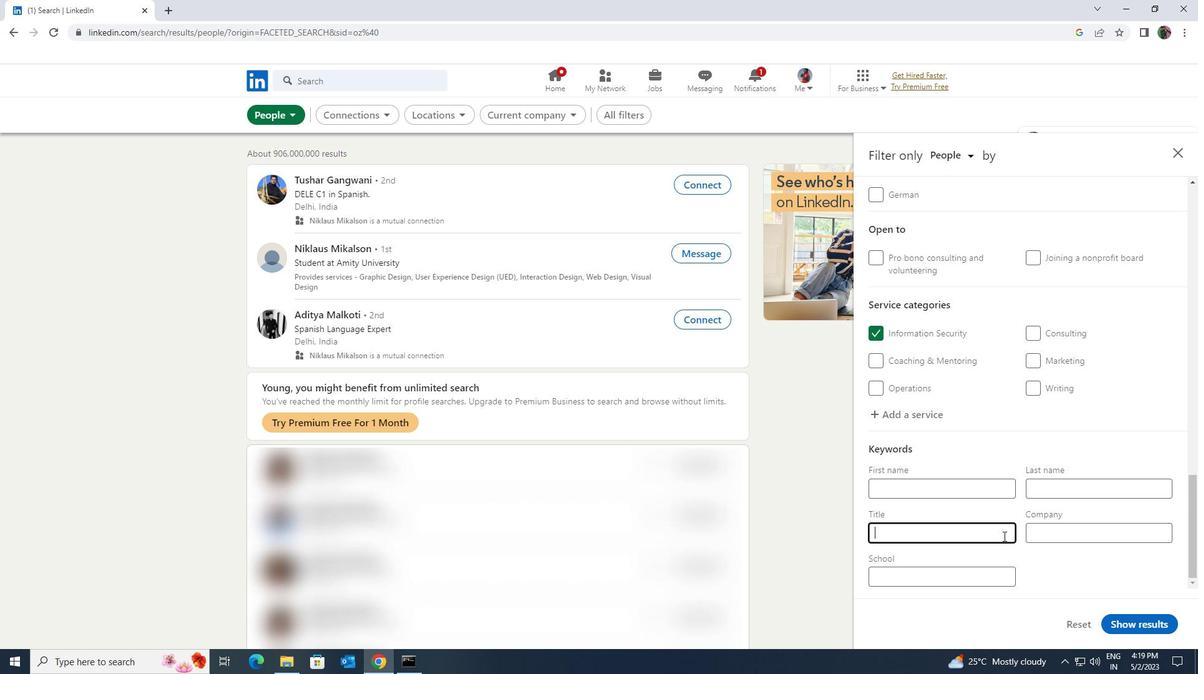 
Action: Key pressed <Key.shift><Key.shift><Key.shift><Key.shift><Key.shift><Key.shift><Key.shift><Key.shift><Key.shift><Key.shift><Key.shift>RECE<Key.backspace><Key.backspace><Key.backspace>ECEPTIONIST
Screenshot: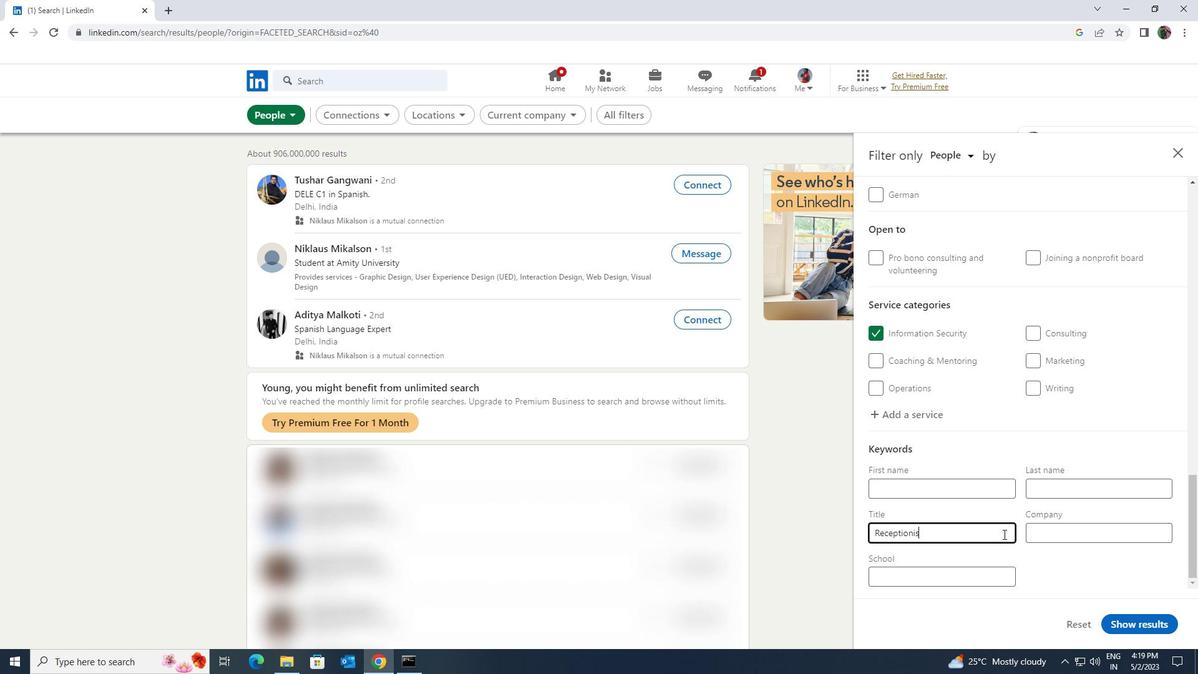 
Action: Mouse moved to (1114, 621)
Screenshot: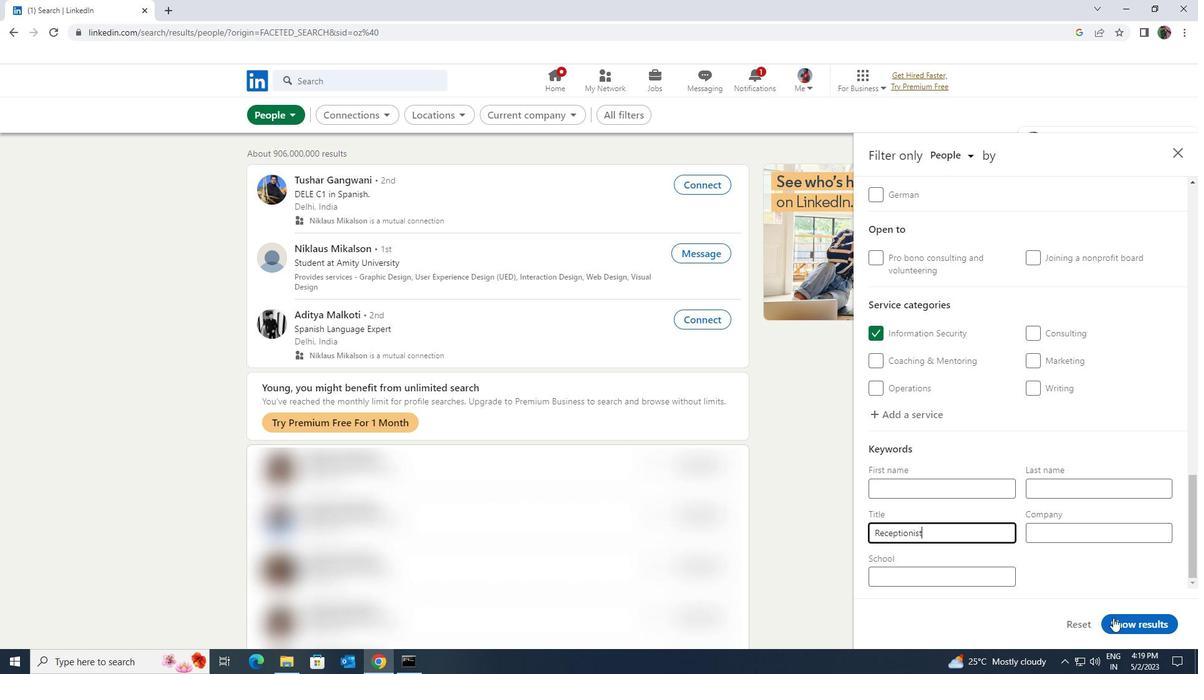 
Action: Mouse pressed left at (1114, 621)
Screenshot: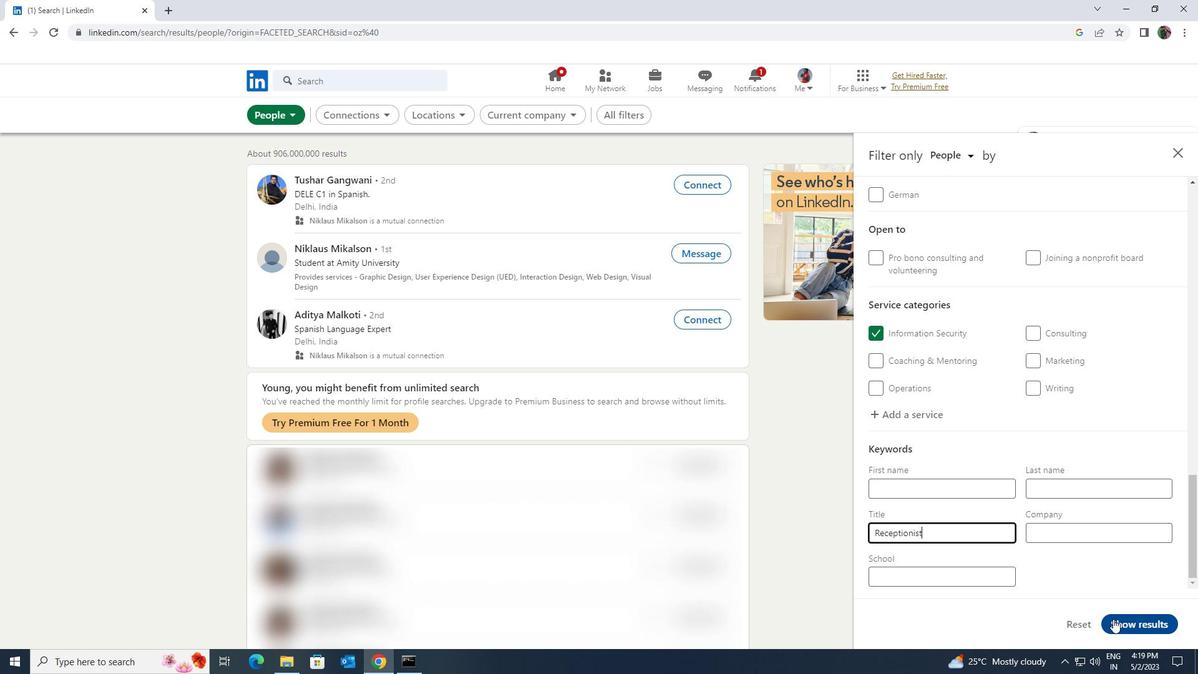 
